 Task: Find and add a pair of men's running shoes to the cart on Amazon.
Action: Mouse moved to (390, 259)
Screenshot: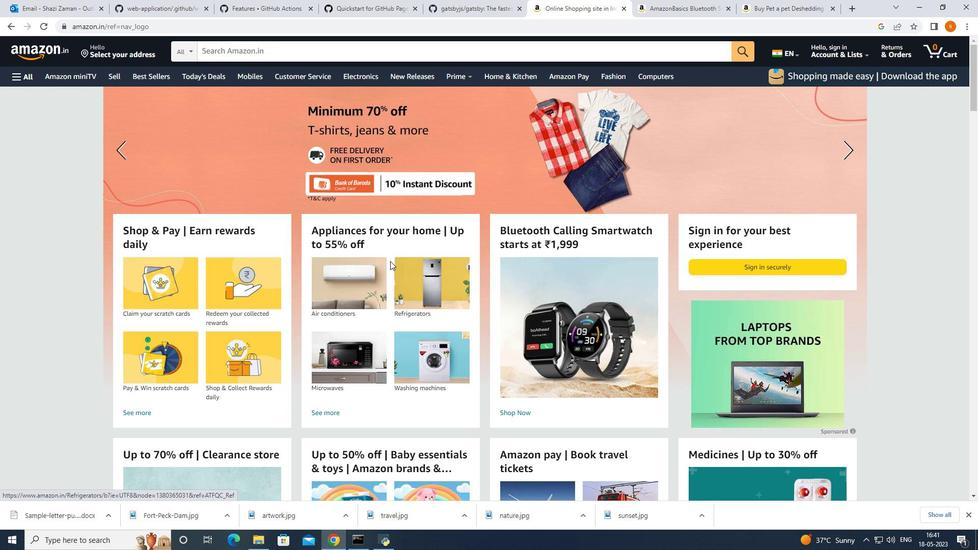 
Action: Mouse scrolled (390, 259) with delta (0, 0)
Screenshot: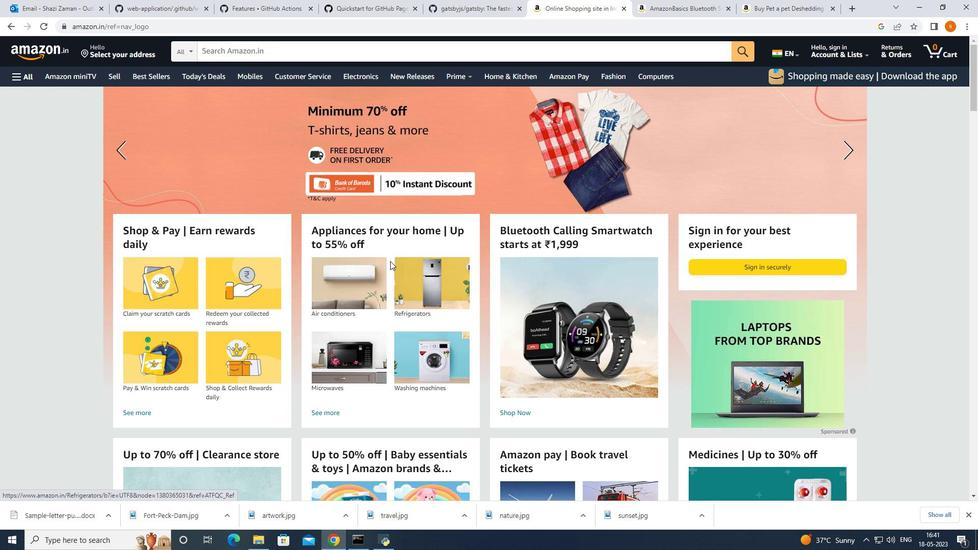 
Action: Mouse scrolled (390, 259) with delta (0, 0)
Screenshot: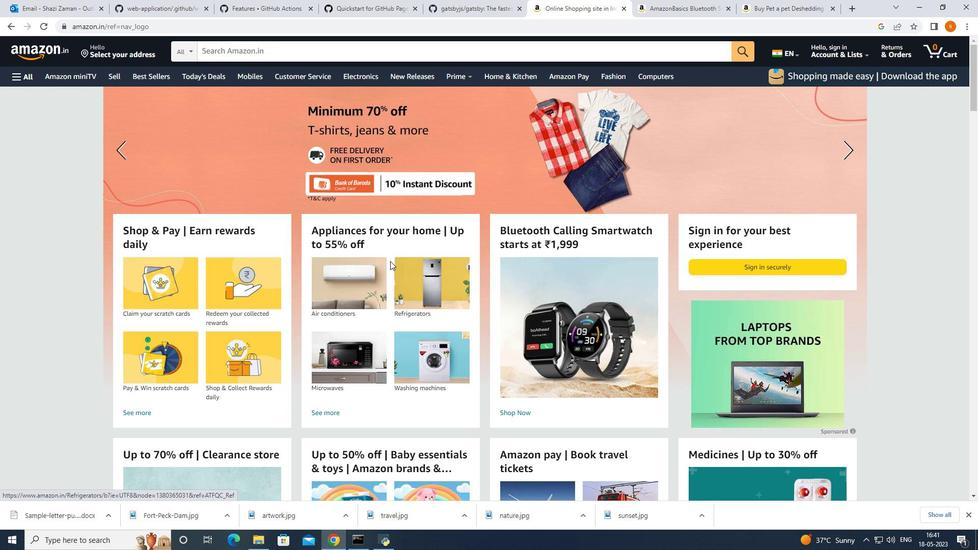 
Action: Mouse scrolled (390, 259) with delta (0, 0)
Screenshot: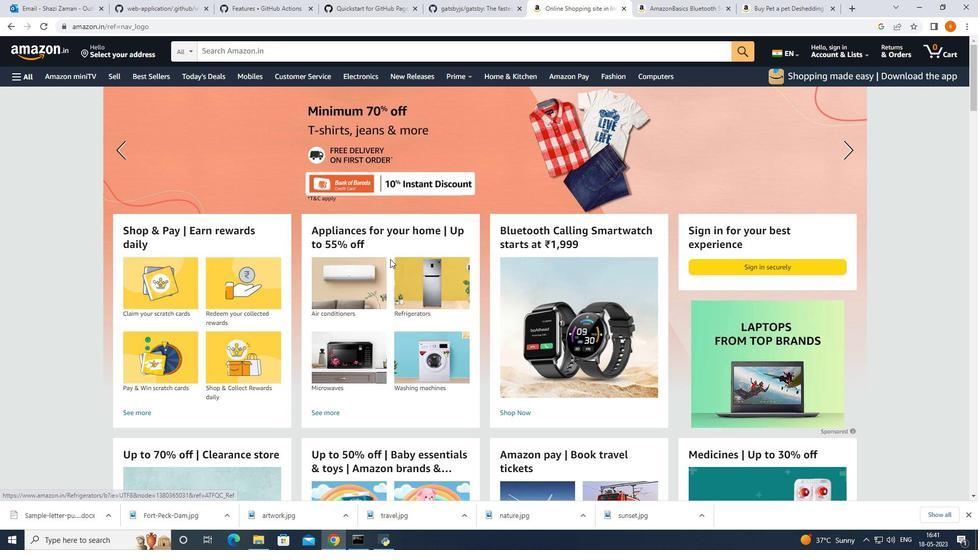 
Action: Mouse scrolled (390, 259) with delta (0, 0)
Screenshot: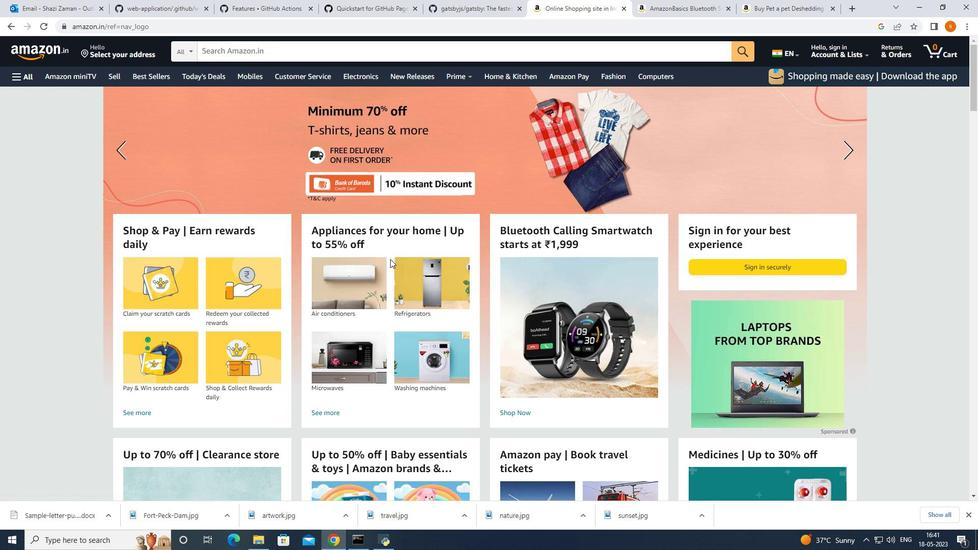 
Action: Mouse moved to (390, 259)
Screenshot: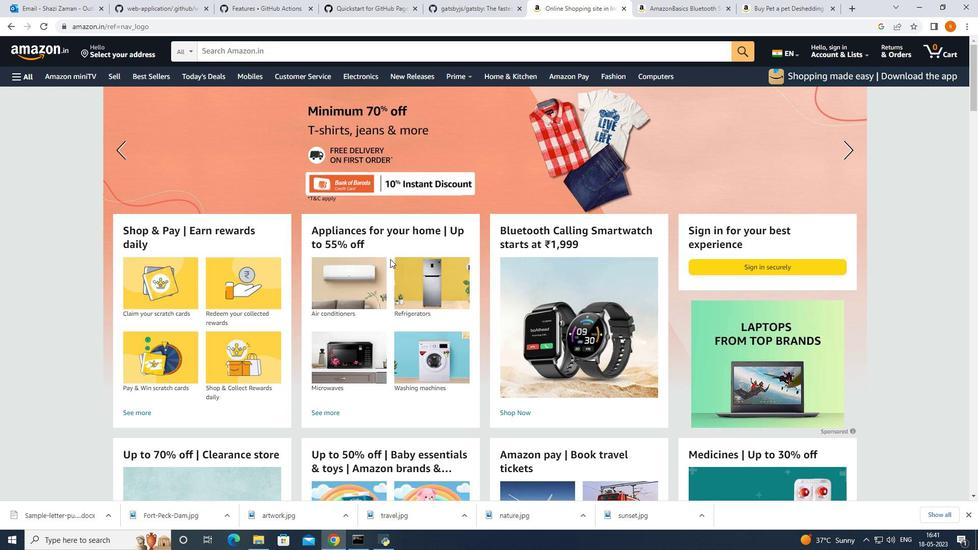 
Action: Mouse scrolled (390, 259) with delta (0, 0)
Screenshot: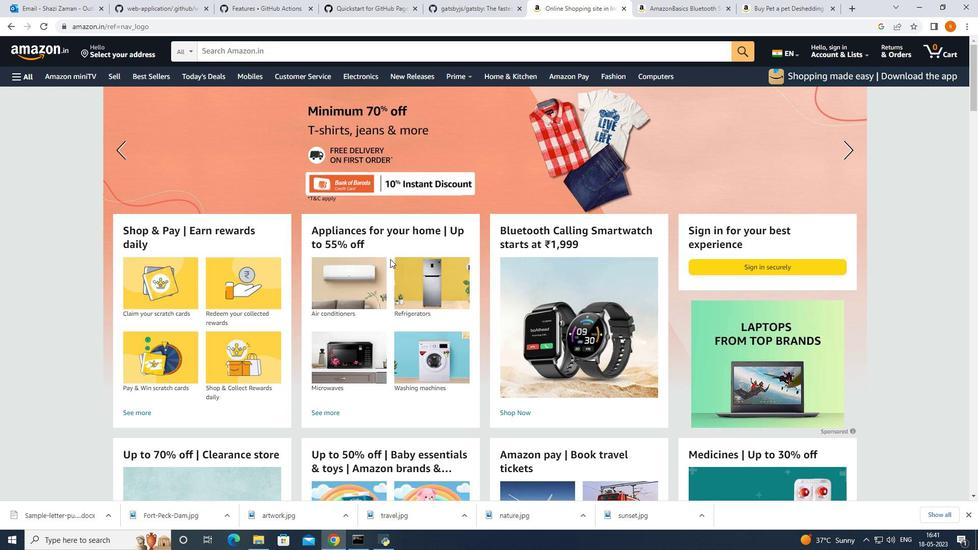 
Action: Mouse moved to (390, 260)
Screenshot: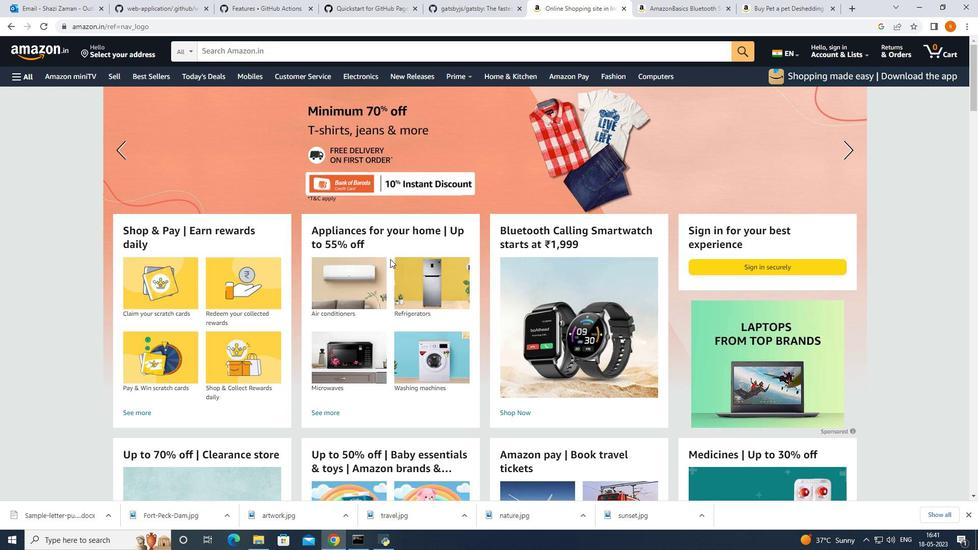 
Action: Mouse scrolled (390, 259) with delta (0, 0)
Screenshot: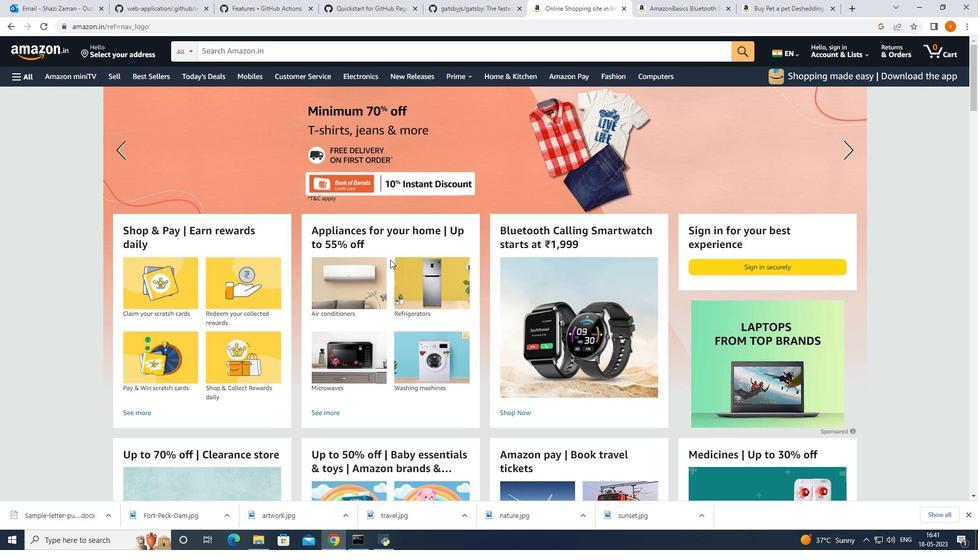 
Action: Mouse moved to (390, 260)
Screenshot: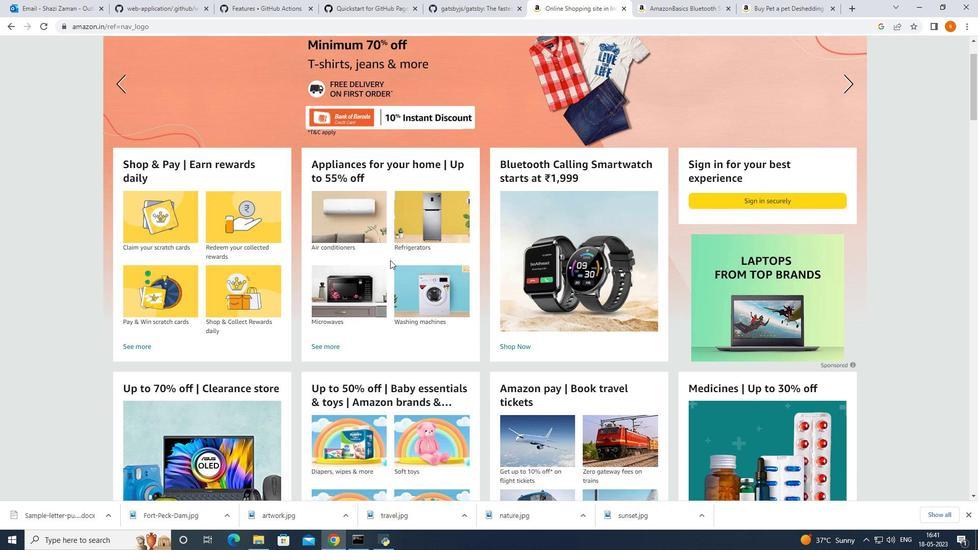
Action: Mouse scrolled (390, 260) with delta (0, 0)
Screenshot: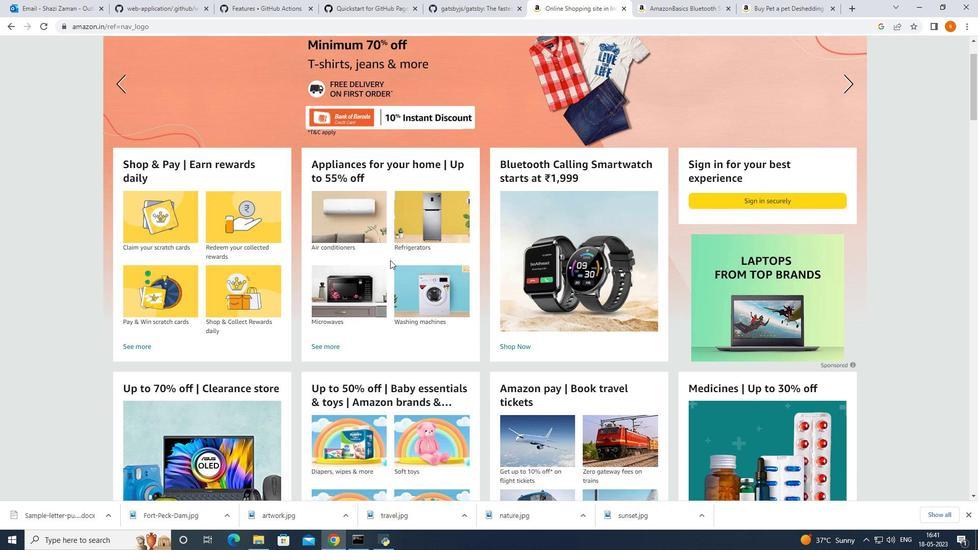 
Action: Mouse moved to (390, 262)
Screenshot: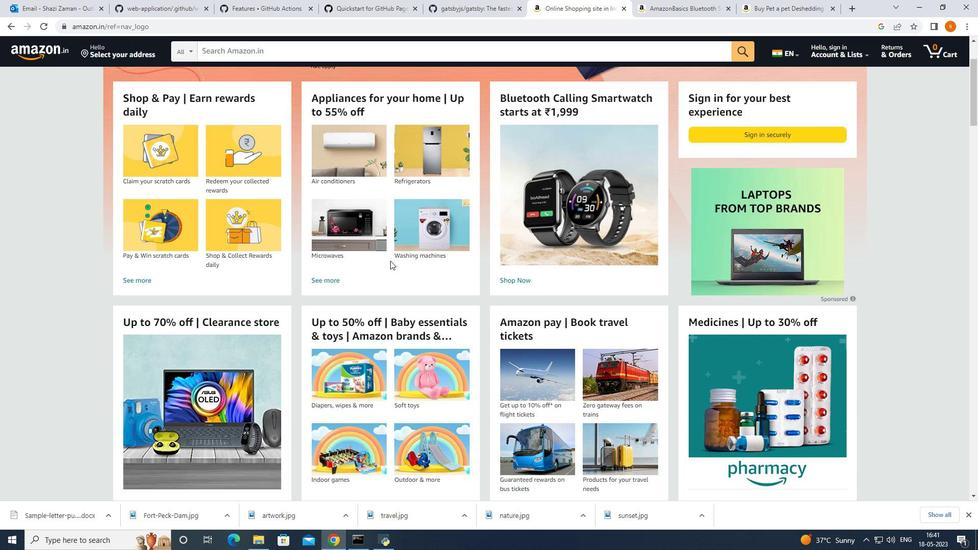 
Action: Mouse scrolled (390, 261) with delta (0, 0)
Screenshot: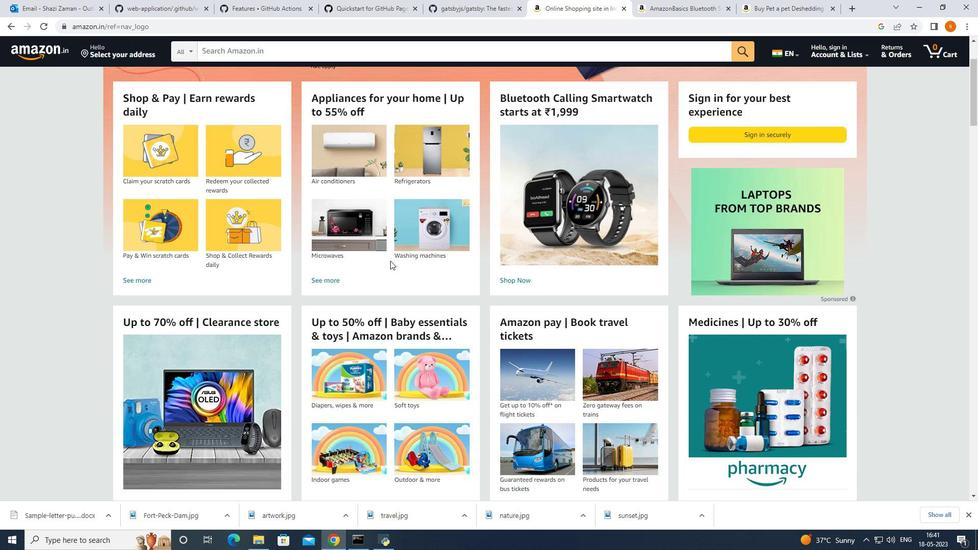 
Action: Mouse moved to (390, 262)
Screenshot: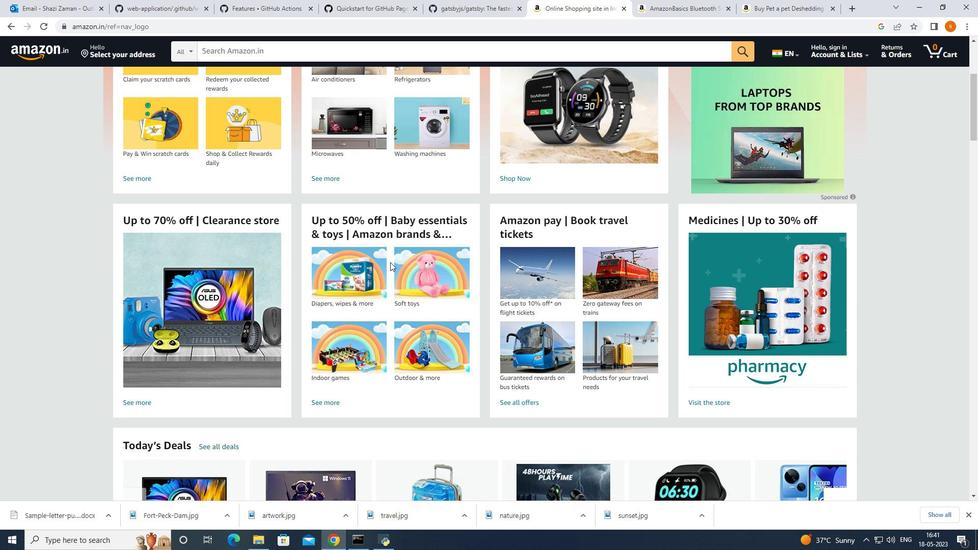 
Action: Mouse scrolled (390, 263) with delta (0, 0)
Screenshot: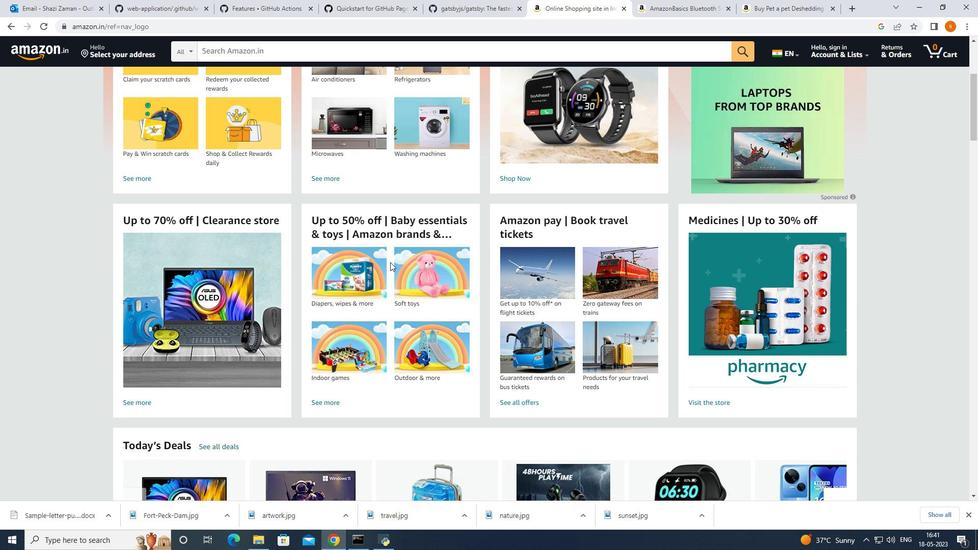 
Action: Mouse scrolled (390, 263) with delta (0, 0)
Screenshot: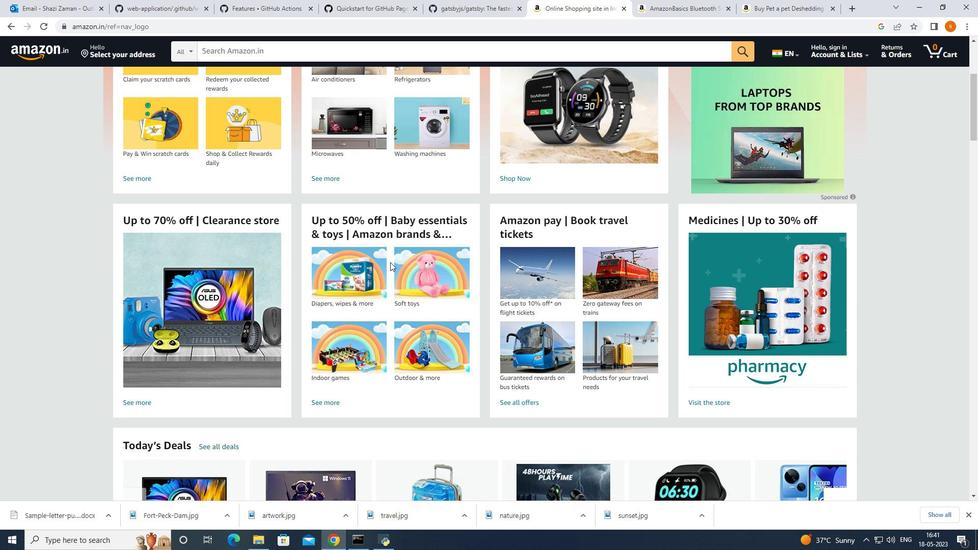 
Action: Mouse scrolled (390, 263) with delta (0, 0)
Screenshot: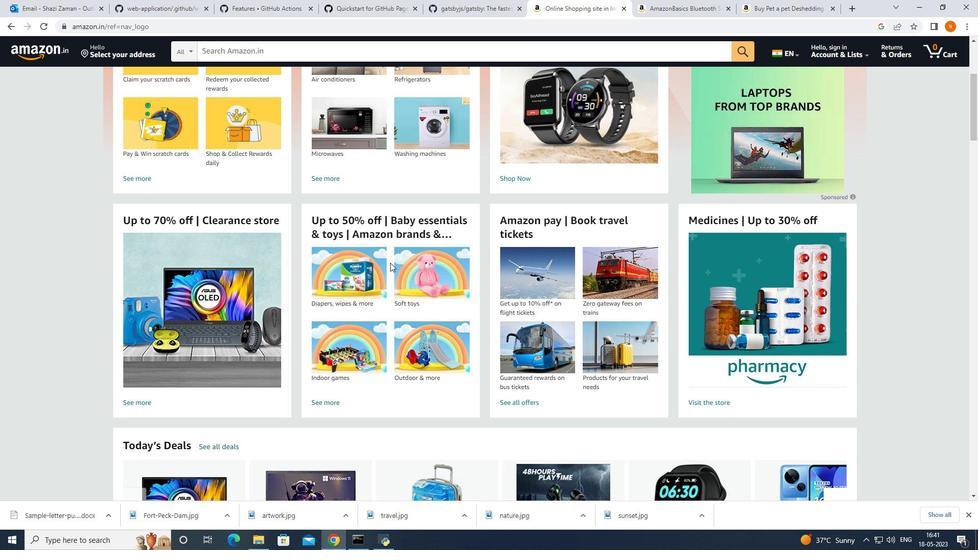 
Action: Mouse moved to (519, 248)
Screenshot: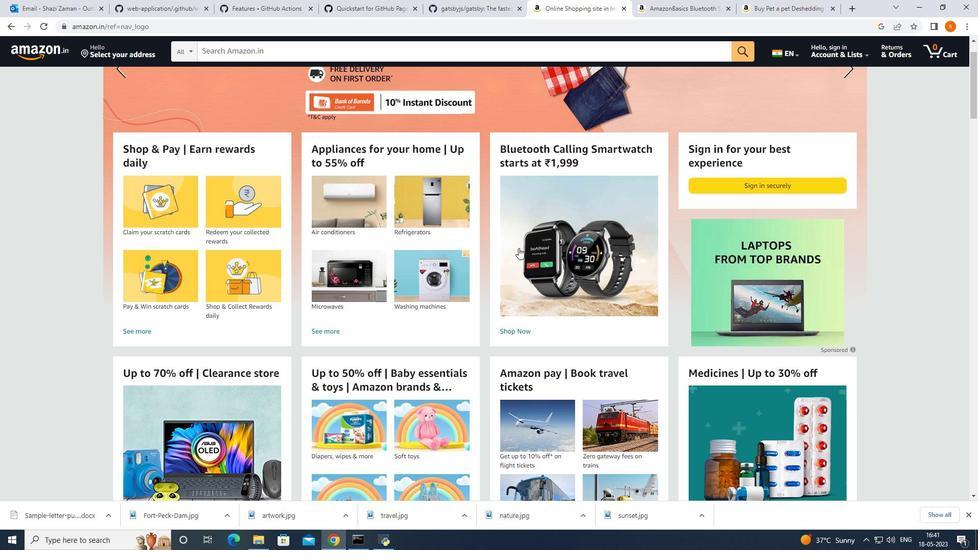
Action: Mouse scrolled (519, 248) with delta (0, 0)
Screenshot: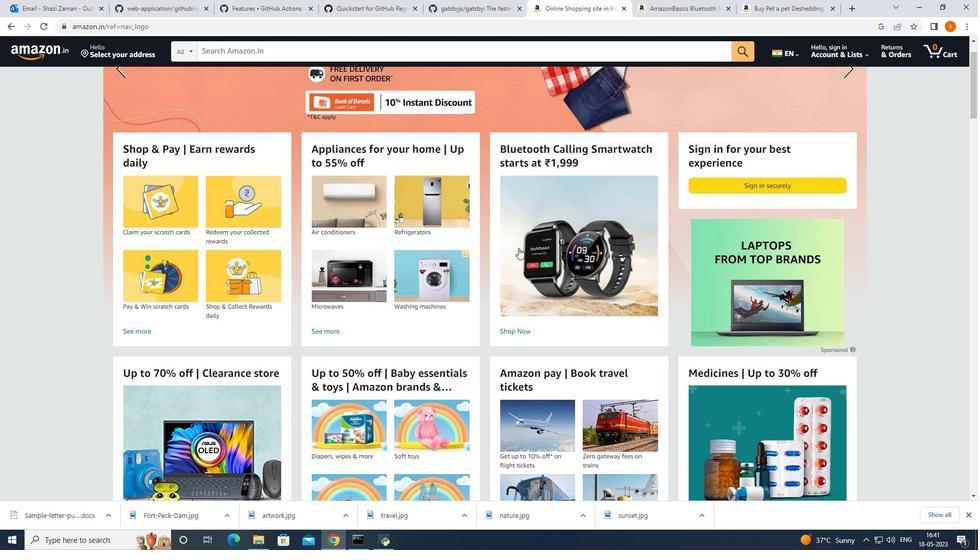 
Action: Mouse moved to (519, 249)
Screenshot: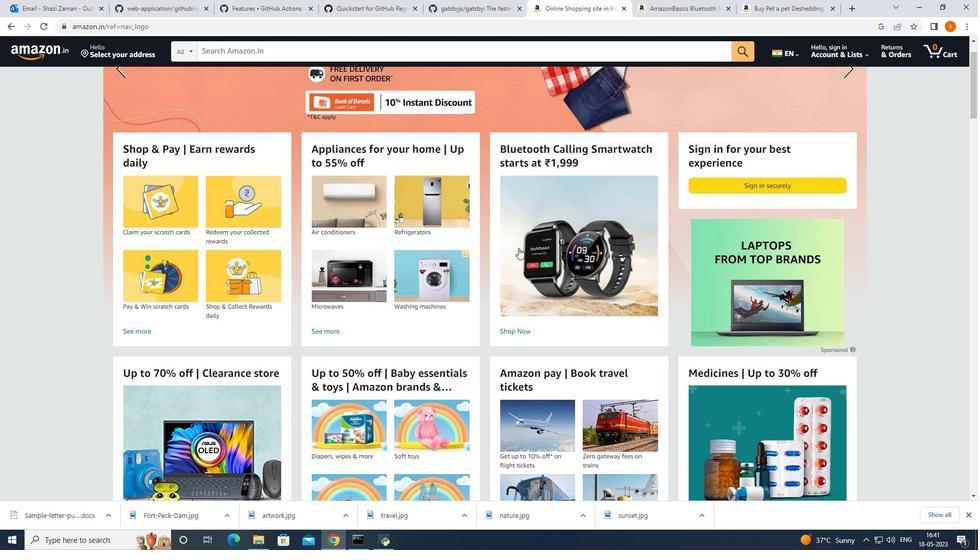 
Action: Mouse scrolled (519, 248) with delta (0, 0)
Screenshot: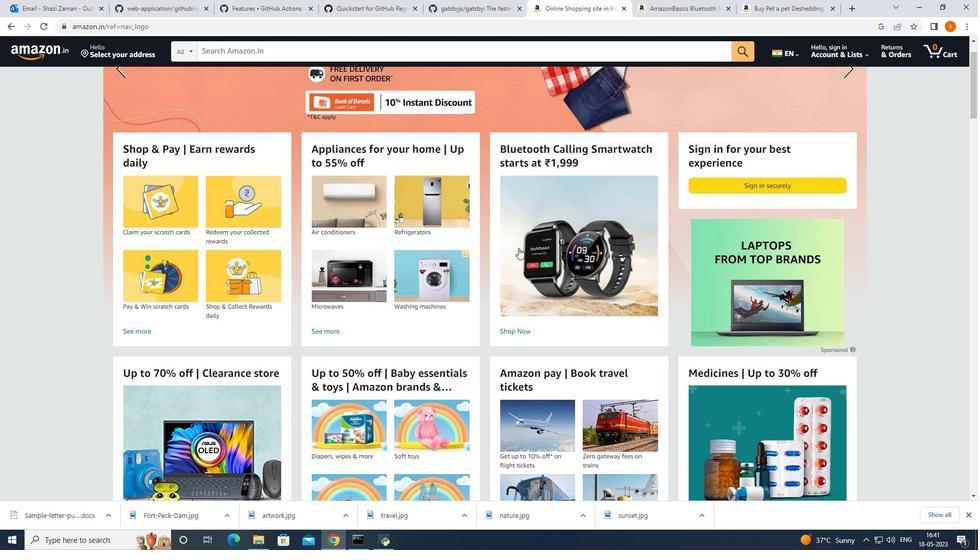 
Action: Mouse scrolled (519, 248) with delta (0, 0)
Screenshot: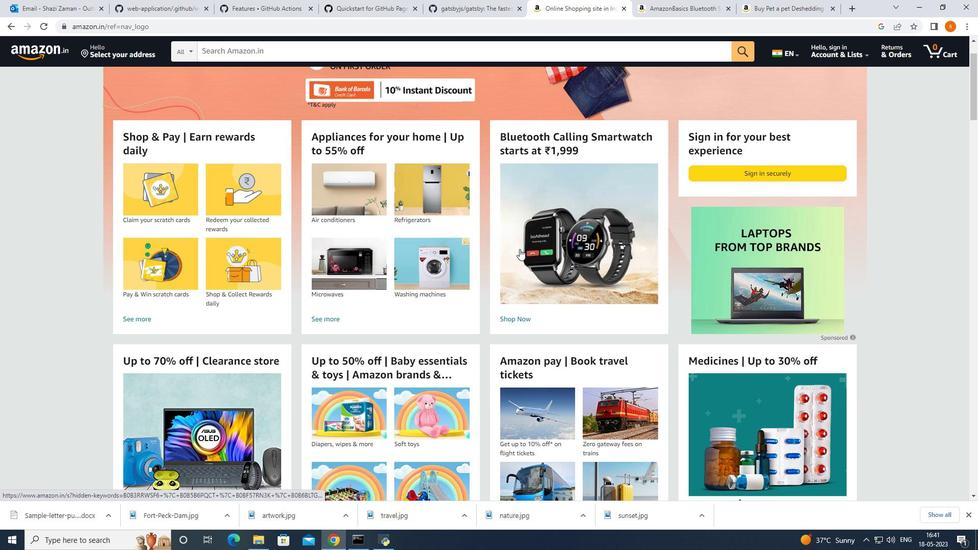 
Action: Mouse moved to (519, 252)
Screenshot: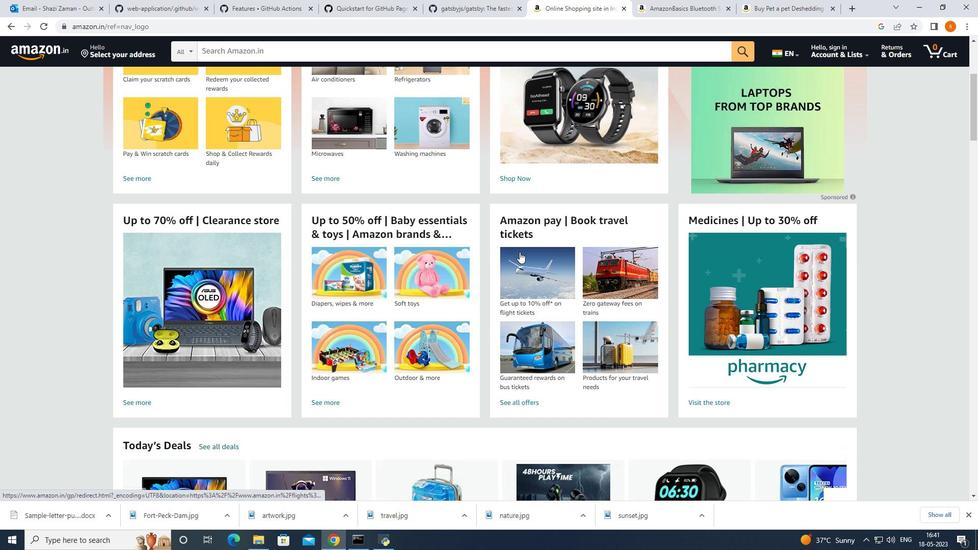 
Action: Mouse scrolled (519, 251) with delta (0, 0)
Screenshot: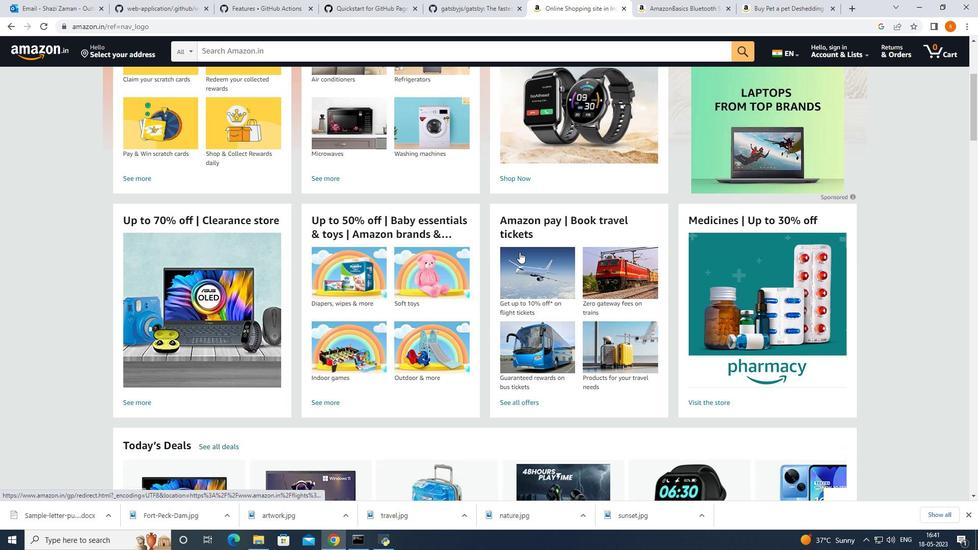 
Action: Mouse scrolled (519, 251) with delta (0, 0)
Screenshot: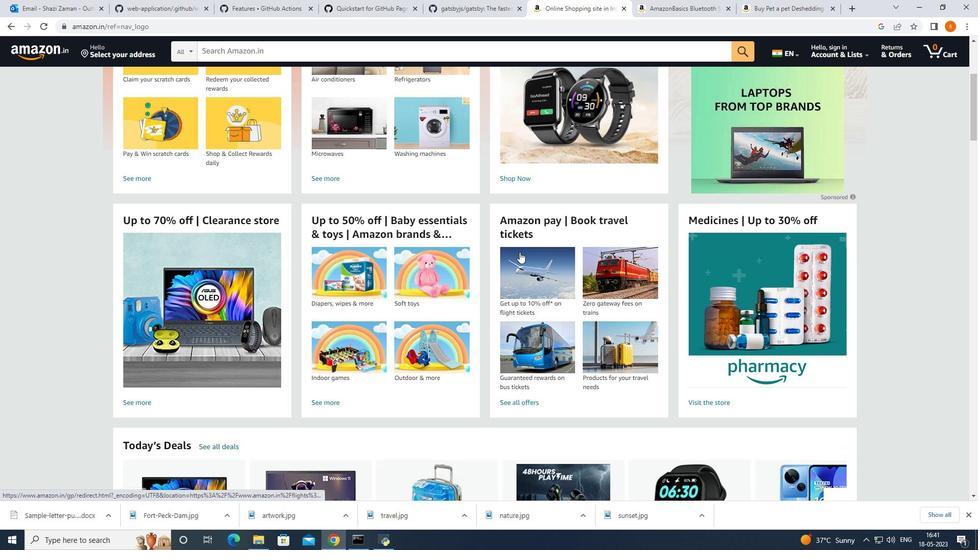 
Action: Mouse scrolled (519, 251) with delta (0, 0)
Screenshot: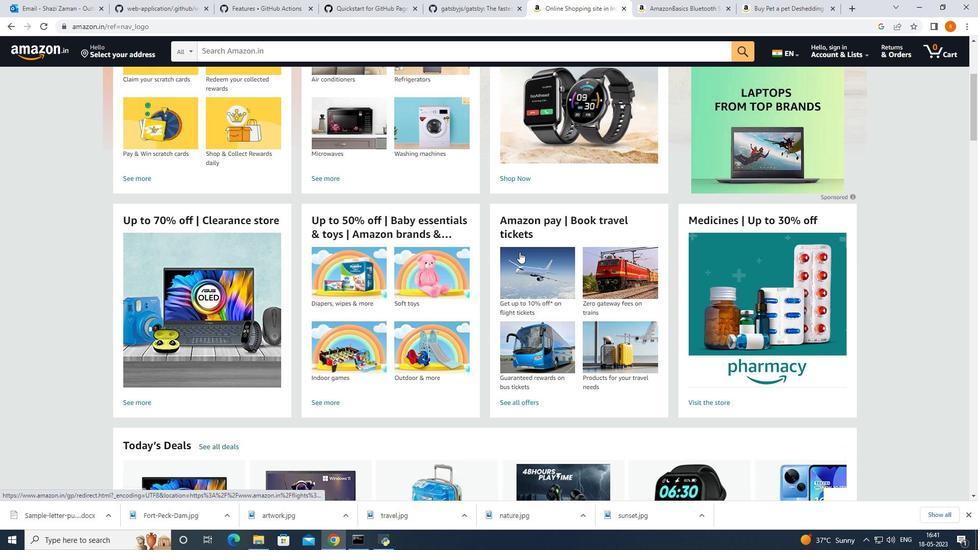 
Action: Mouse moved to (519, 252)
Screenshot: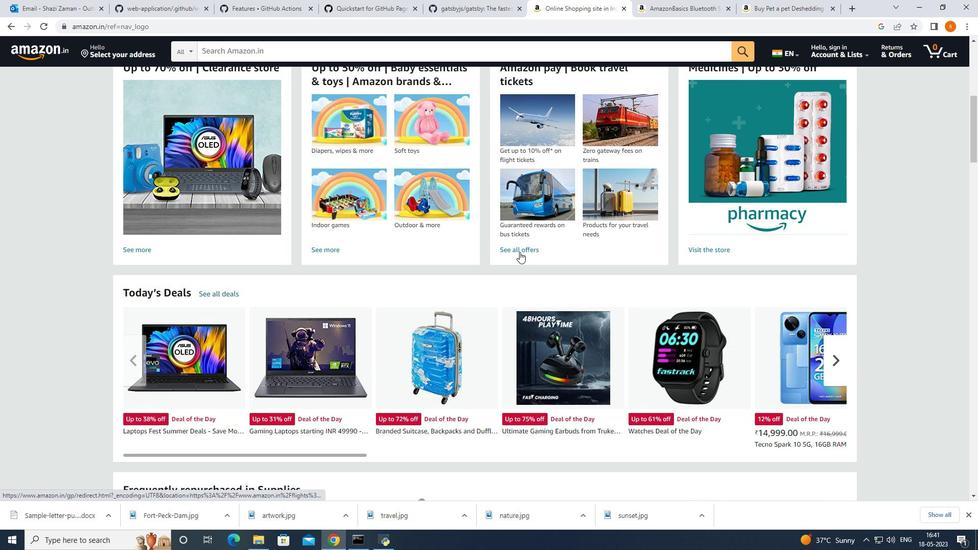 
Action: Mouse scrolled (519, 251) with delta (0, 0)
Screenshot: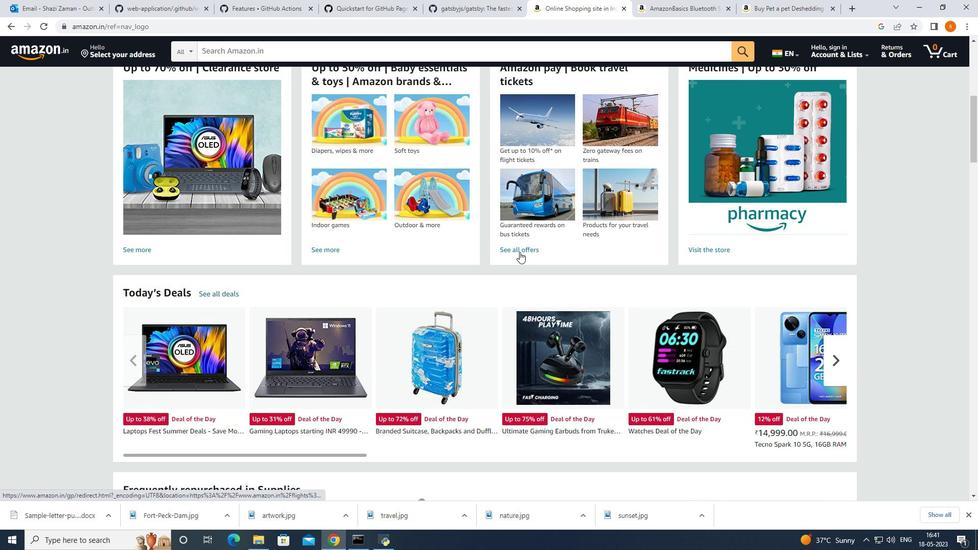 
Action: Mouse scrolled (519, 252) with delta (0, 0)
Screenshot: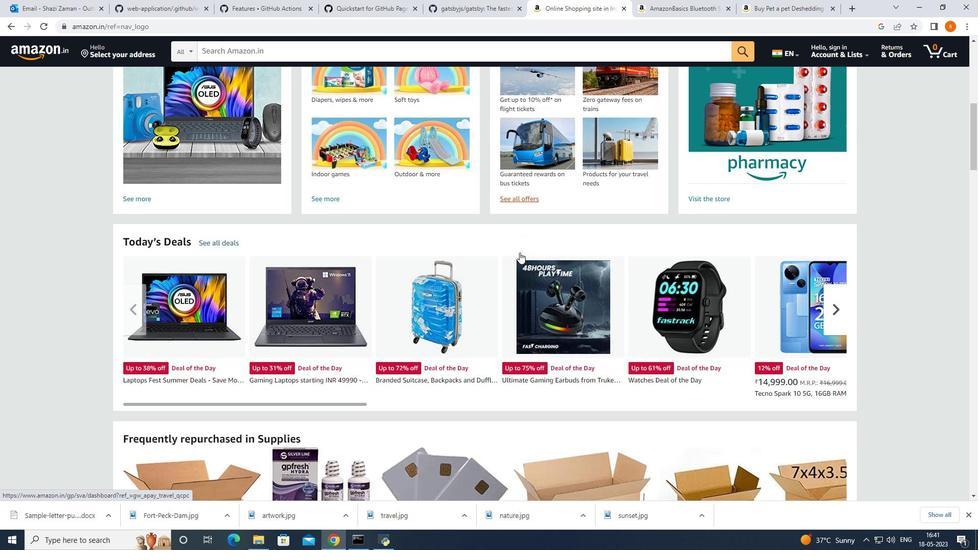 
Action: Mouse moved to (519, 252)
Screenshot: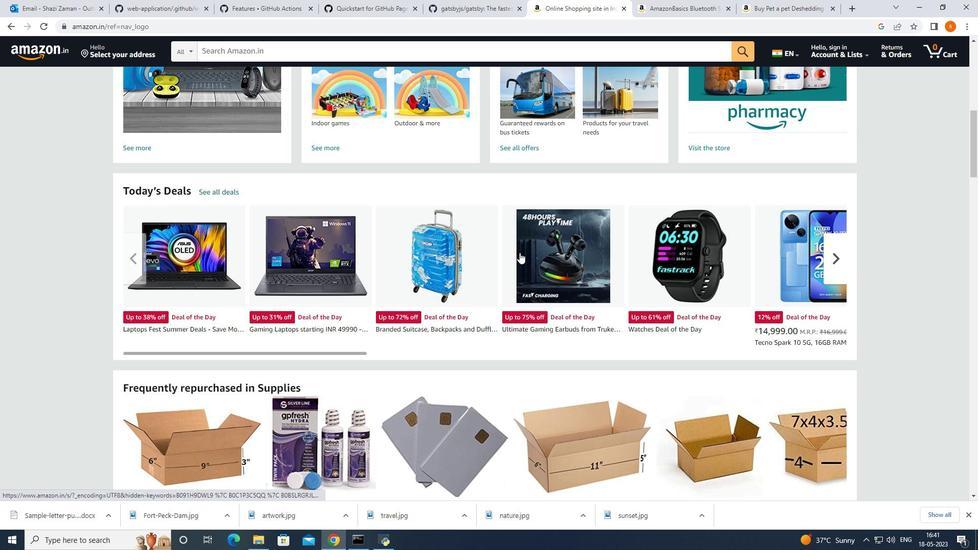 
Action: Mouse scrolled (519, 251) with delta (0, 0)
Screenshot: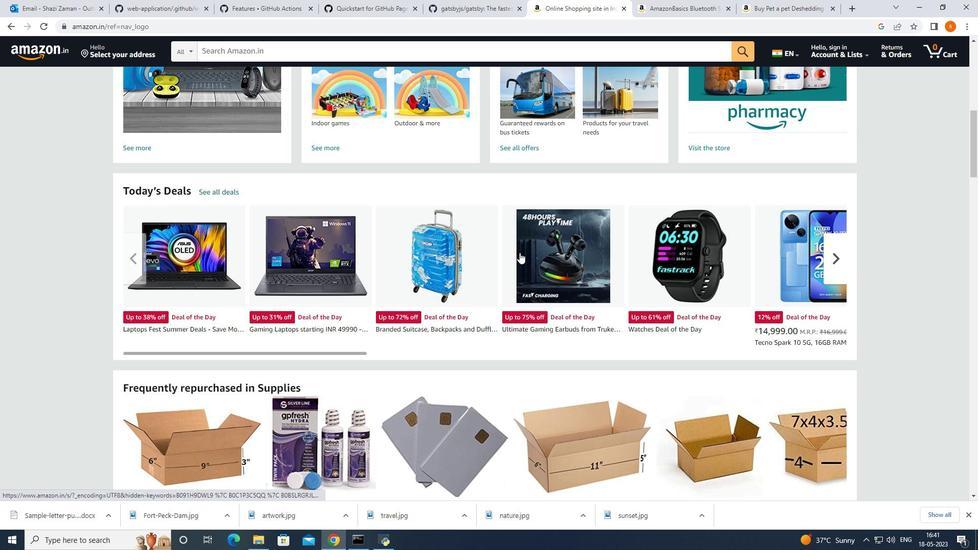 
Action: Mouse scrolled (519, 251) with delta (0, 0)
Screenshot: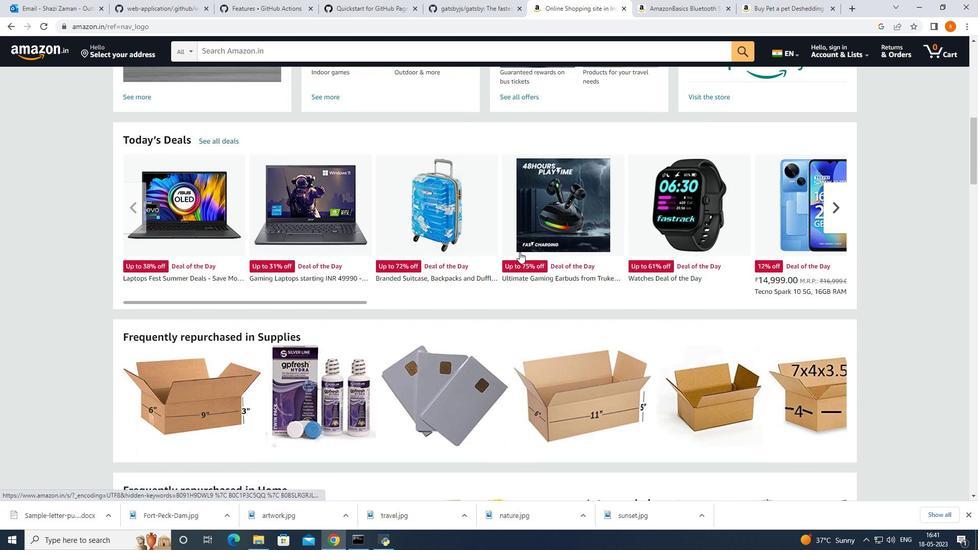 
Action: Mouse scrolled (519, 251) with delta (0, 0)
Screenshot: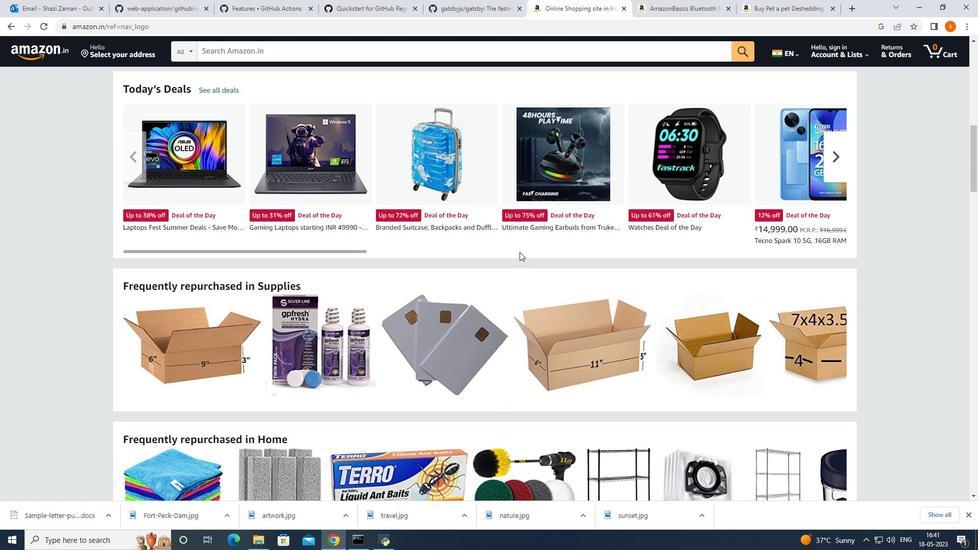 
Action: Mouse moved to (519, 252)
Screenshot: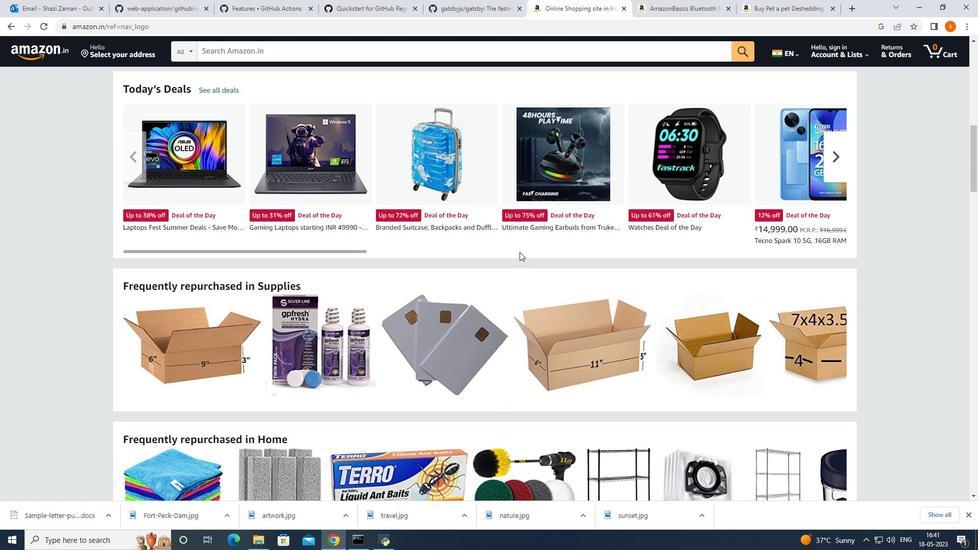 
Action: Mouse scrolled (519, 251) with delta (0, 0)
Screenshot: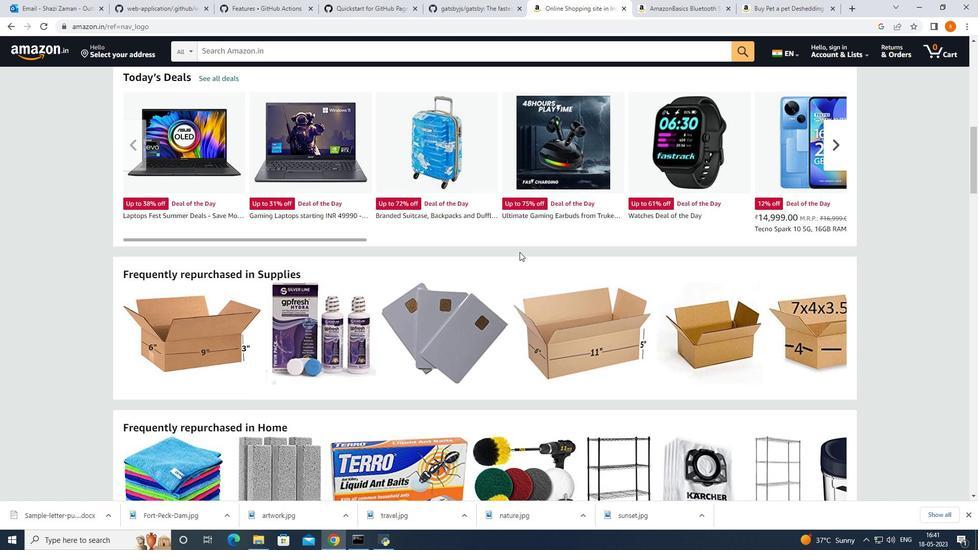 
Action: Mouse moved to (519, 251)
Screenshot: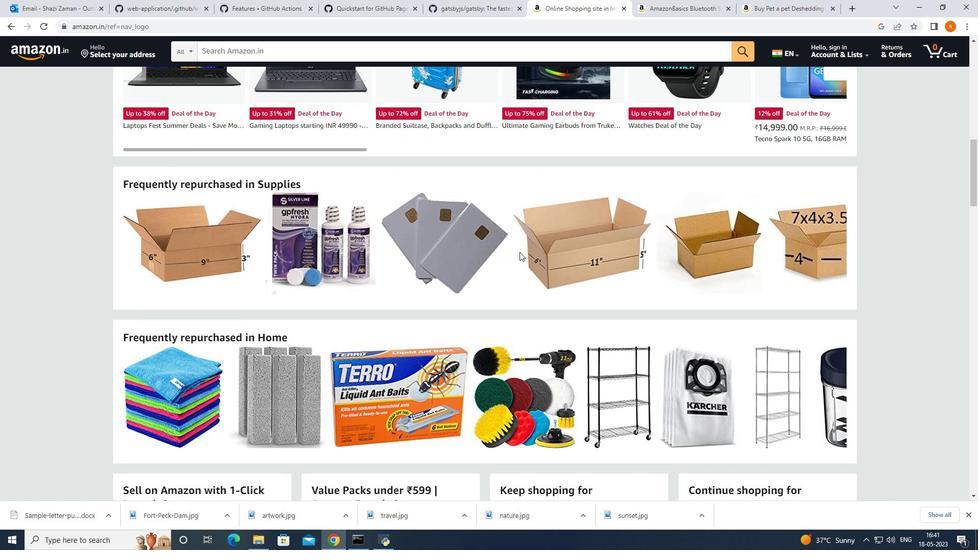 
Action: Mouse scrolled (519, 250) with delta (0, 0)
Screenshot: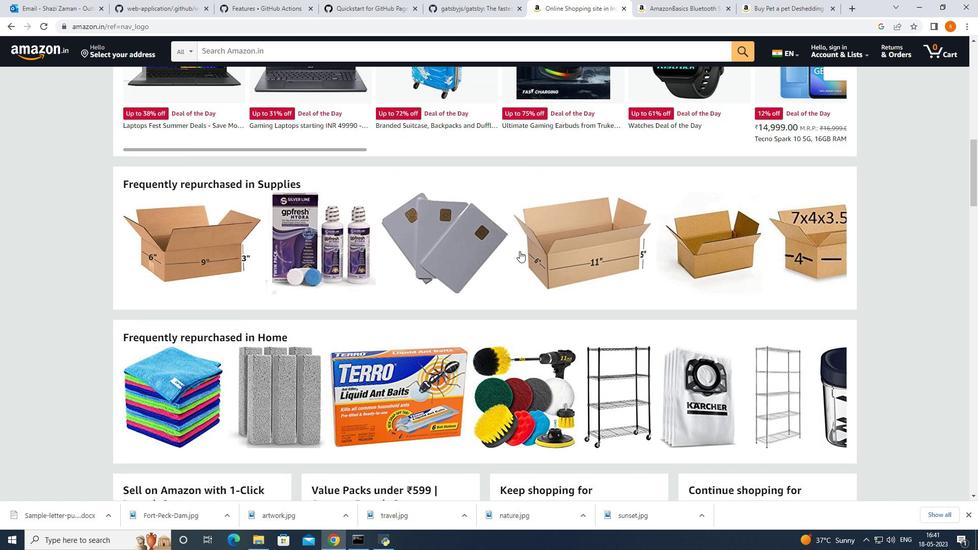 
Action: Mouse scrolled (519, 250) with delta (0, 0)
Screenshot: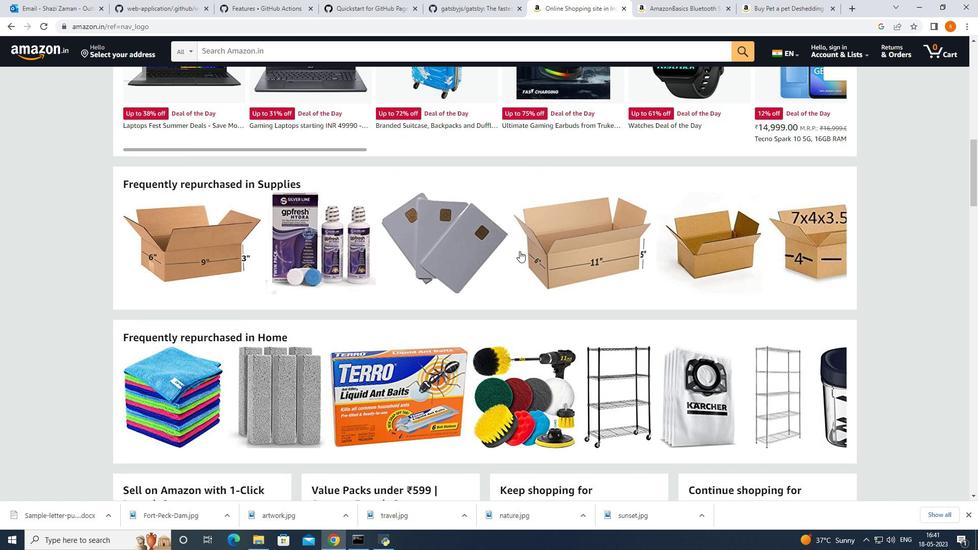 
Action: Mouse scrolled (519, 250) with delta (0, 0)
Screenshot: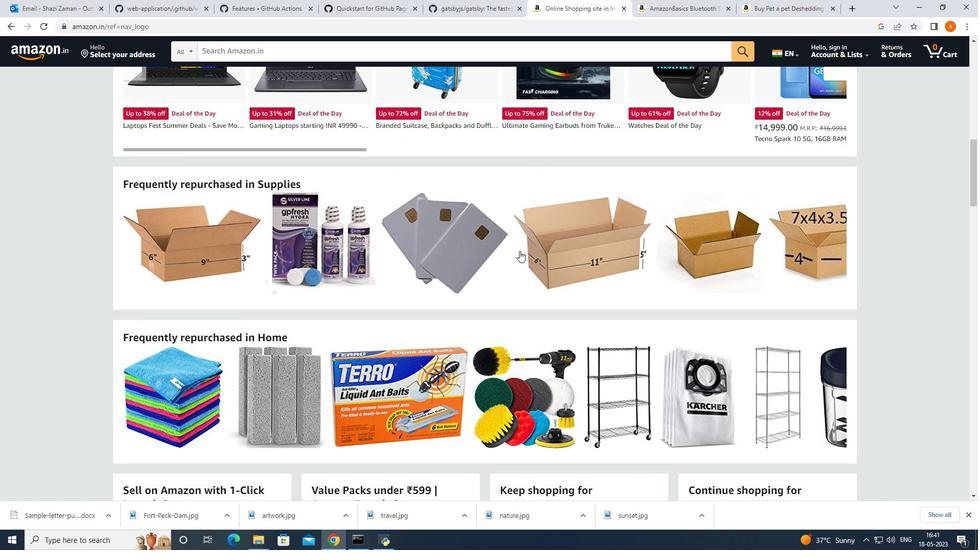 
Action: Mouse moved to (520, 250)
Screenshot: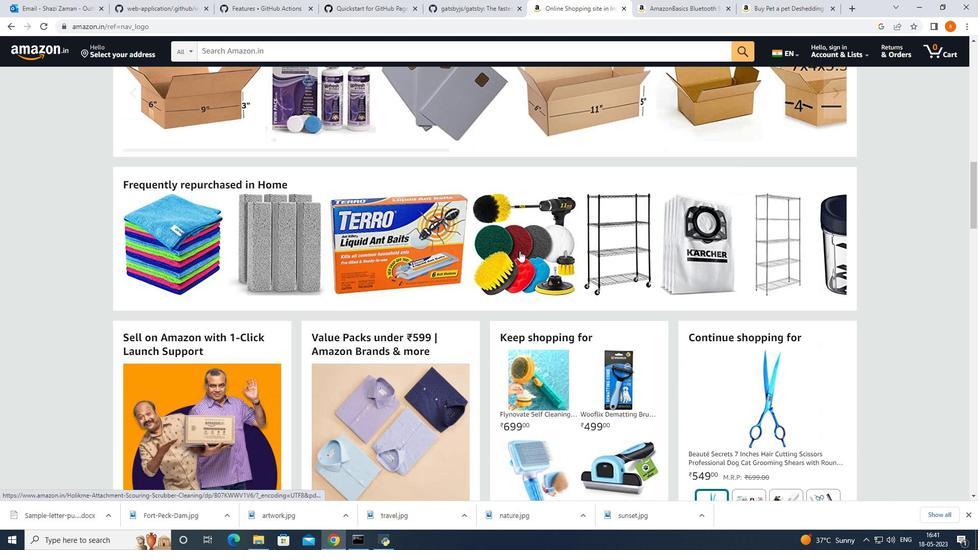 
Action: Mouse scrolled (520, 249) with delta (0, 0)
Screenshot: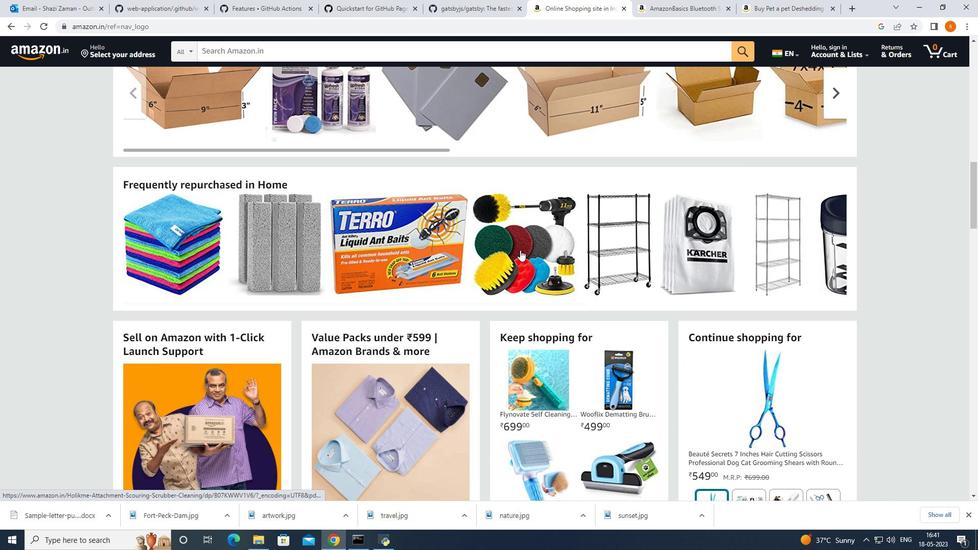 
Action: Mouse scrolled (520, 249) with delta (0, 0)
Screenshot: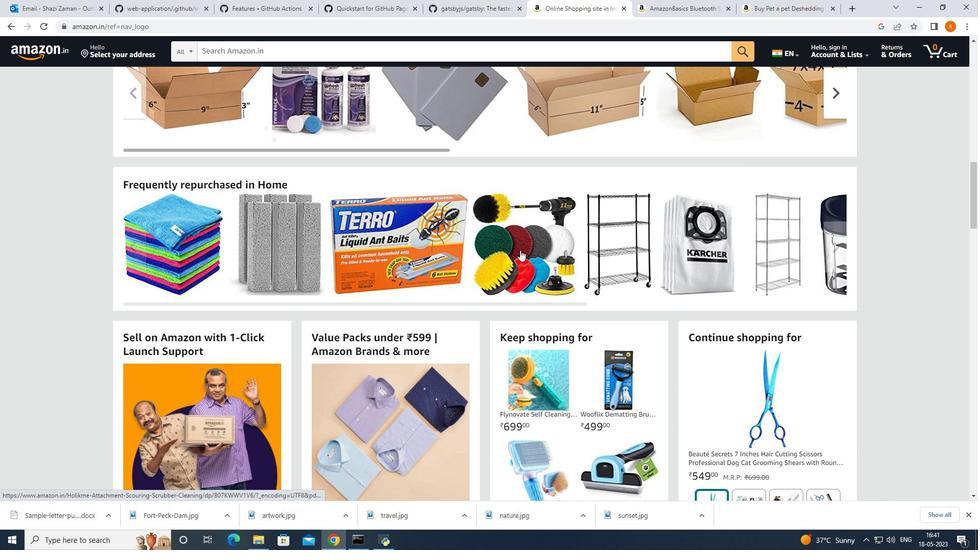 
Action: Mouse scrolled (520, 249) with delta (0, 0)
Screenshot: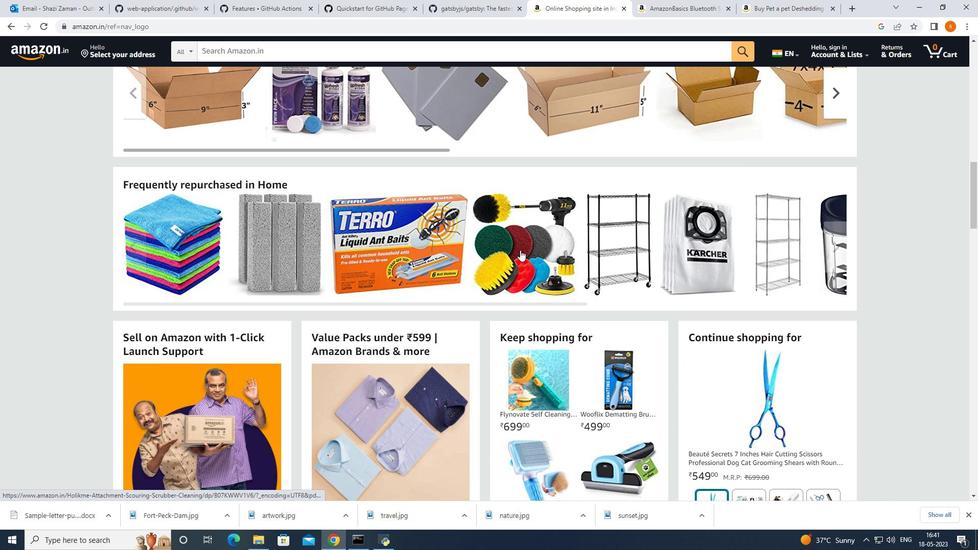 
Action: Mouse moved to (520, 249)
Screenshot: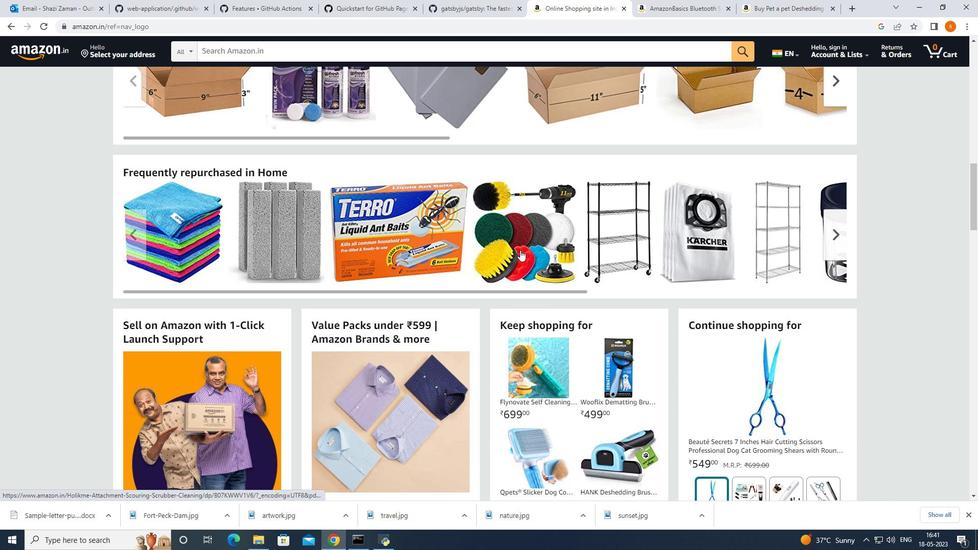 
Action: Mouse scrolled (520, 249) with delta (0, 0)
Screenshot: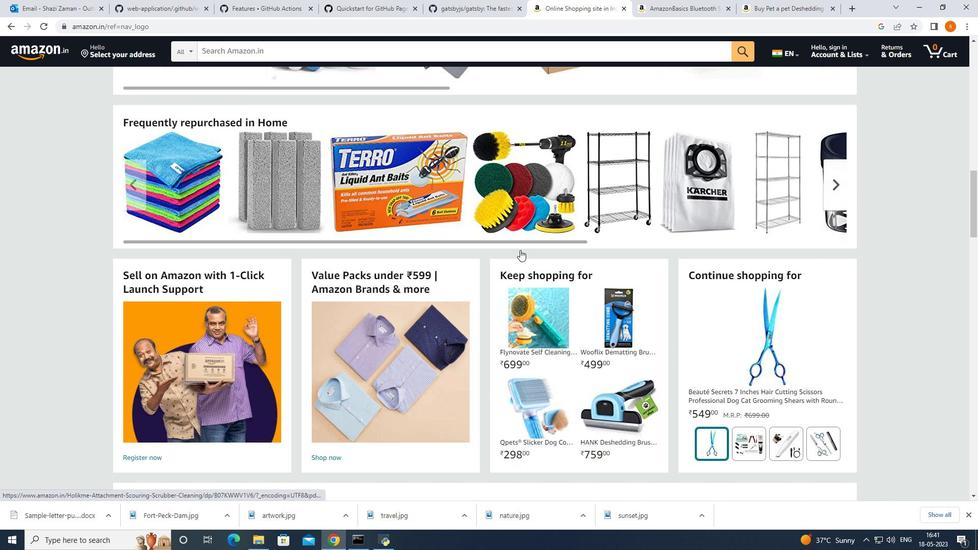 
Action: Mouse scrolled (520, 249) with delta (0, 0)
Screenshot: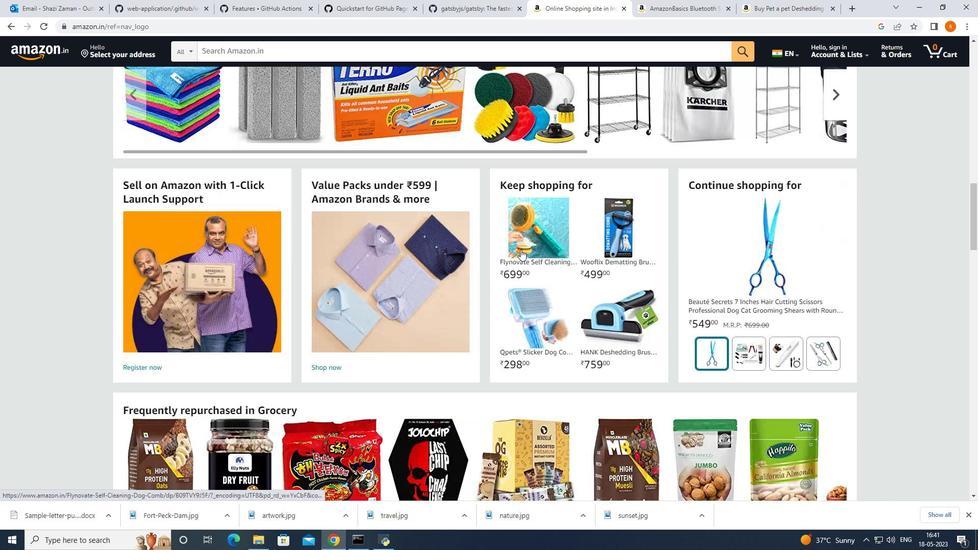 
Action: Mouse scrolled (520, 249) with delta (0, 0)
Screenshot: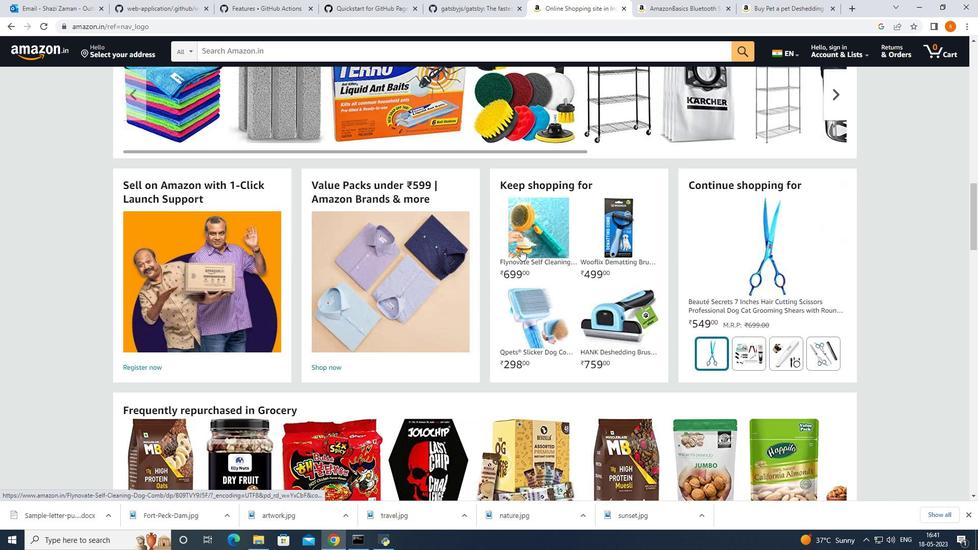 
Action: Mouse scrolled (520, 249) with delta (0, 0)
Screenshot: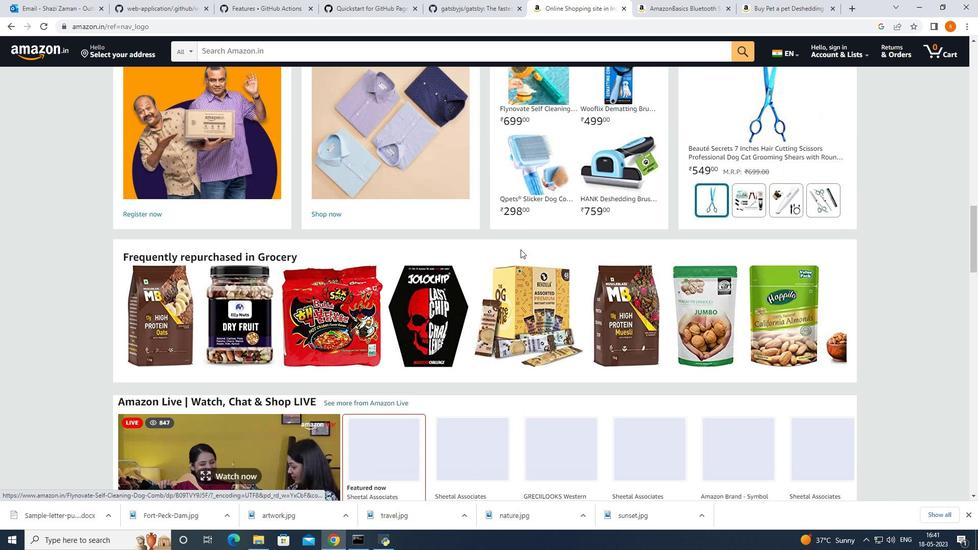 
Action: Mouse moved to (520, 249)
Screenshot: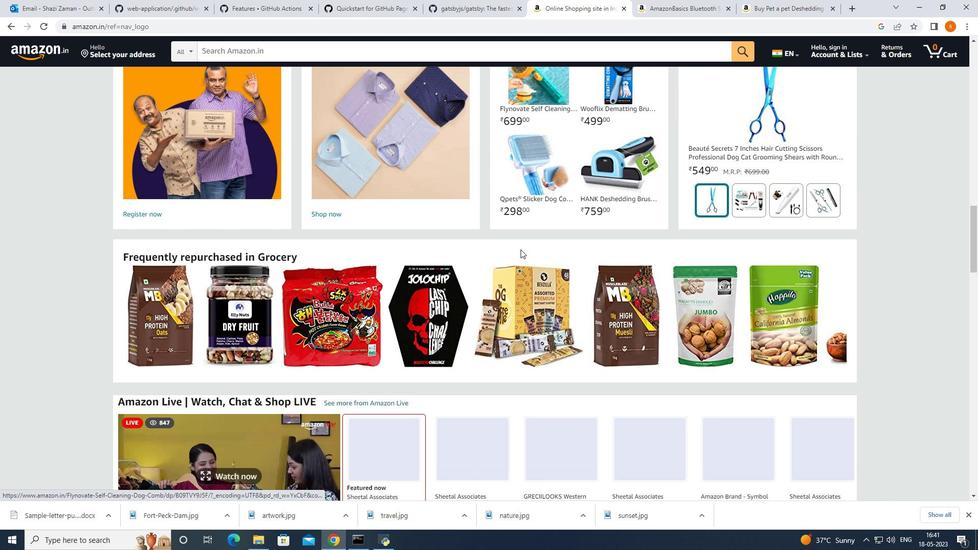 
Action: Mouse scrolled (520, 249) with delta (0, 0)
Screenshot: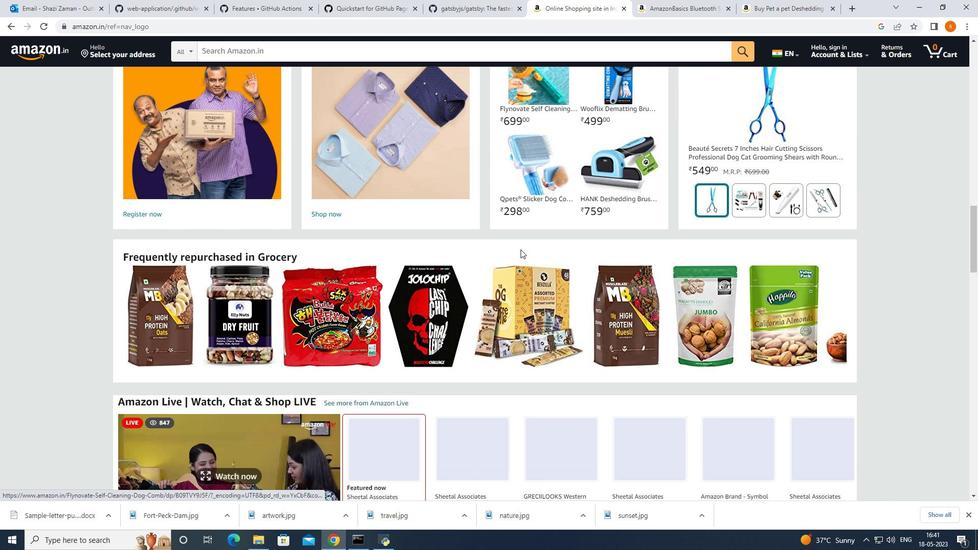 
Action: Mouse scrolled (520, 249) with delta (0, 0)
Screenshot: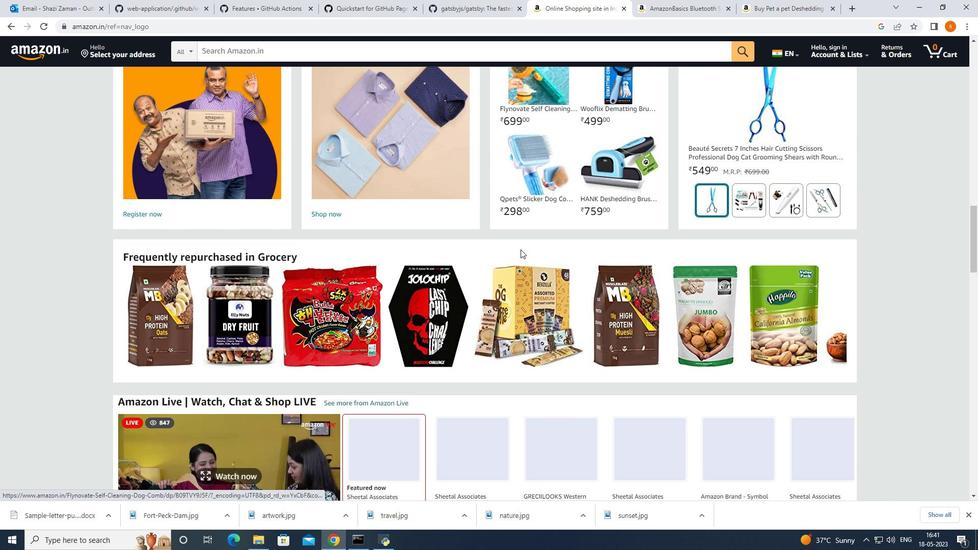 
Action: Mouse moved to (520, 249)
Screenshot: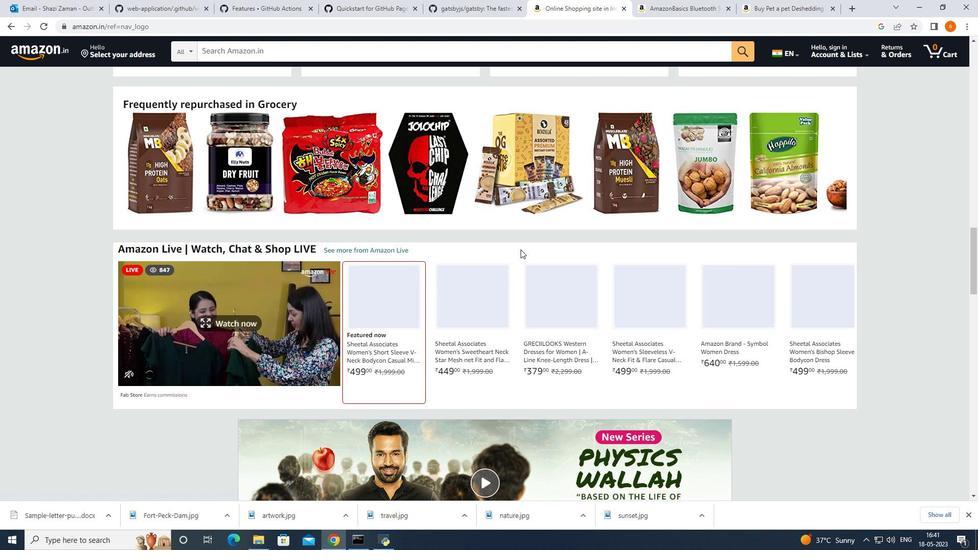 
Action: Mouse scrolled (520, 249) with delta (0, 0)
Screenshot: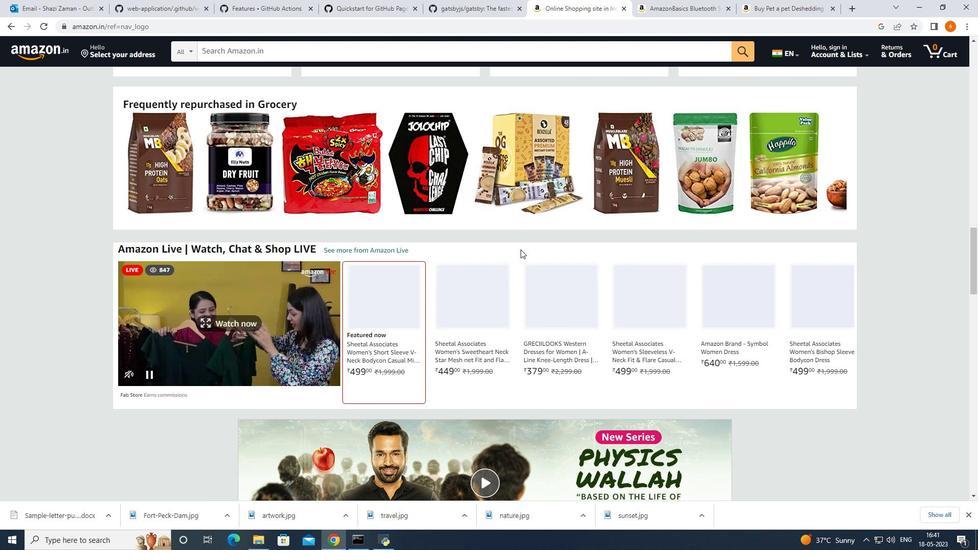 
Action: Mouse scrolled (520, 249) with delta (0, 0)
Screenshot: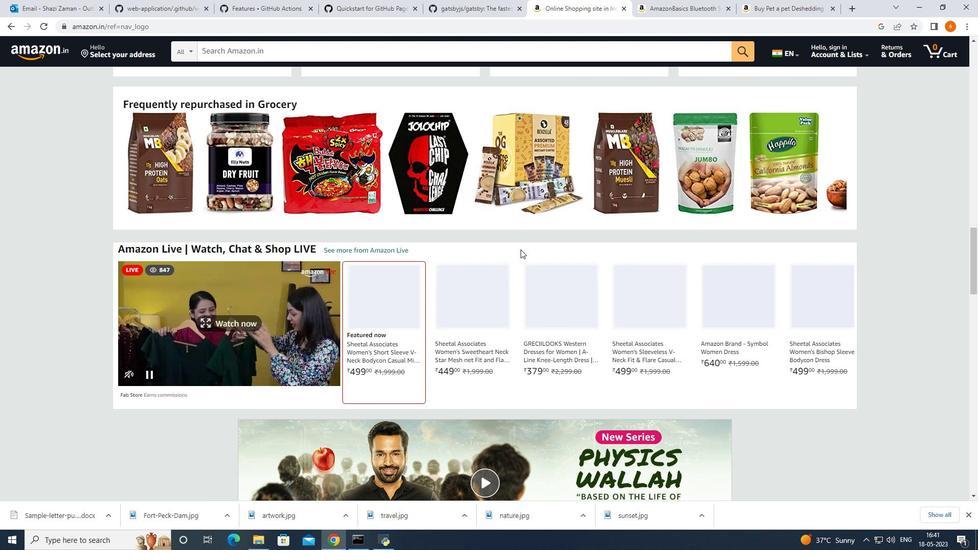 
Action: Mouse scrolled (520, 249) with delta (0, 0)
Screenshot: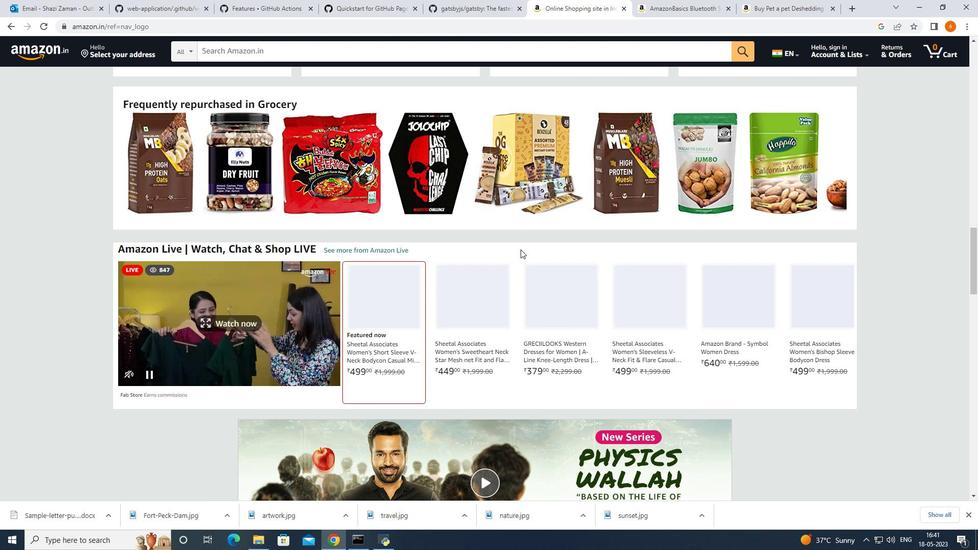 
Action: Mouse scrolled (520, 249) with delta (0, 0)
Screenshot: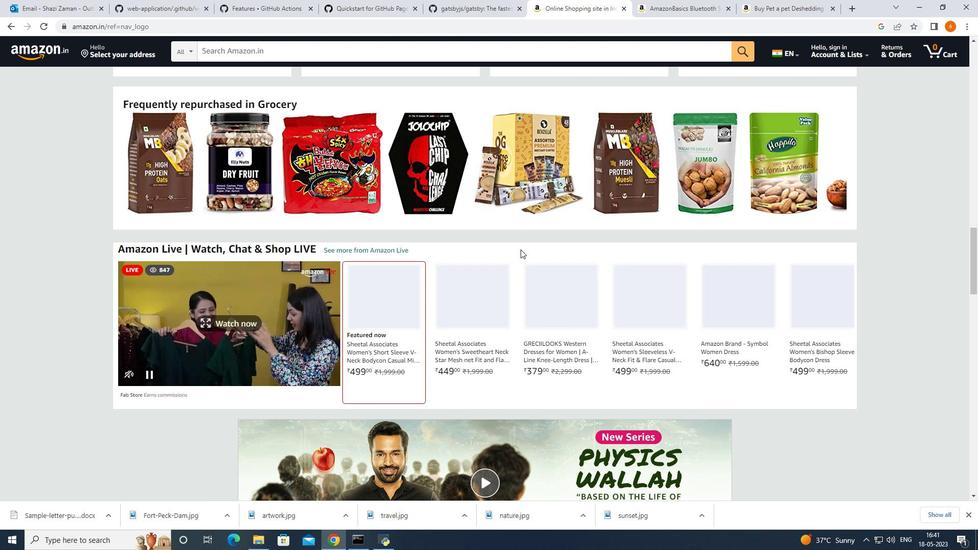 
Action: Mouse scrolled (520, 250) with delta (0, 0)
Screenshot: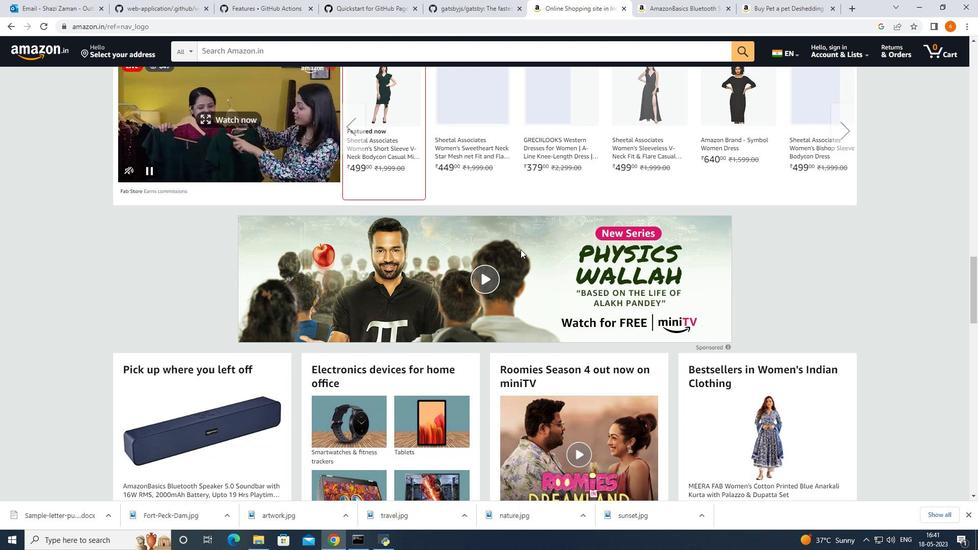 
Action: Mouse scrolled (520, 250) with delta (0, 0)
Screenshot: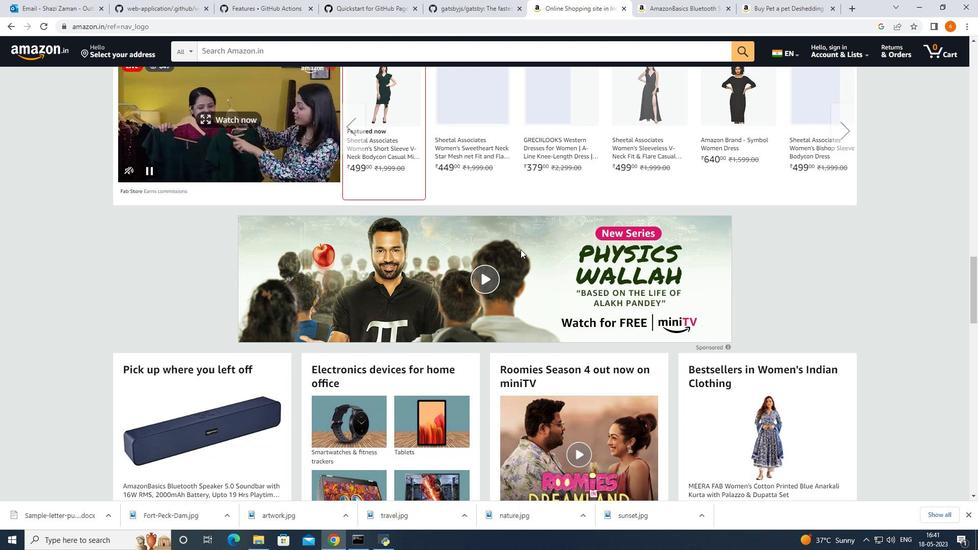 
Action: Mouse scrolled (520, 250) with delta (0, 0)
Screenshot: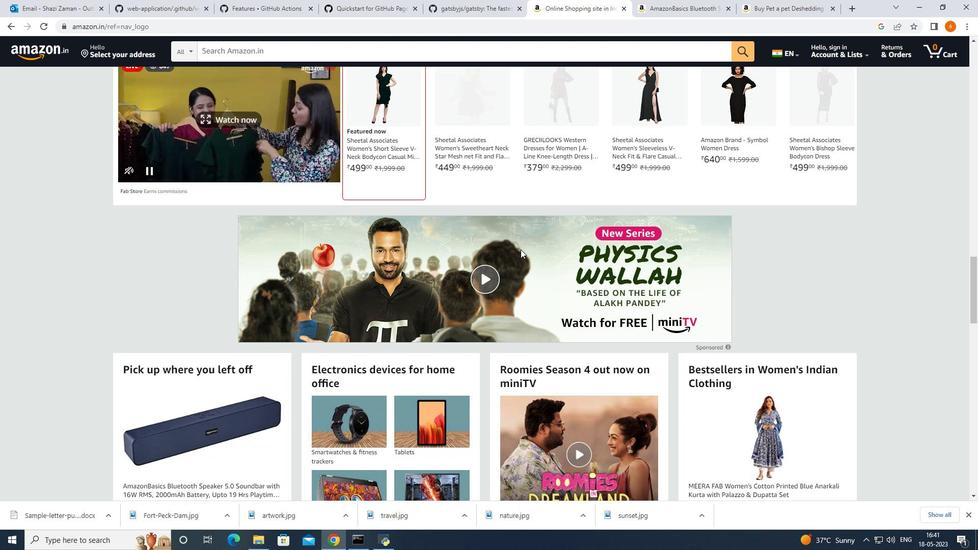 
Action: Mouse scrolled (520, 250) with delta (0, 0)
Screenshot: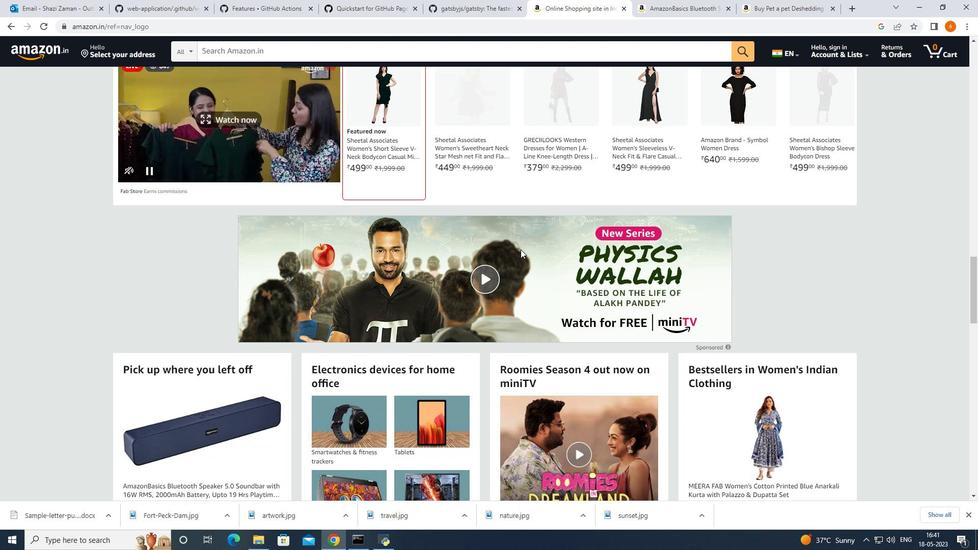 
Action: Mouse moved to (521, 247)
Screenshot: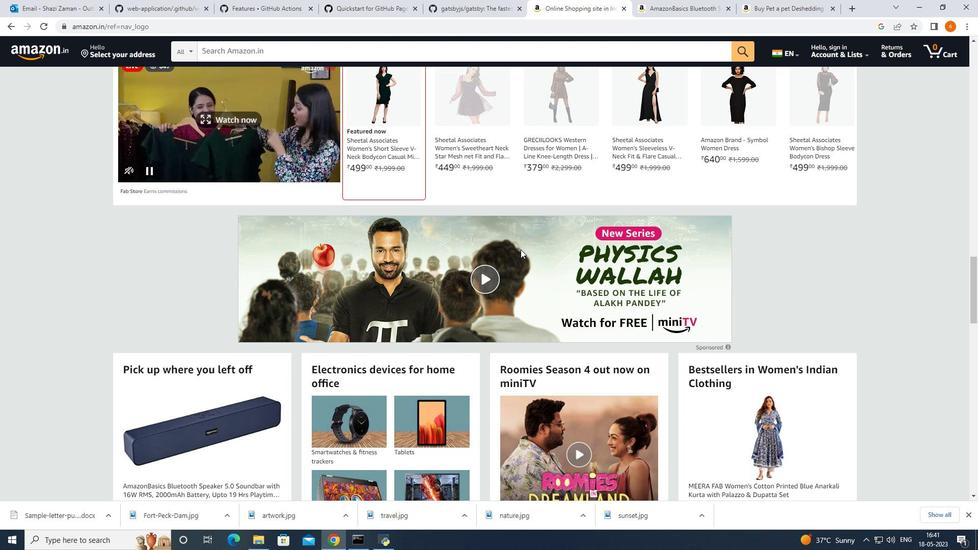 
Action: Mouse scrolled (521, 248) with delta (0, 0)
Screenshot: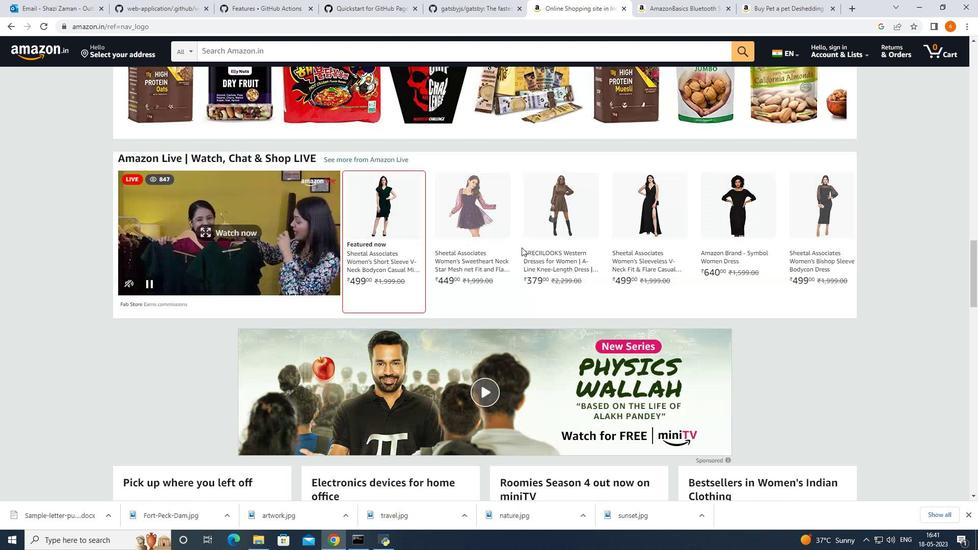 
Action: Mouse scrolled (521, 248) with delta (0, 0)
Screenshot: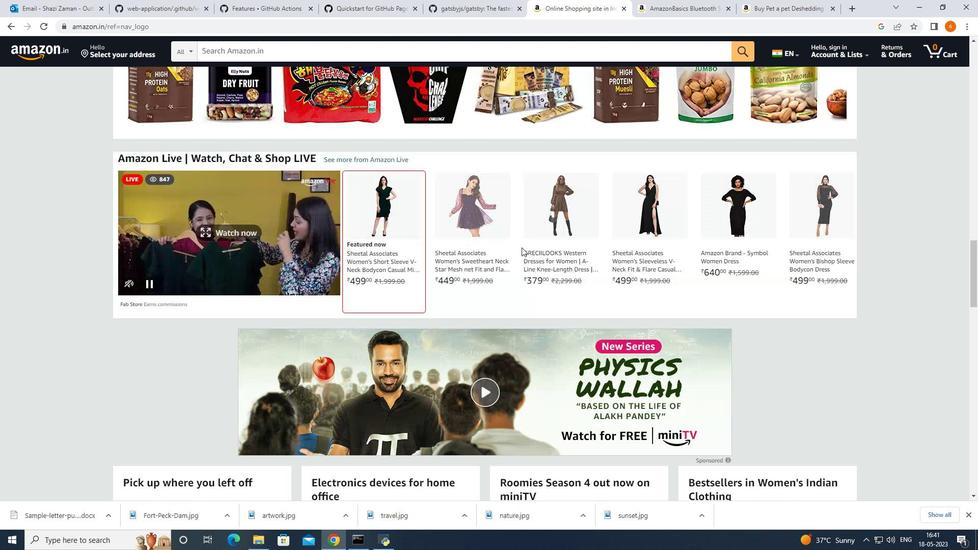 
Action: Mouse scrolled (521, 248) with delta (0, 0)
Screenshot: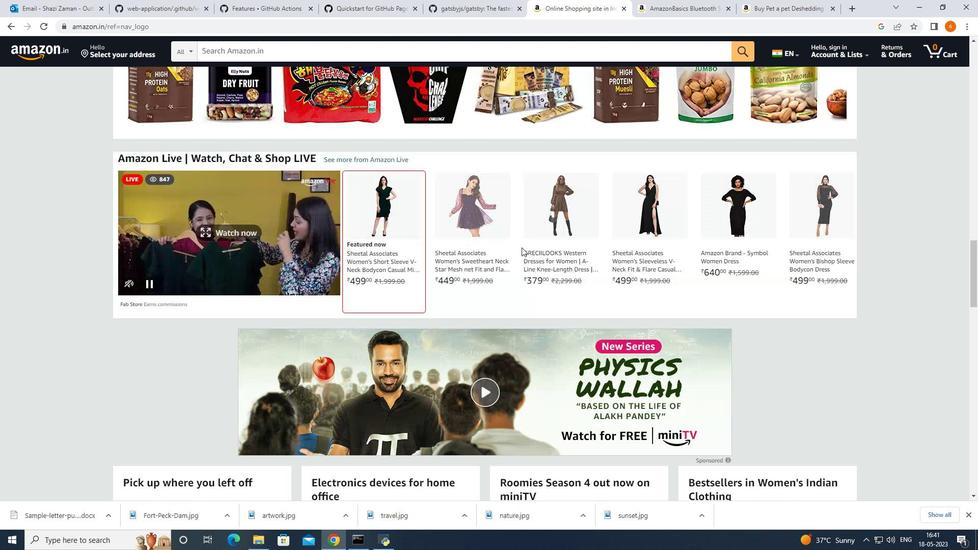
Action: Mouse scrolled (521, 248) with delta (0, 0)
Screenshot: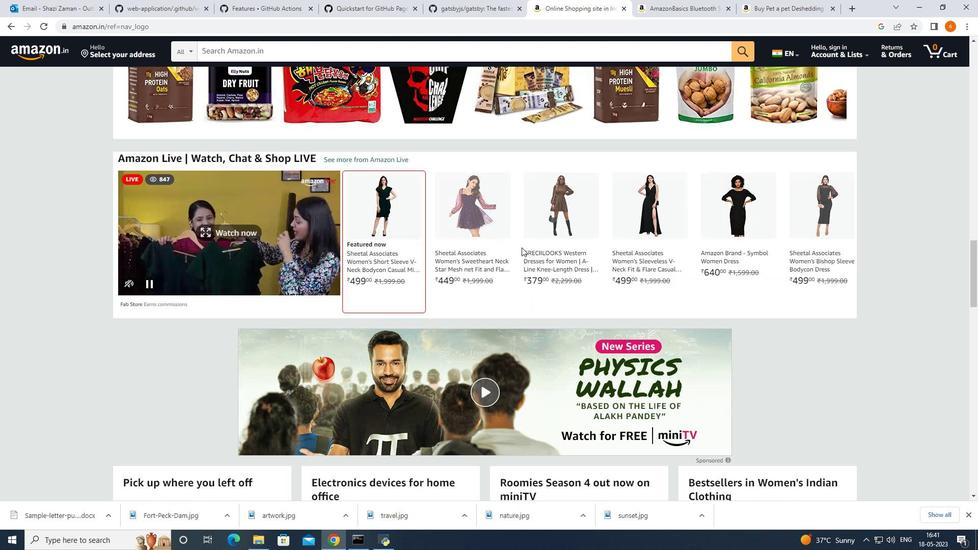 
Action: Mouse moved to (521, 247)
Screenshot: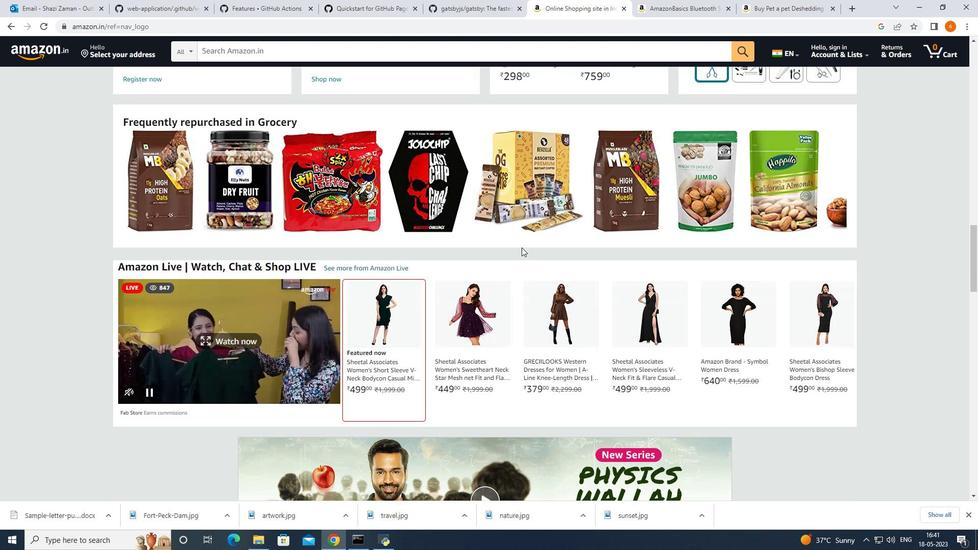 
Action: Mouse scrolled (521, 248) with delta (0, 0)
Screenshot: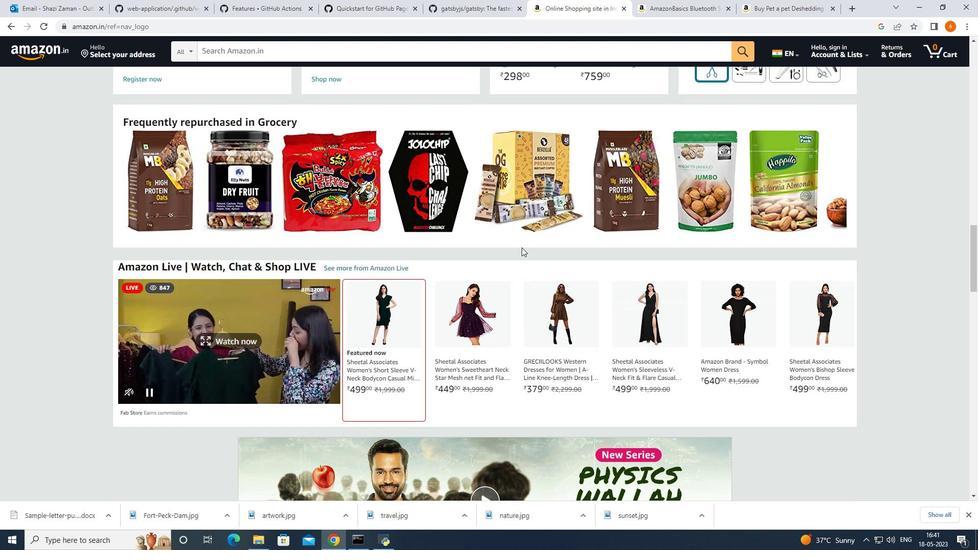 
Action: Mouse scrolled (521, 248) with delta (0, 0)
Screenshot: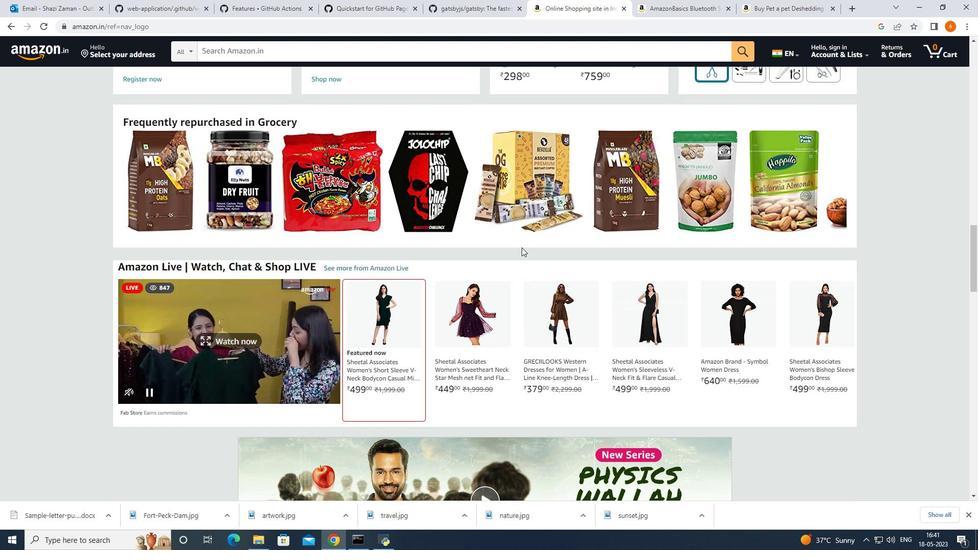 
Action: Mouse scrolled (521, 248) with delta (0, 0)
Screenshot: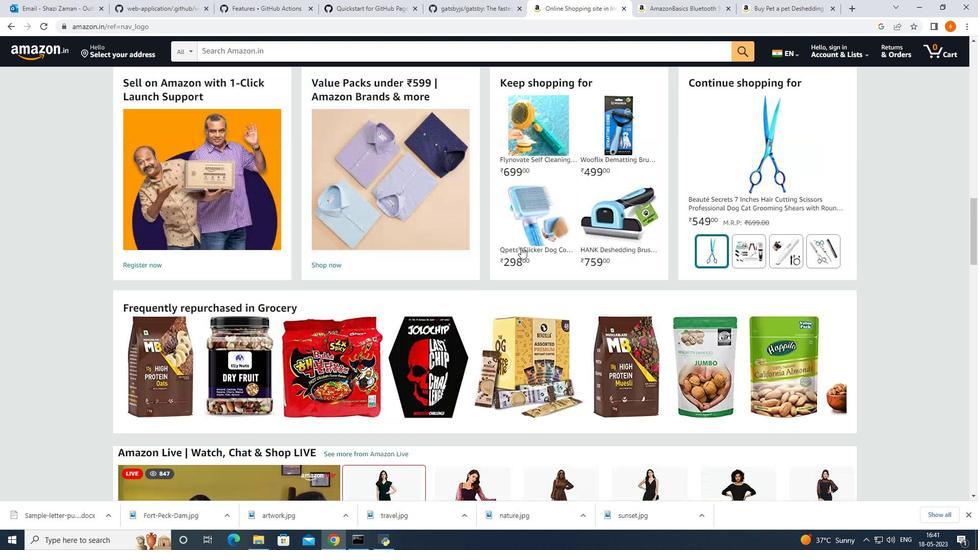 
Action: Mouse scrolled (521, 248) with delta (0, 0)
Screenshot: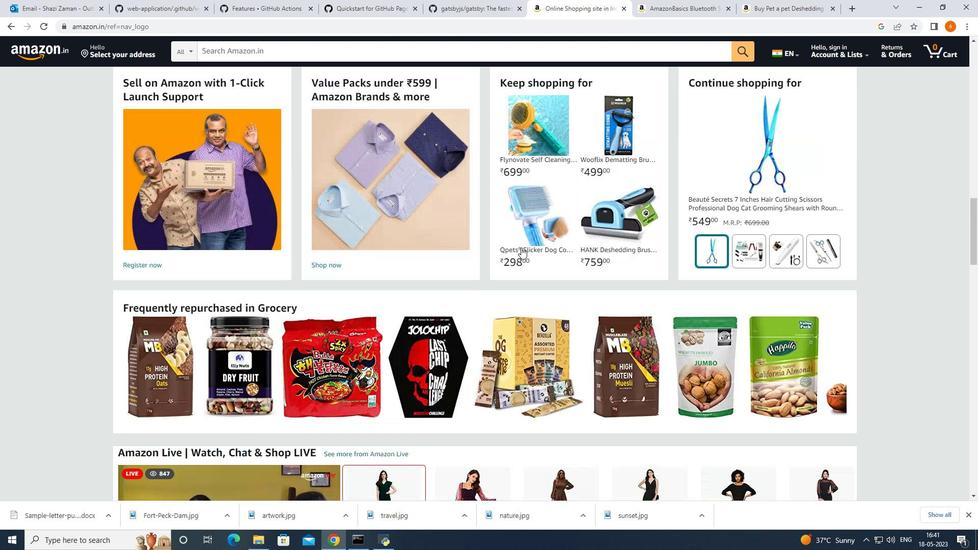 
Action: Mouse moved to (521, 247)
Screenshot: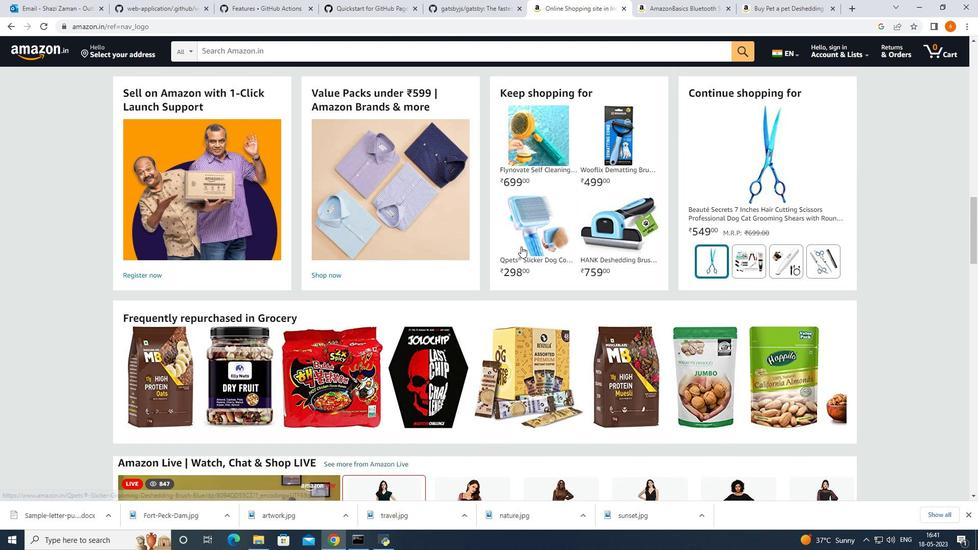 
Action: Mouse scrolled (521, 248) with delta (0, 0)
Screenshot: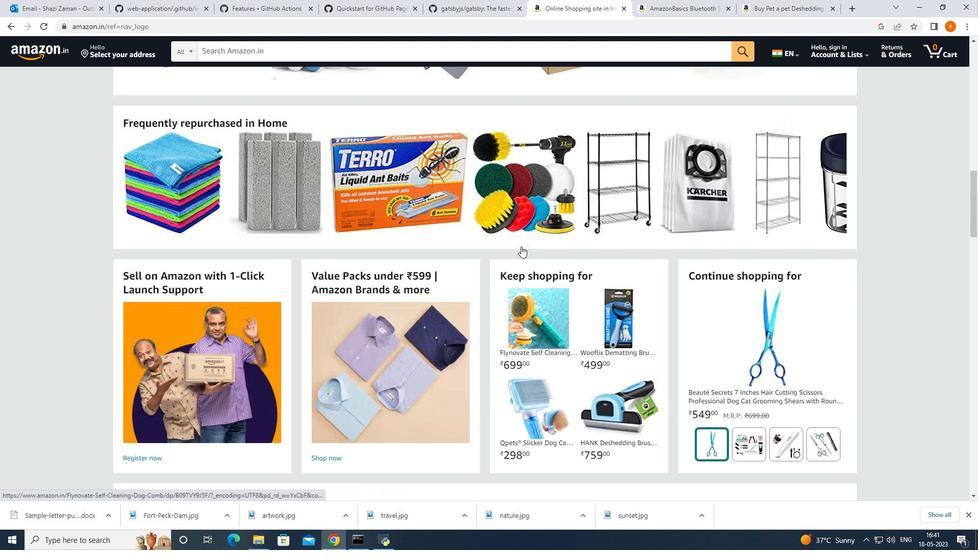 
Action: Mouse scrolled (521, 248) with delta (0, 0)
Screenshot: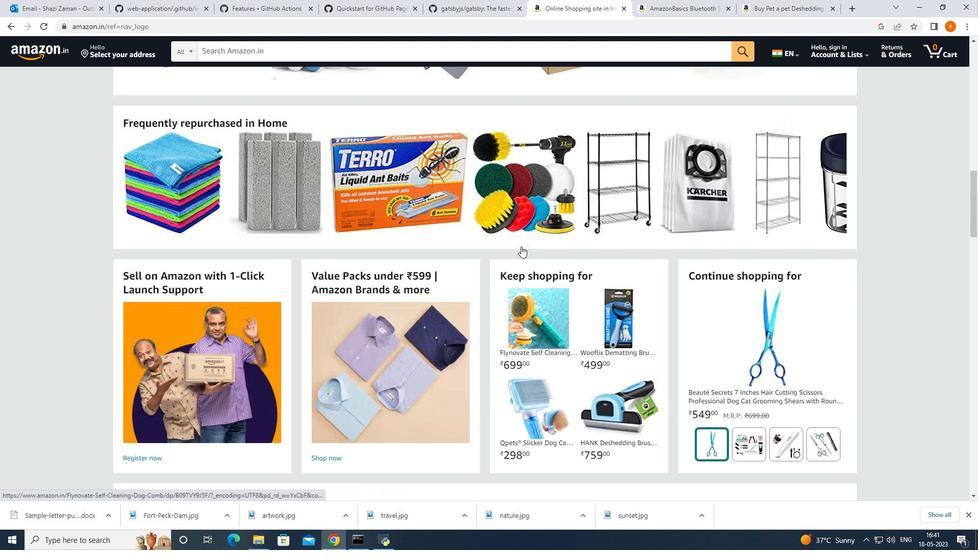 
Action: Mouse scrolled (521, 248) with delta (0, 0)
Screenshot: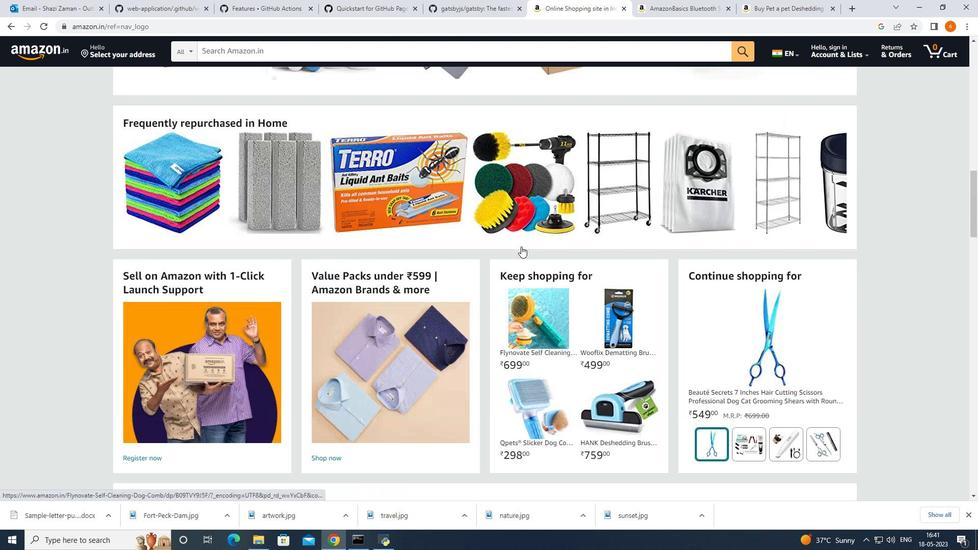 
Action: Mouse scrolled (521, 248) with delta (0, 0)
Screenshot: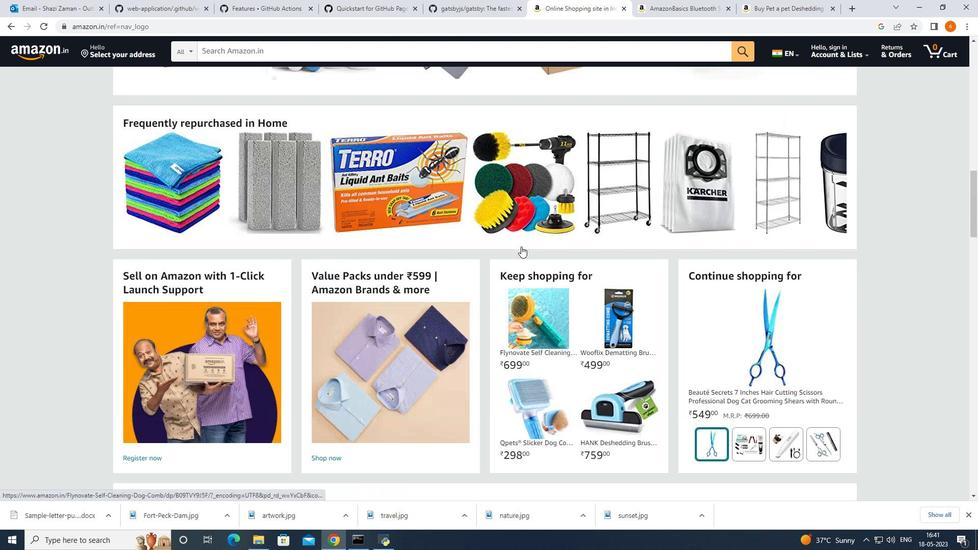 
Action: Mouse moved to (521, 247)
Screenshot: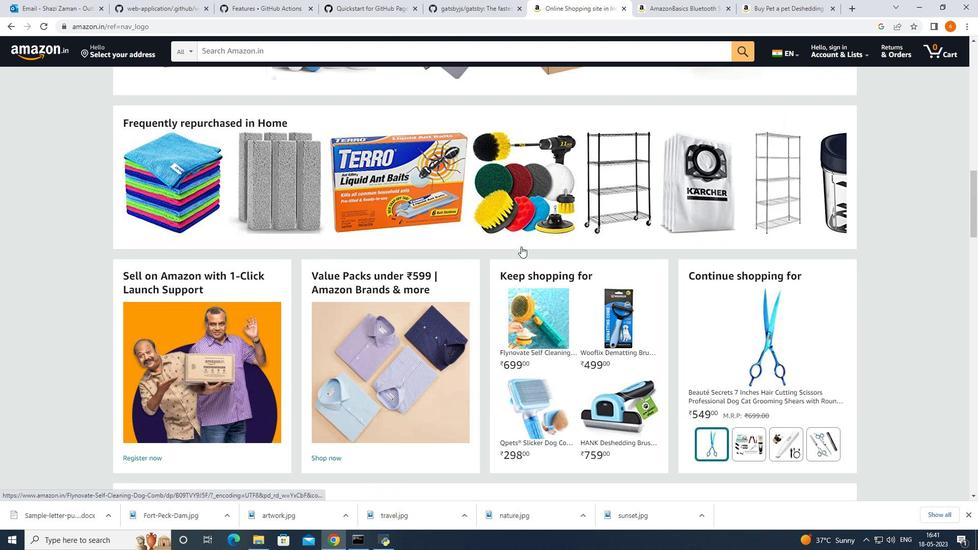 
Action: Mouse scrolled (521, 248) with delta (0, 0)
Screenshot: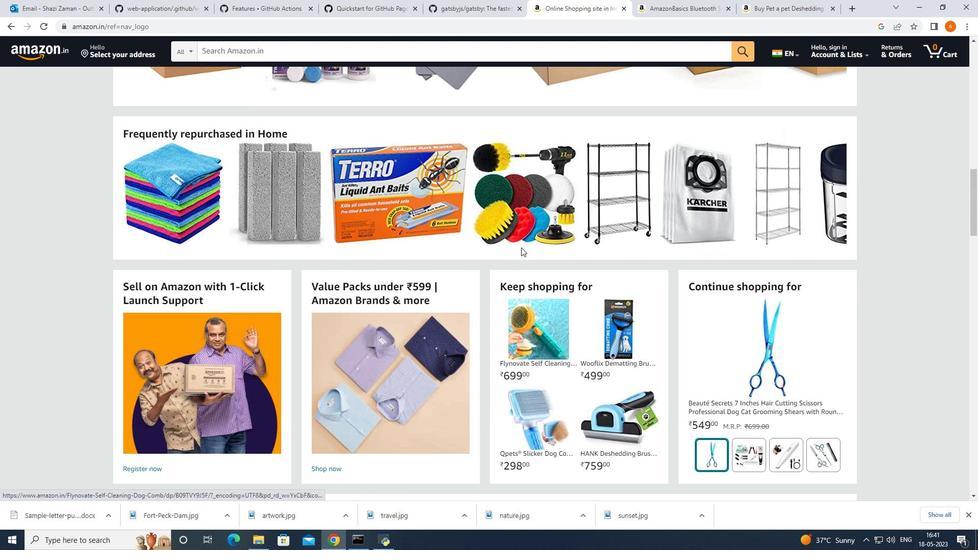 
Action: Mouse moved to (521, 248)
Screenshot: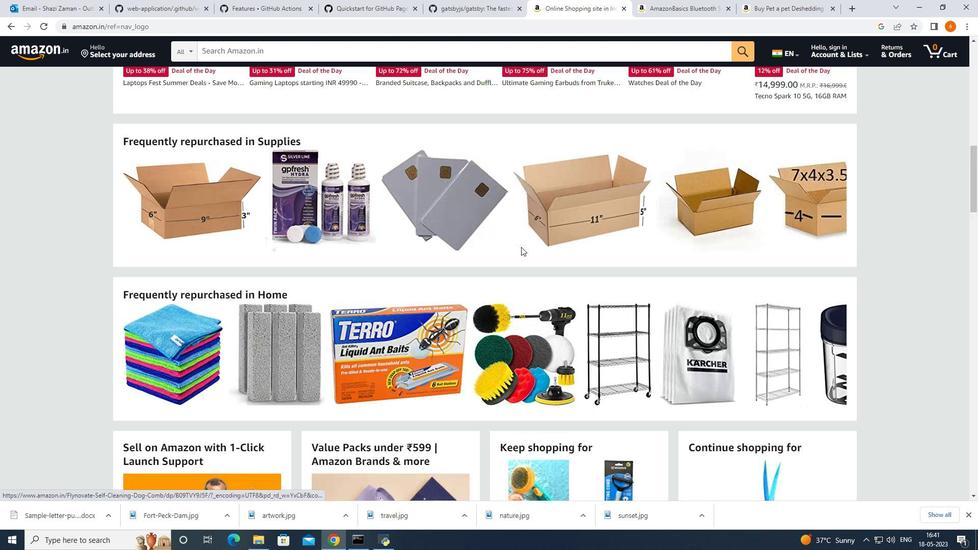 
Action: Mouse scrolled (521, 248) with delta (0, 0)
Screenshot: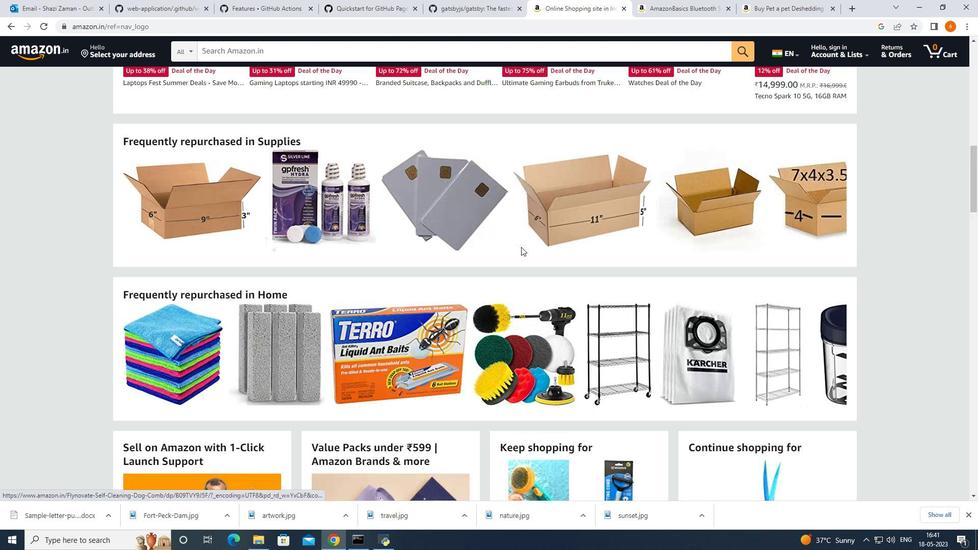 
Action: Mouse scrolled (521, 248) with delta (0, 0)
Screenshot: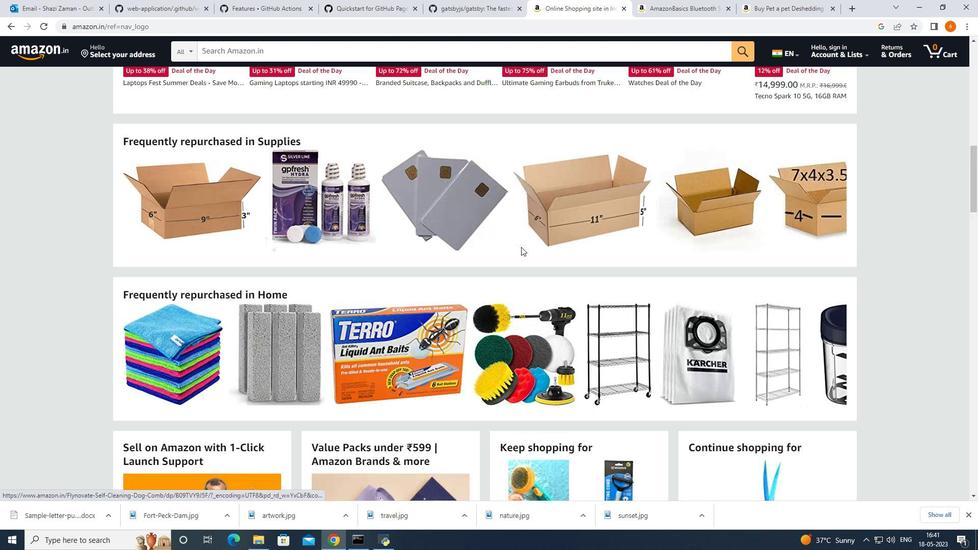 
Action: Mouse scrolled (521, 248) with delta (0, 0)
Screenshot: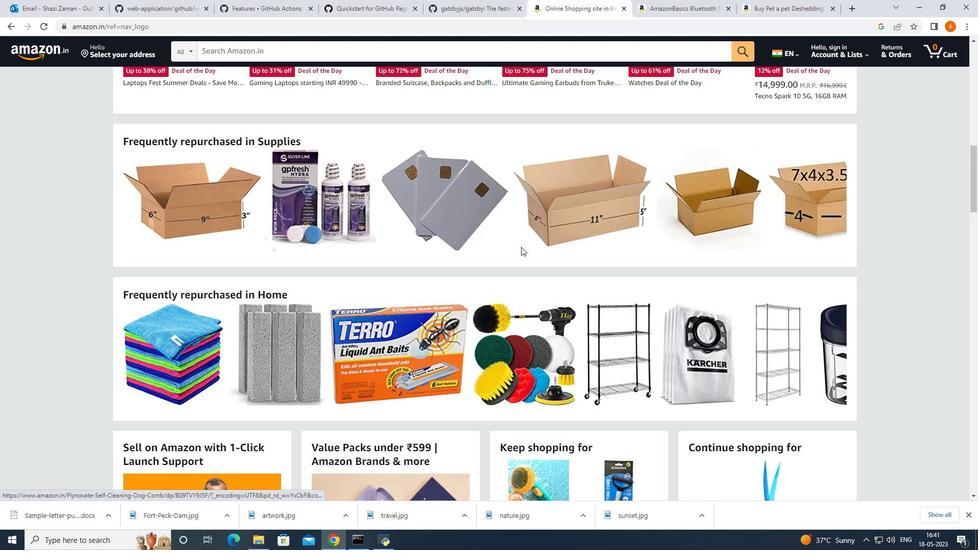 
Action: Mouse scrolled (521, 248) with delta (0, 0)
Screenshot: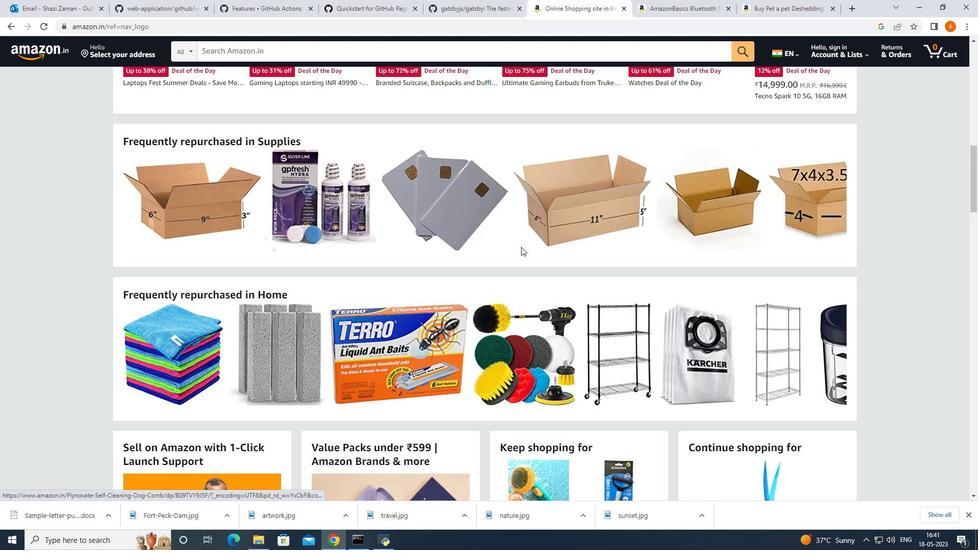 
Action: Mouse moved to (518, 250)
Screenshot: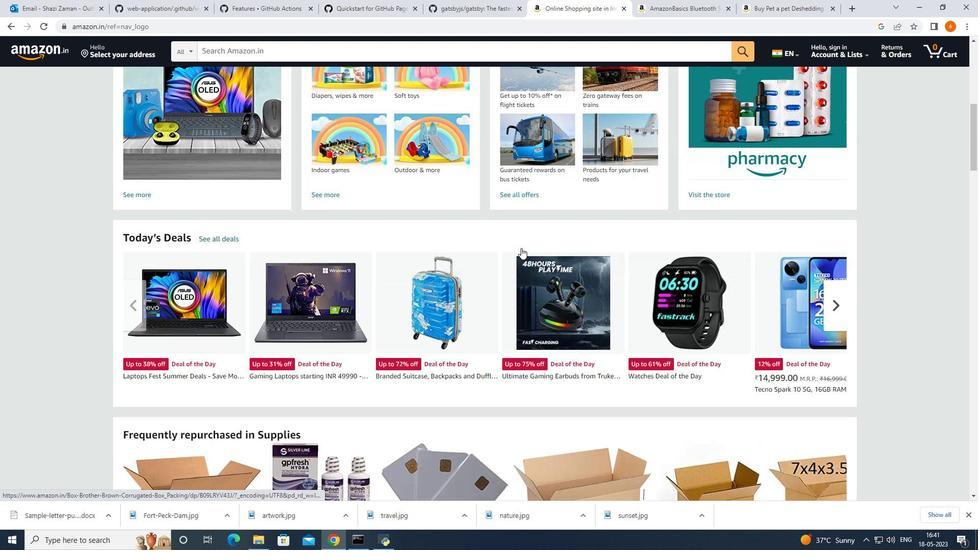 
Action: Mouse scrolled (518, 251) with delta (0, 0)
Screenshot: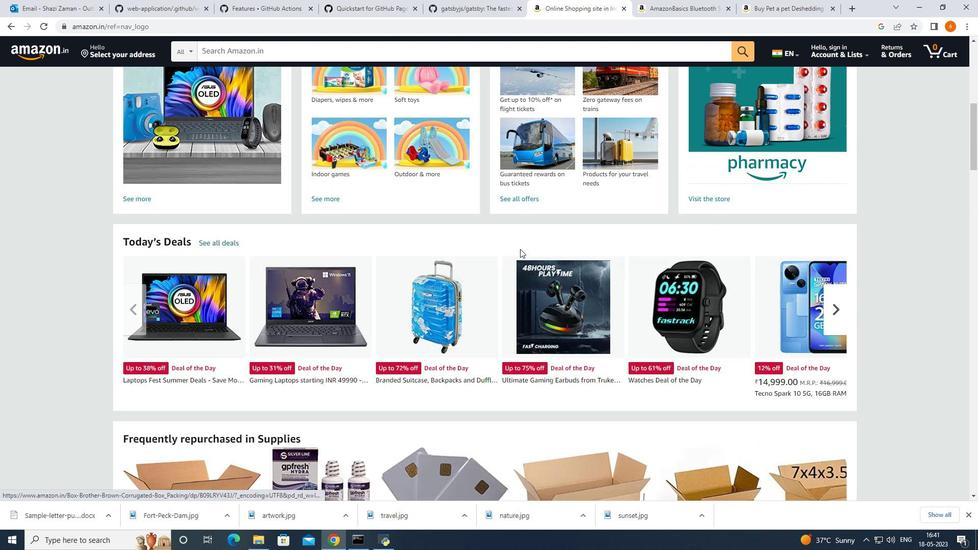 
Action: Mouse scrolled (518, 251) with delta (0, 0)
Screenshot: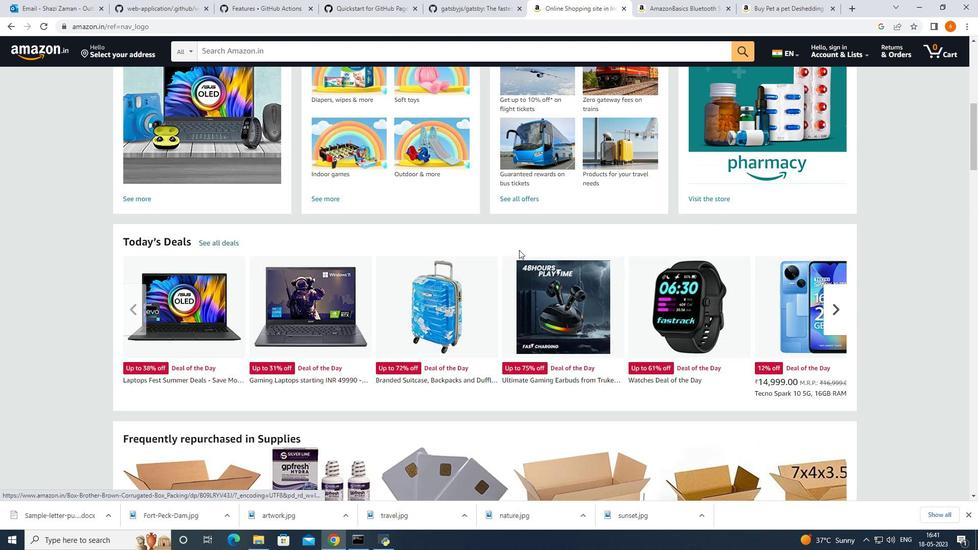 
Action: Mouse scrolled (518, 251) with delta (0, 0)
Screenshot: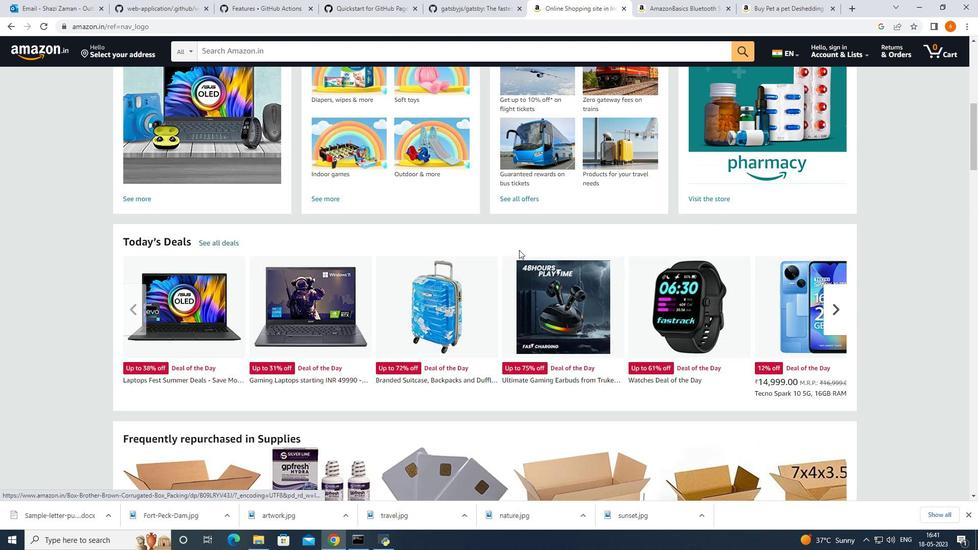
Action: Mouse scrolled (518, 251) with delta (0, 0)
Screenshot: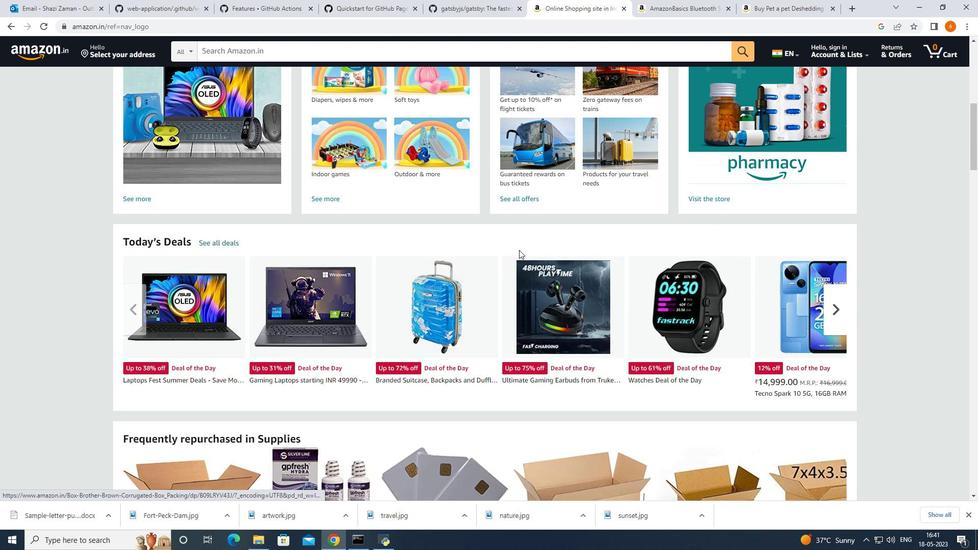 
Action: Mouse scrolled (518, 251) with delta (0, 0)
Screenshot: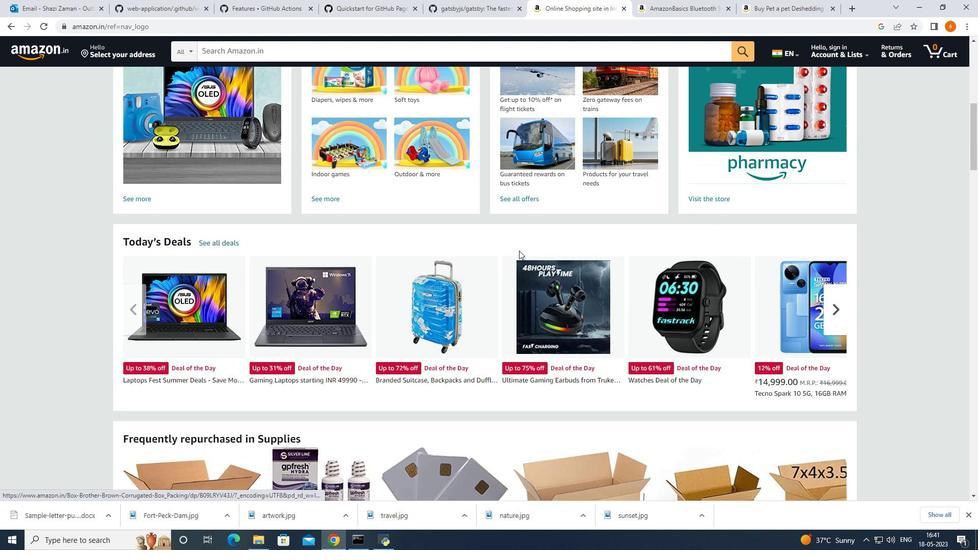 
Action: Mouse moved to (519, 254)
Screenshot: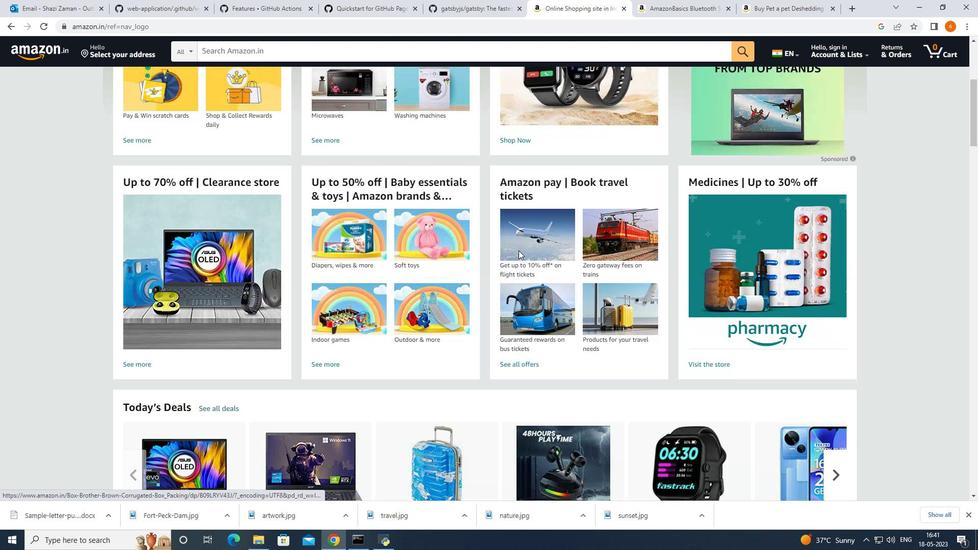 
Action: Mouse scrolled (519, 255) with delta (0, 0)
Screenshot: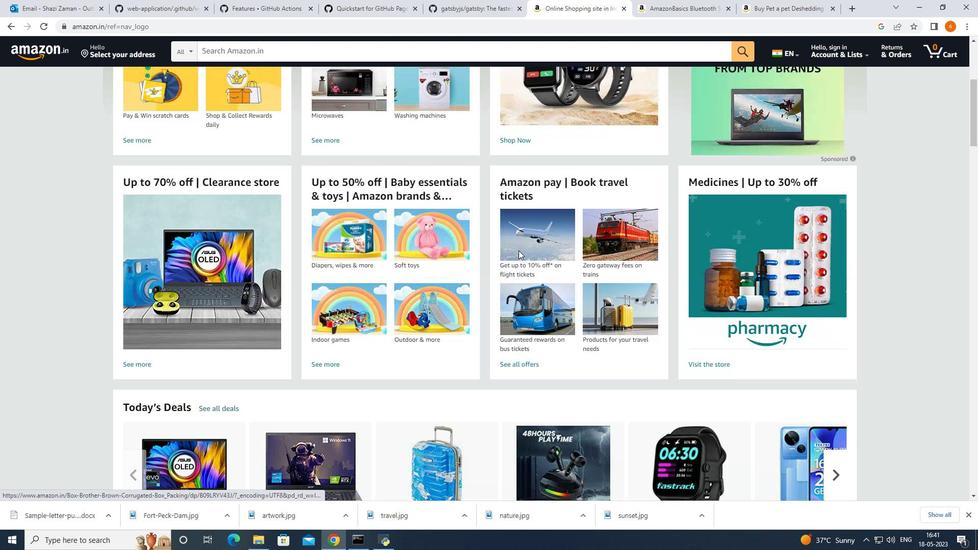 
Action: Mouse moved to (520, 254)
Screenshot: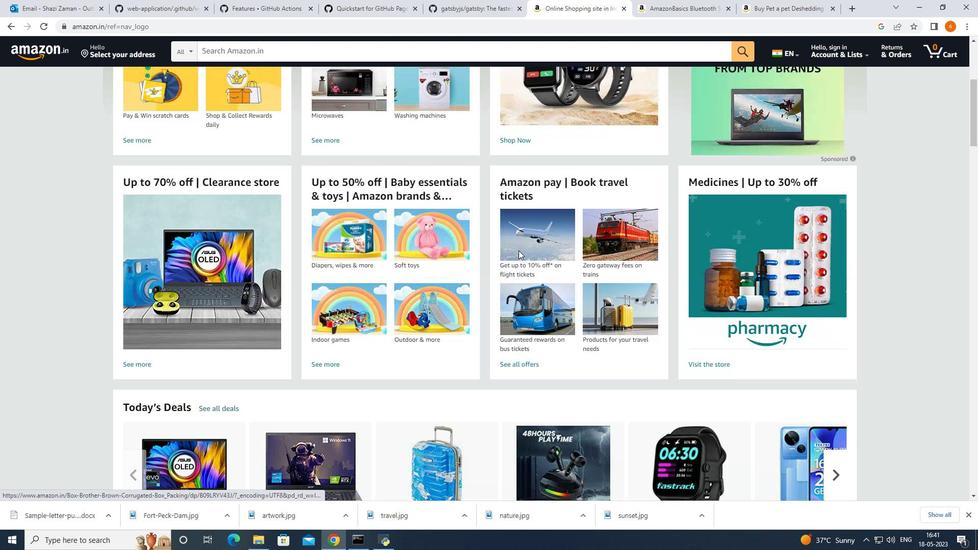 
Action: Mouse scrolled (520, 254) with delta (0, 0)
Screenshot: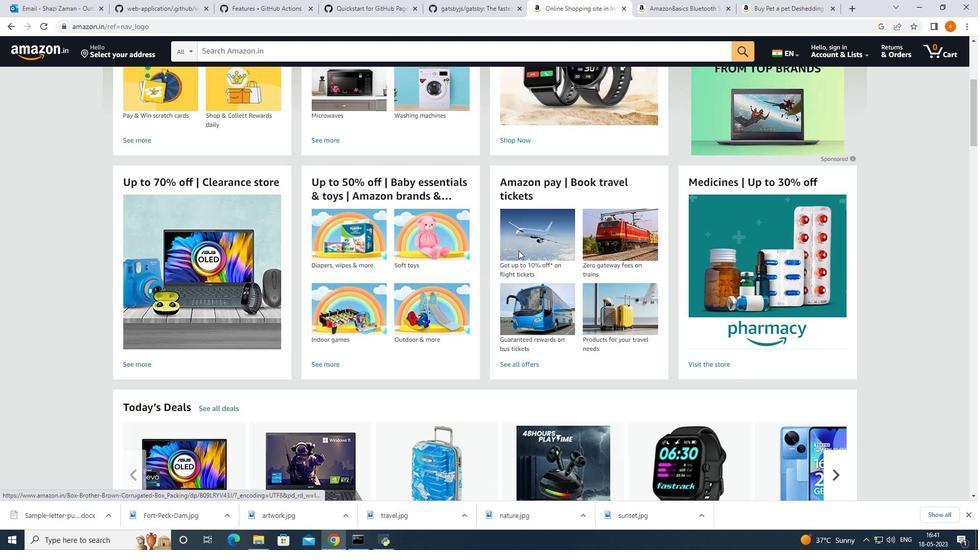 
Action: Mouse moved to (520, 253)
Screenshot: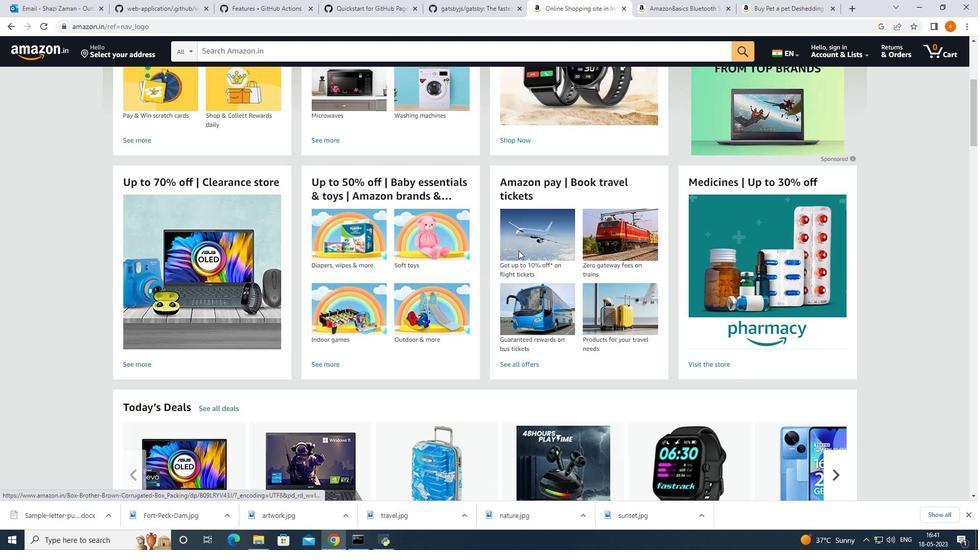 
Action: Mouse scrolled (520, 254) with delta (0, 0)
Screenshot: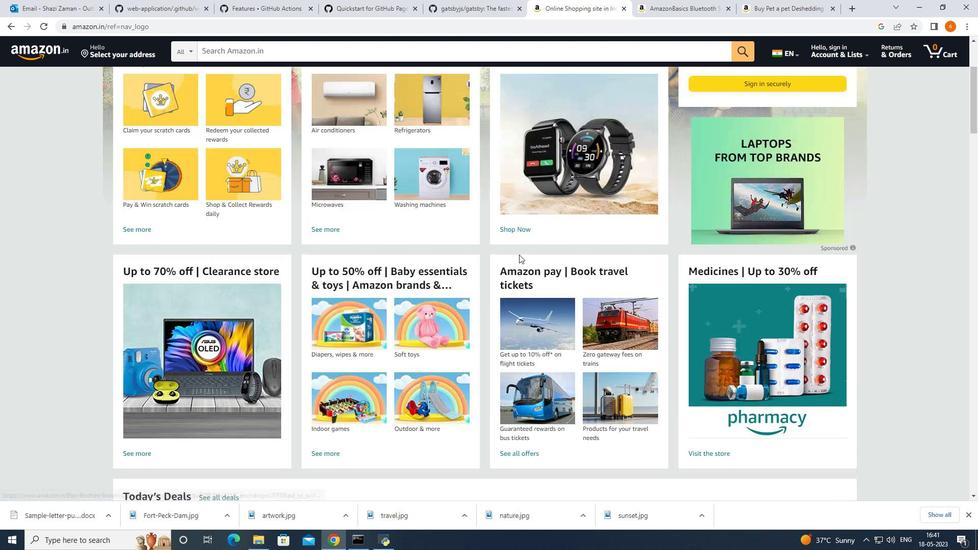 
Action: Mouse moved to (521, 252)
Screenshot: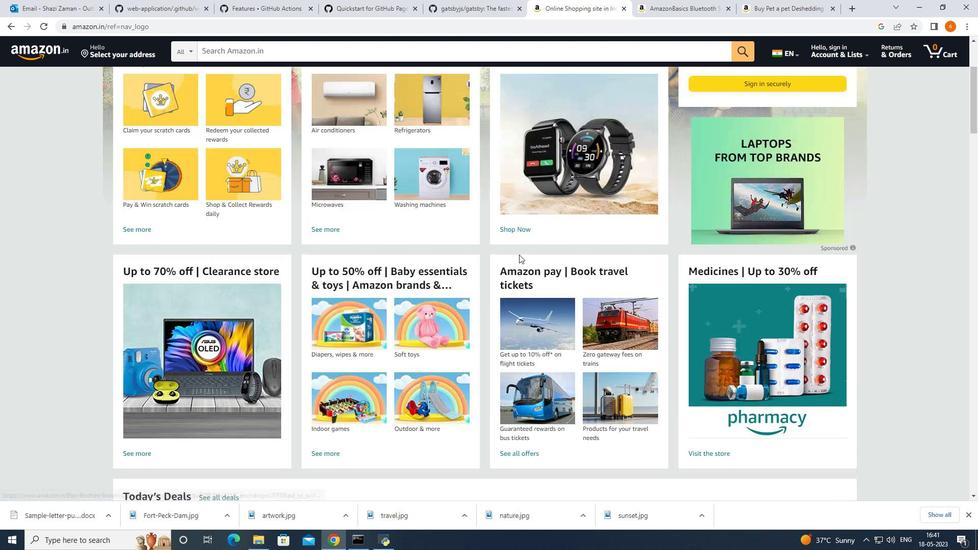 
Action: Mouse scrolled (520, 253) with delta (0, 0)
Screenshot: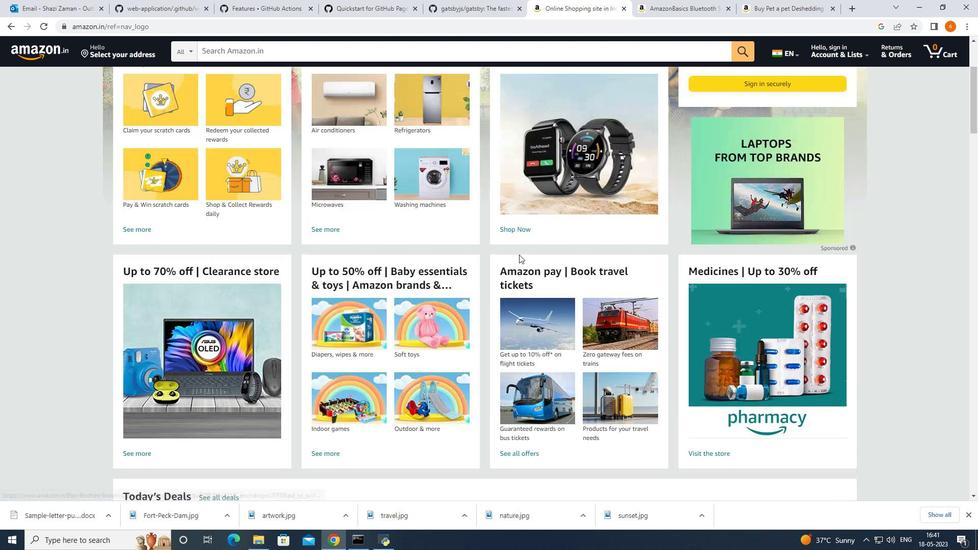 
Action: Mouse moved to (523, 249)
Screenshot: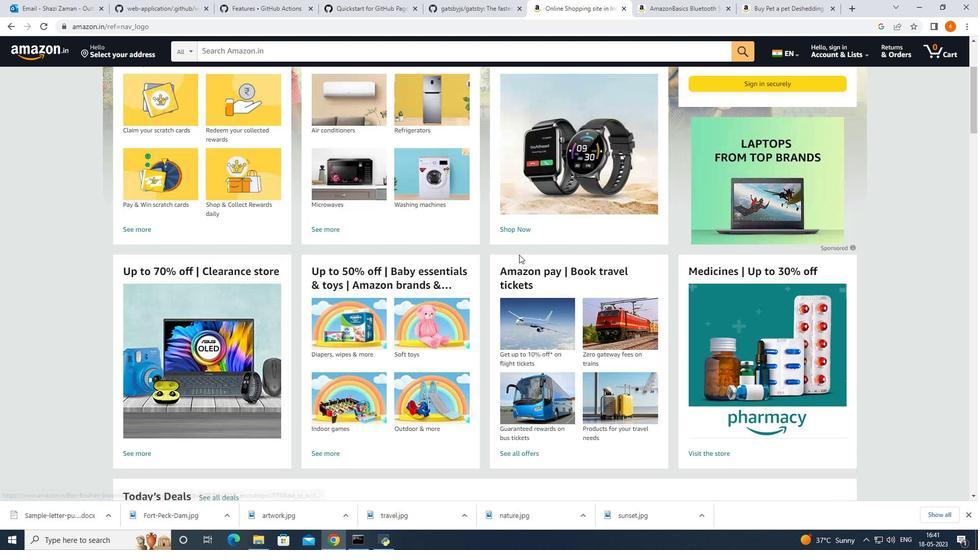 
Action: Mouse scrolled (522, 250) with delta (0, 0)
Screenshot: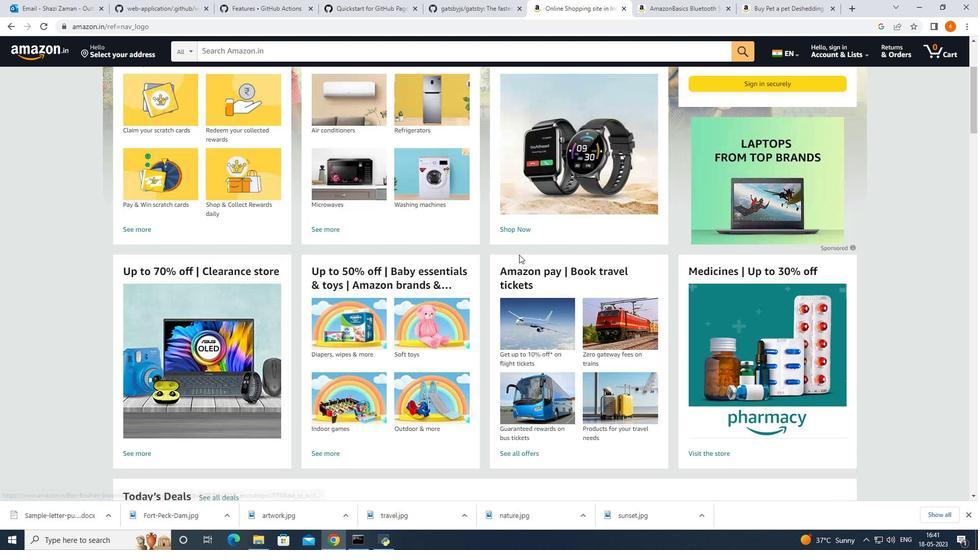 
Action: Mouse moved to (118, 149)
Screenshot: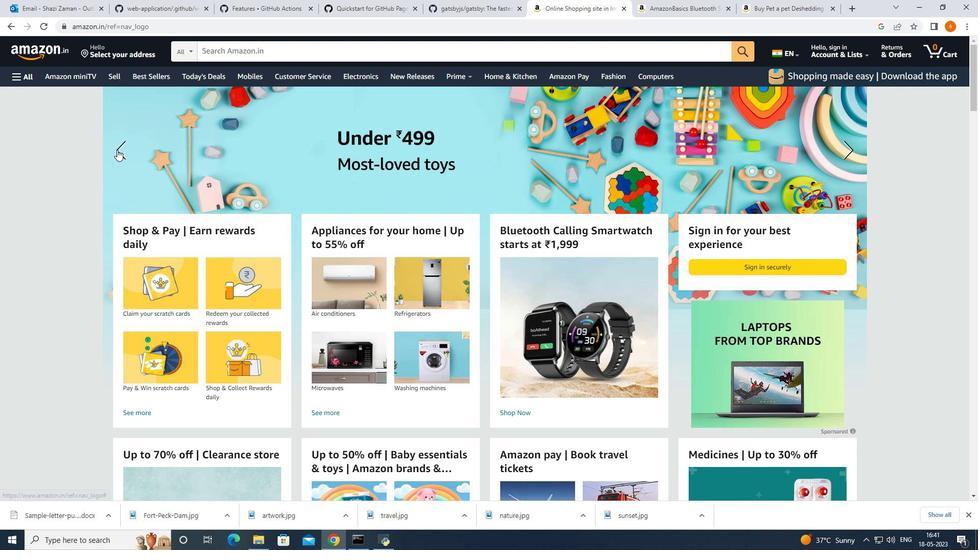 
Action: Mouse pressed left at (118, 149)
Screenshot: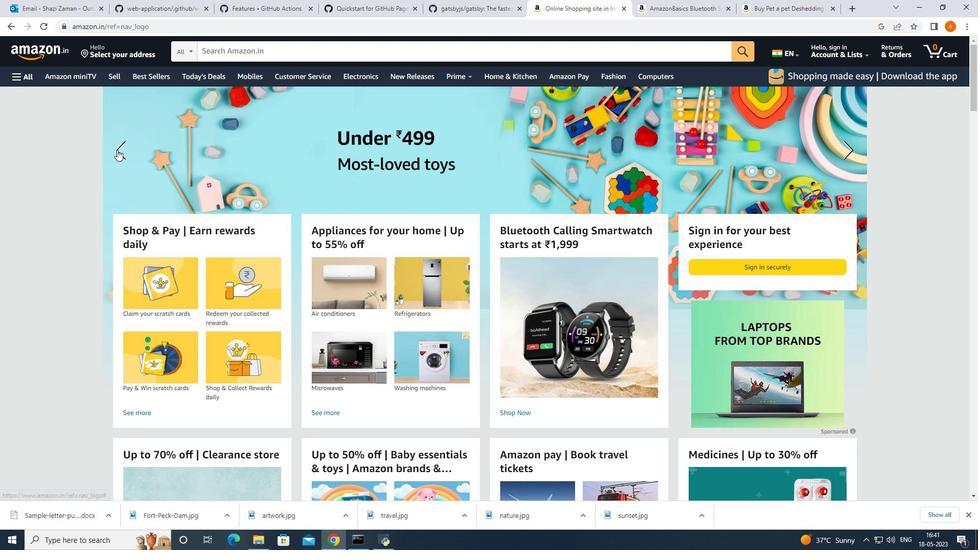 
Action: Mouse moved to (118, 150)
Screenshot: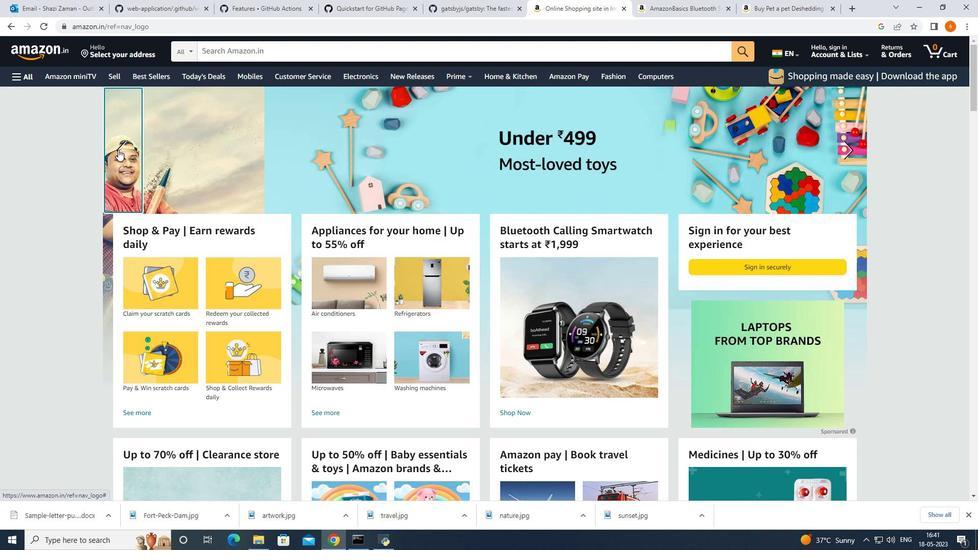 
Action: Mouse pressed left at (118, 150)
Screenshot: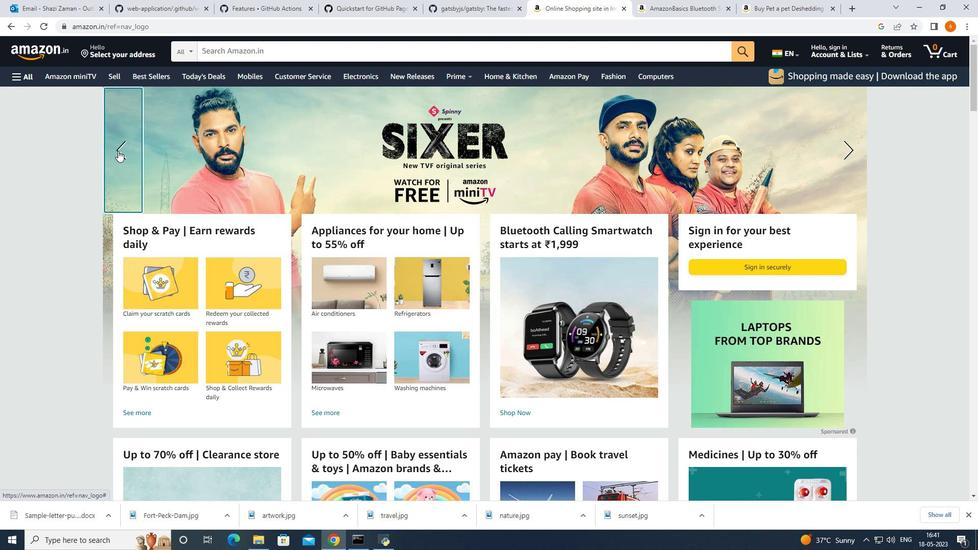 
Action: Mouse pressed left at (118, 150)
Screenshot: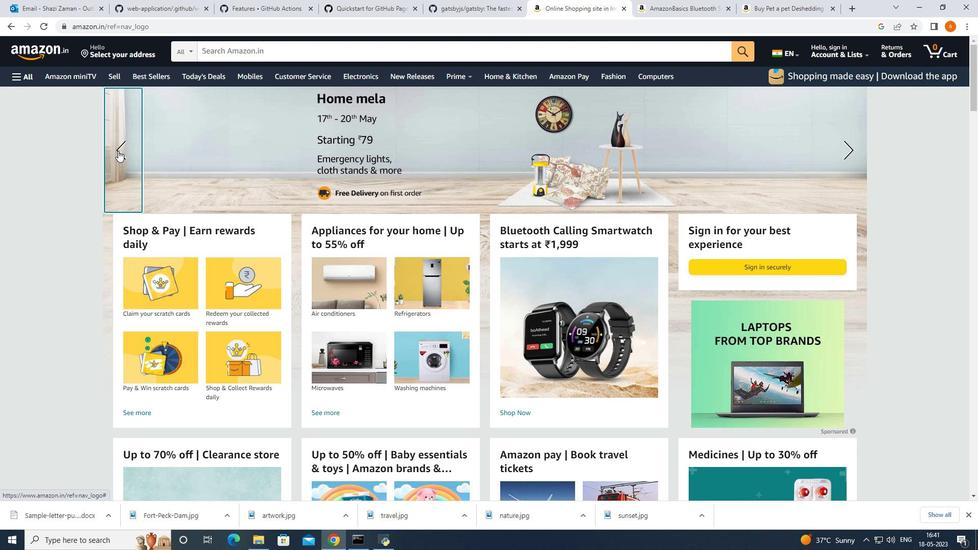 
Action: Mouse moved to (687, 9)
Screenshot: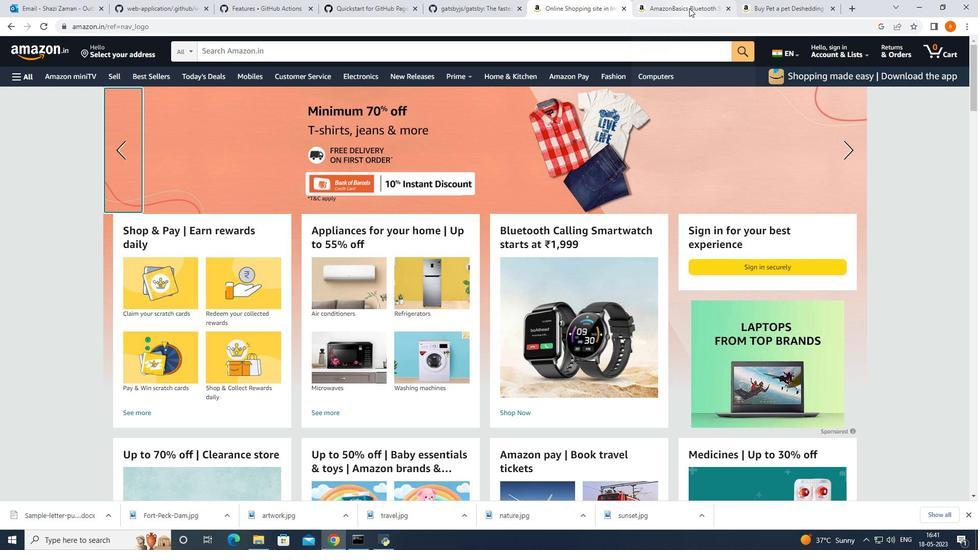 
Action: Mouse pressed left at (687, 9)
Screenshot: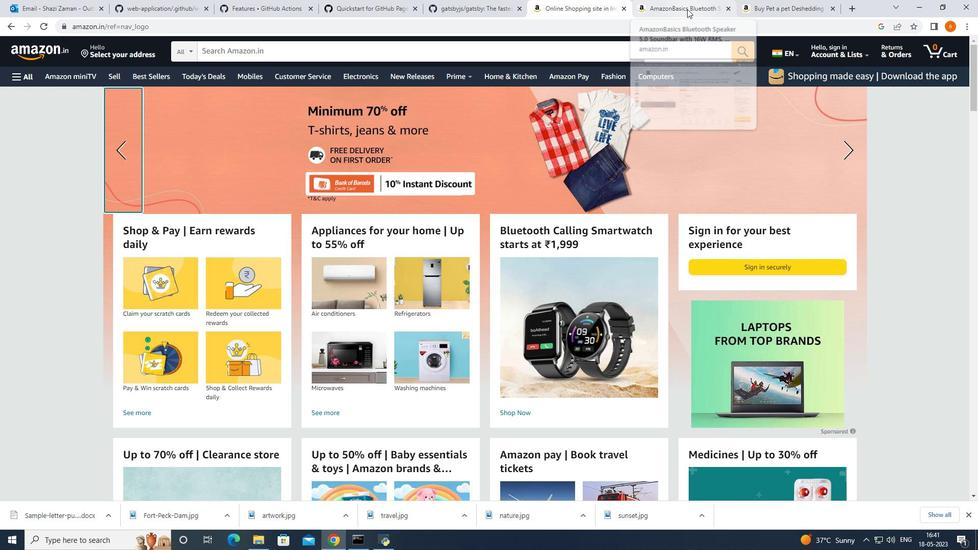 
Action: Mouse moved to (726, 8)
Screenshot: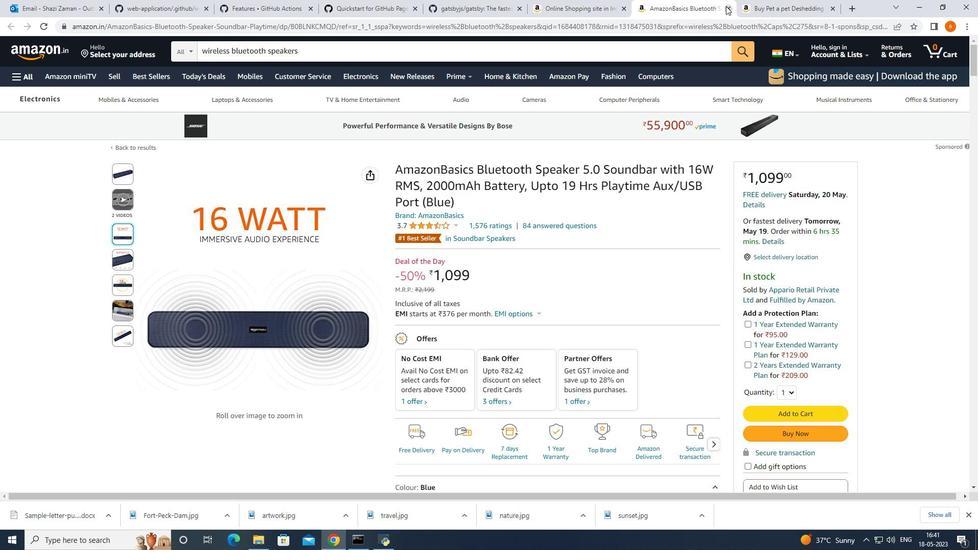 
Action: Mouse pressed left at (726, 8)
Screenshot: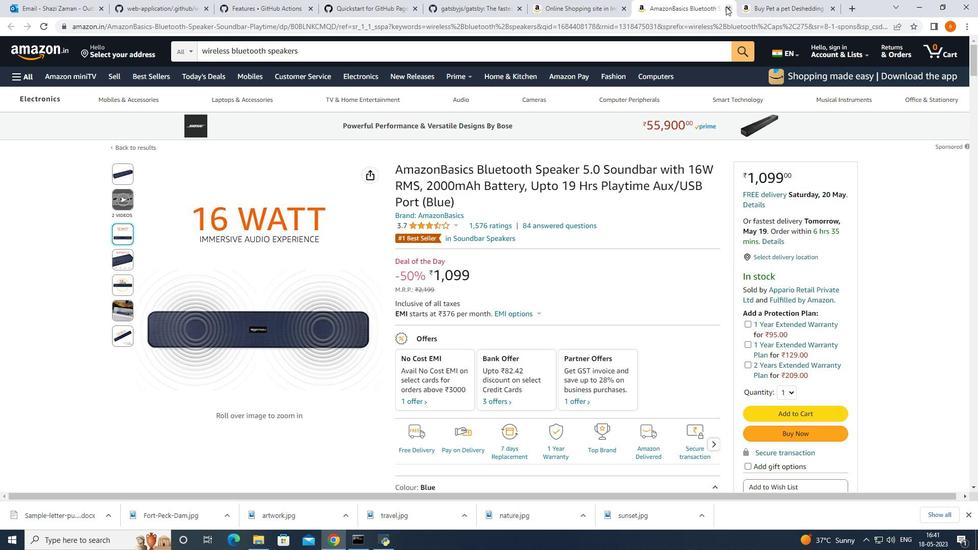 
Action: Mouse moved to (745, 6)
Screenshot: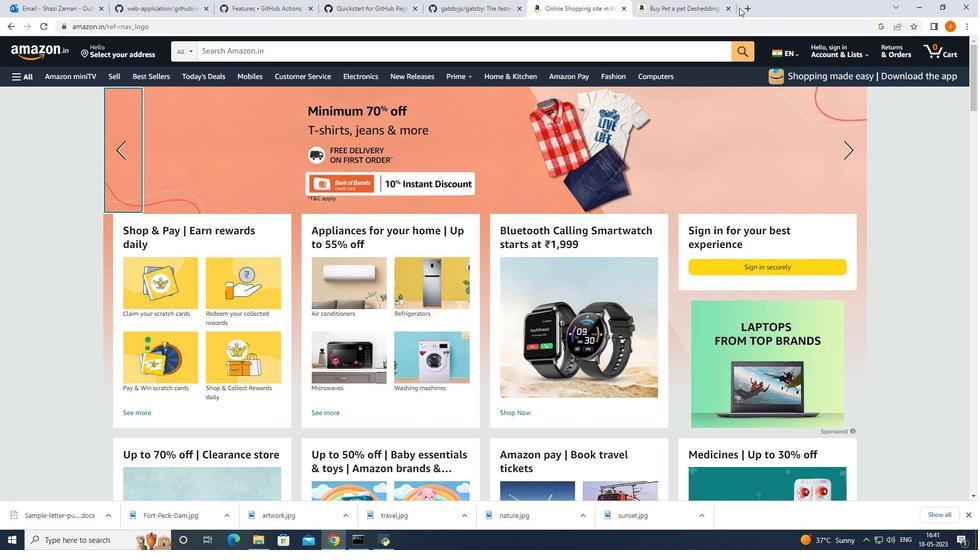 
Action: Mouse pressed left at (745, 6)
Screenshot: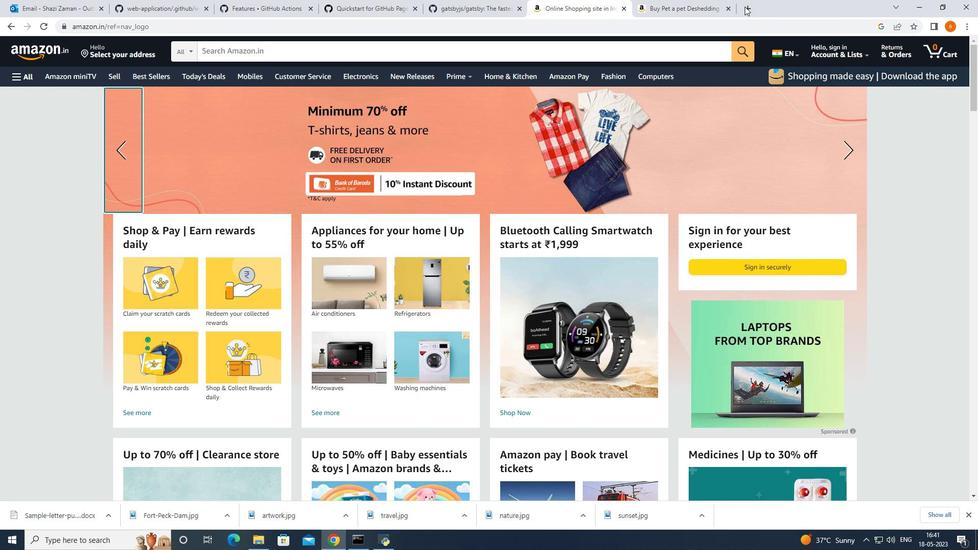 
Action: Mouse moved to (459, 197)
Screenshot: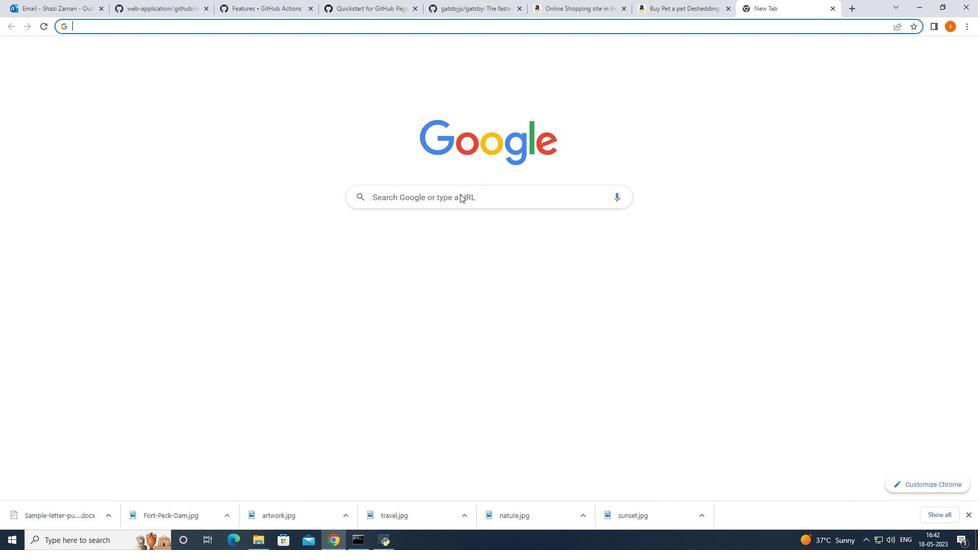 
Action: Mouse pressed left at (459, 197)
Screenshot: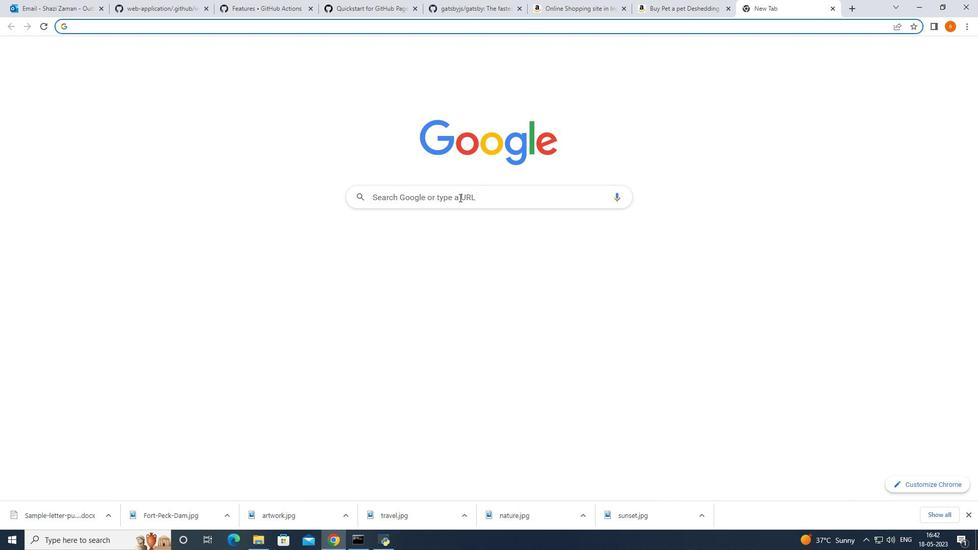 
Action: Mouse moved to (461, 196)
Screenshot: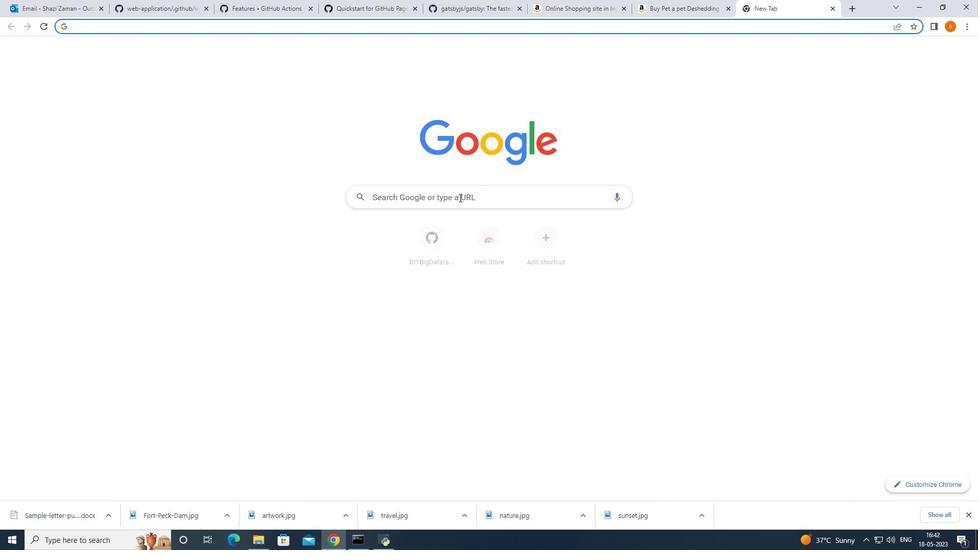 
Action: Key pressed flash<Key.space>sale<Key.space>ama
Screenshot: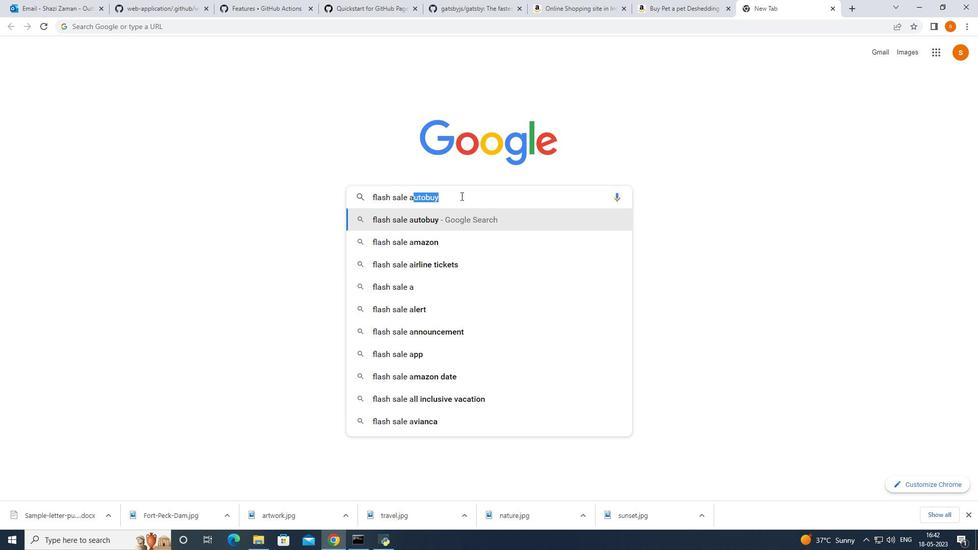 
Action: Mouse moved to (408, 218)
Screenshot: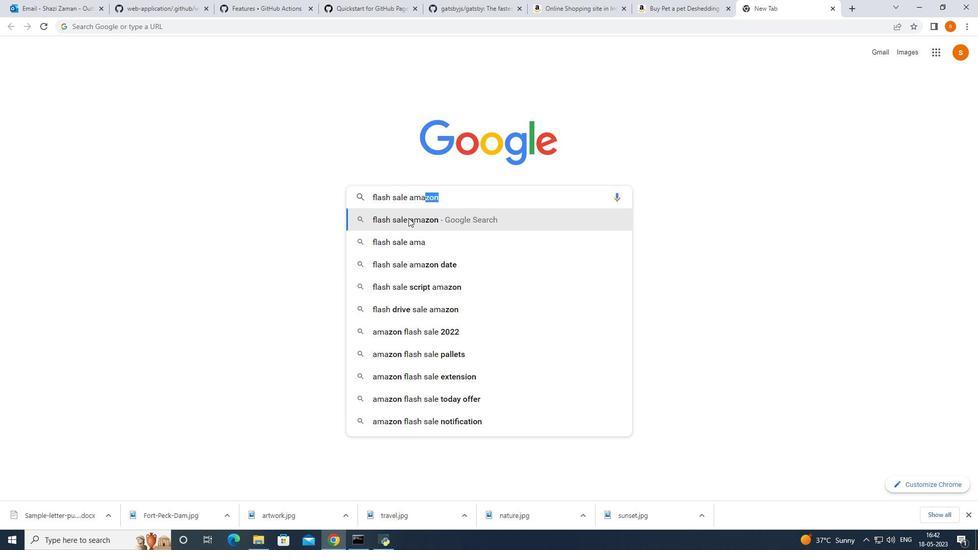
Action: Mouse pressed left at (408, 218)
Screenshot: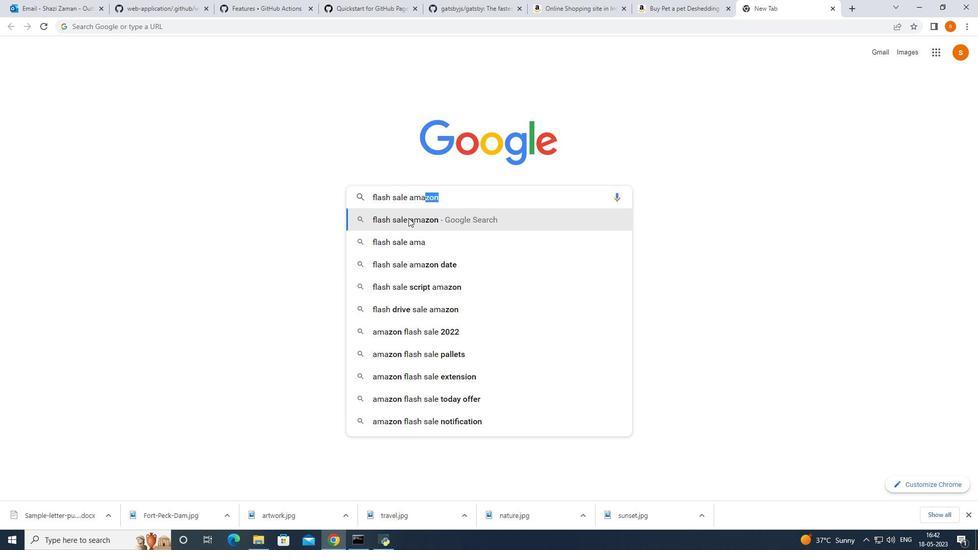 
Action: Mouse moved to (224, 223)
Screenshot: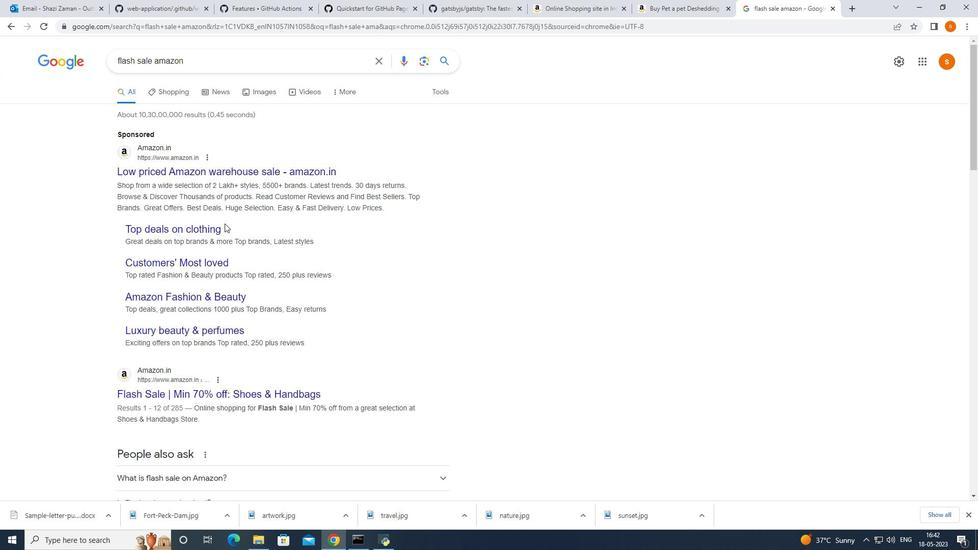 
Action: Mouse scrolled (224, 223) with delta (0, 0)
Screenshot: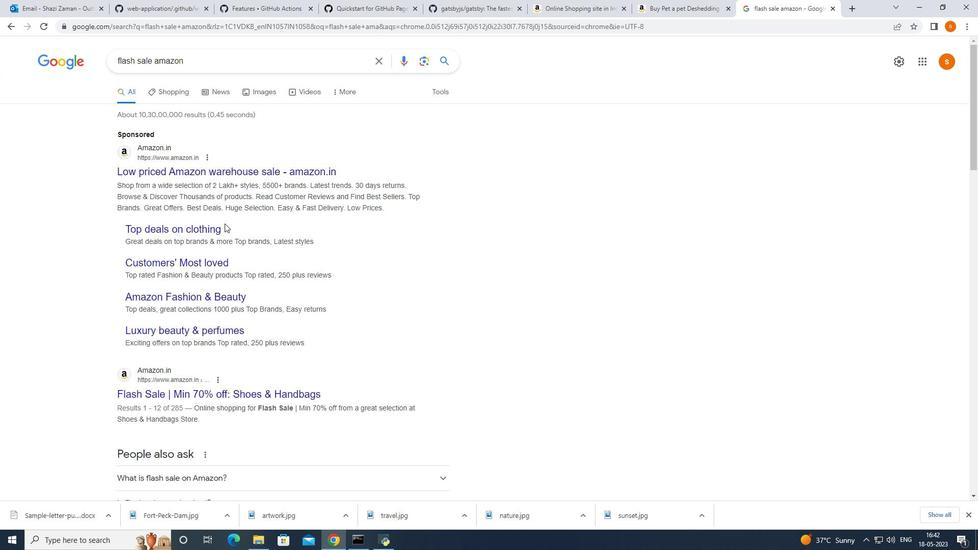
Action: Mouse moved to (225, 223)
Screenshot: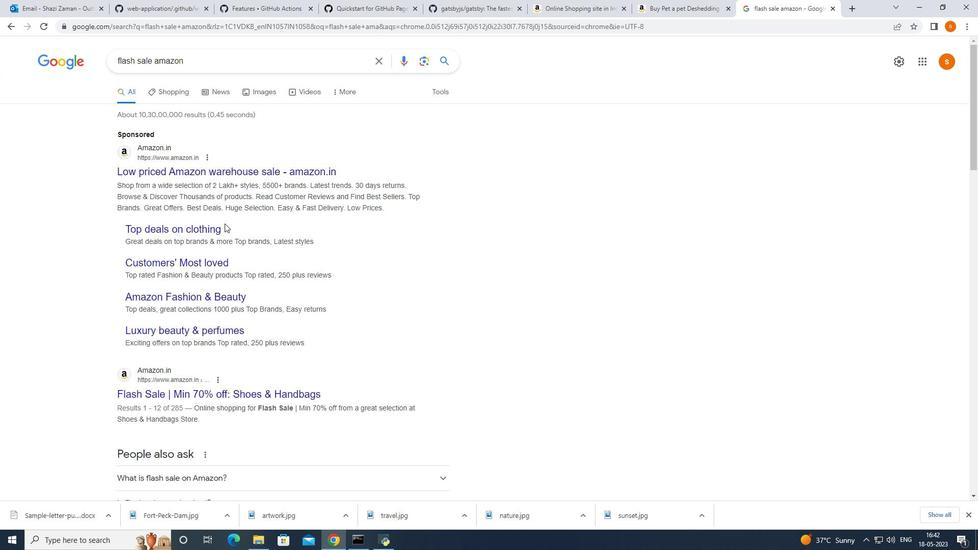 
Action: Mouse scrolled (225, 223) with delta (0, 0)
Screenshot: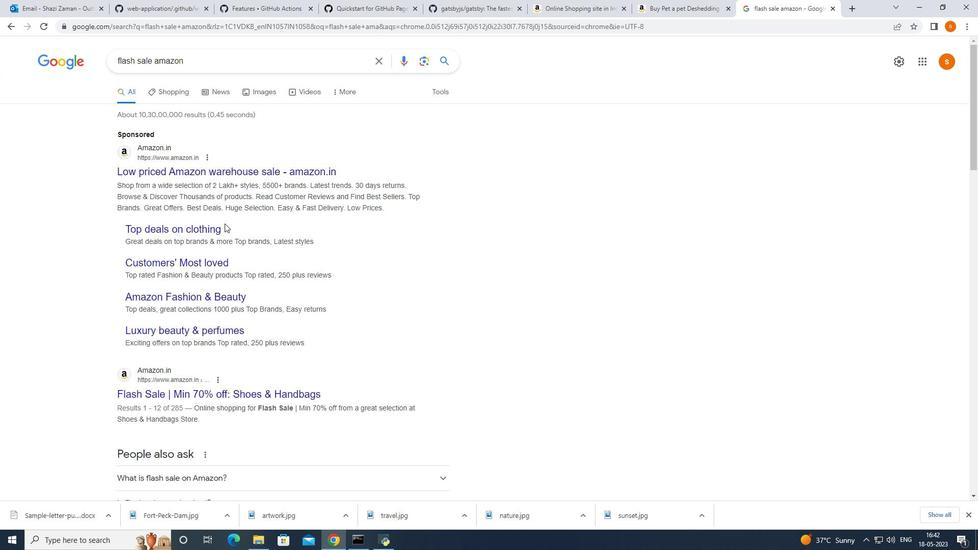 
Action: Mouse moved to (225, 223)
Screenshot: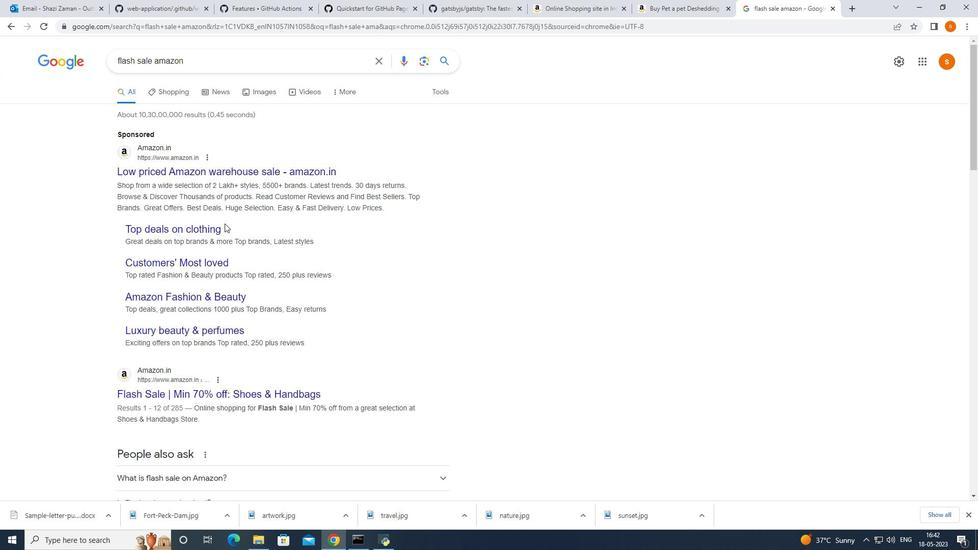 
Action: Mouse scrolled (225, 223) with delta (0, 0)
Screenshot: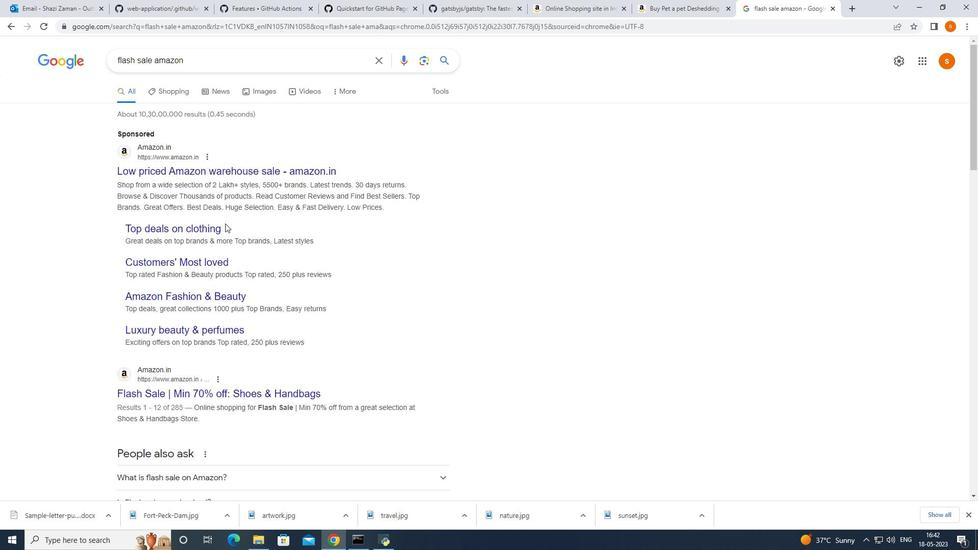 
Action: Mouse moved to (225, 225)
Screenshot: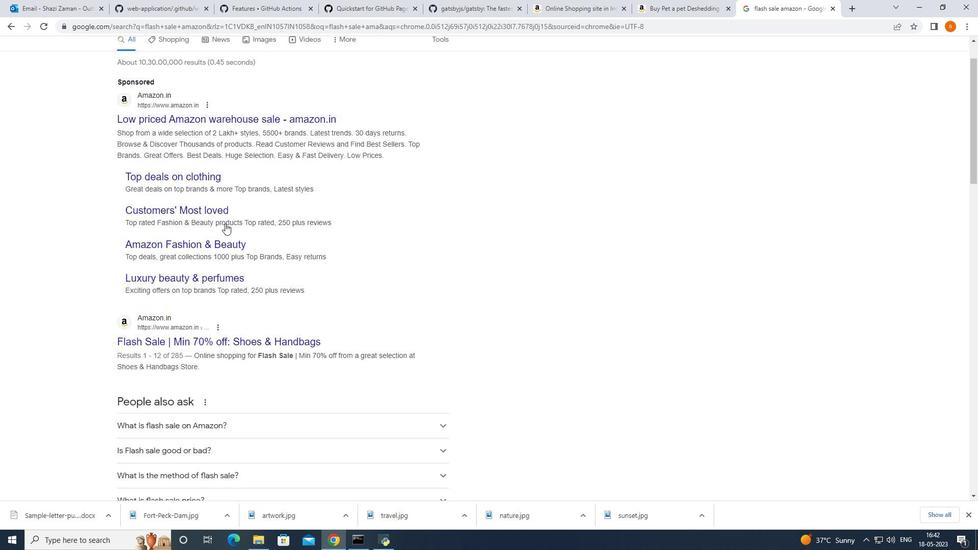 
Action: Mouse scrolled (225, 224) with delta (0, 0)
Screenshot: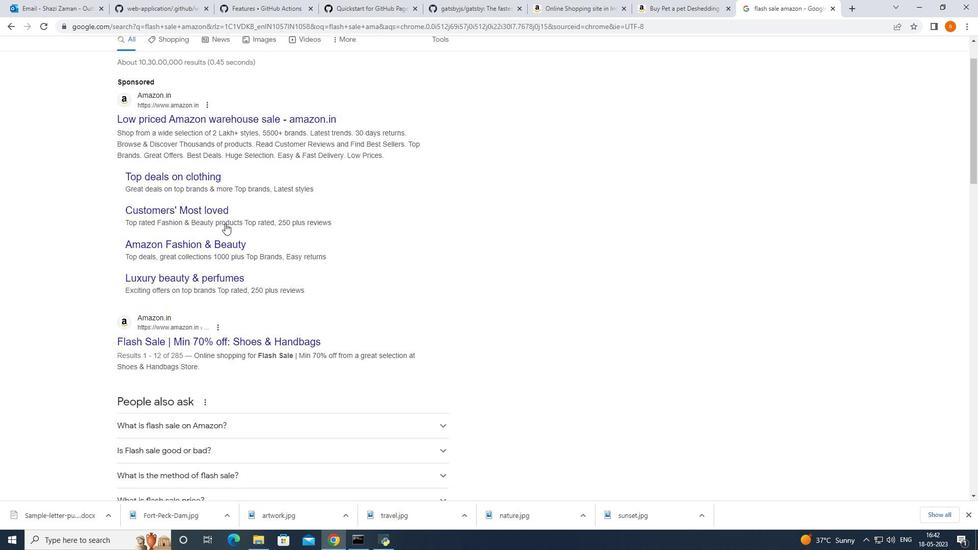 
Action: Mouse moved to (222, 194)
Screenshot: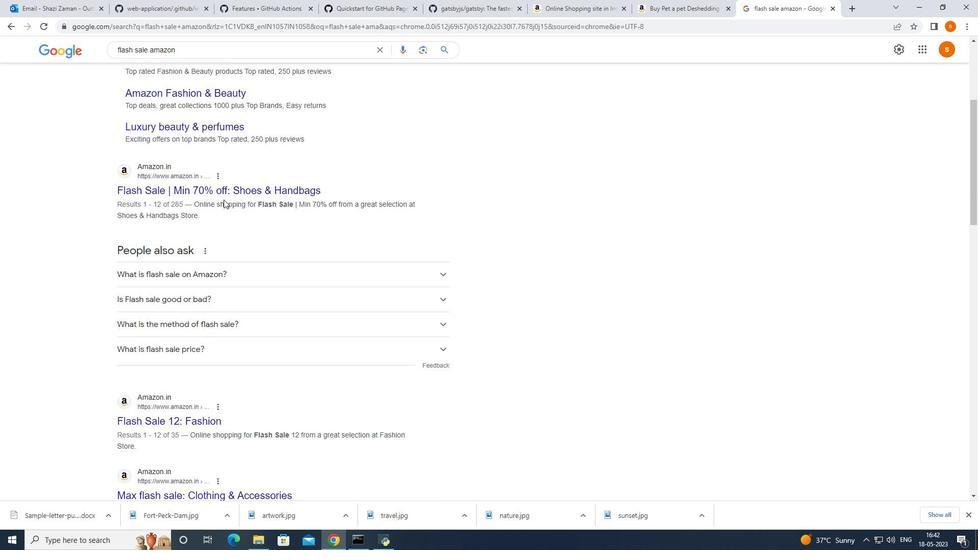 
Action: Mouse pressed left at (222, 194)
Screenshot: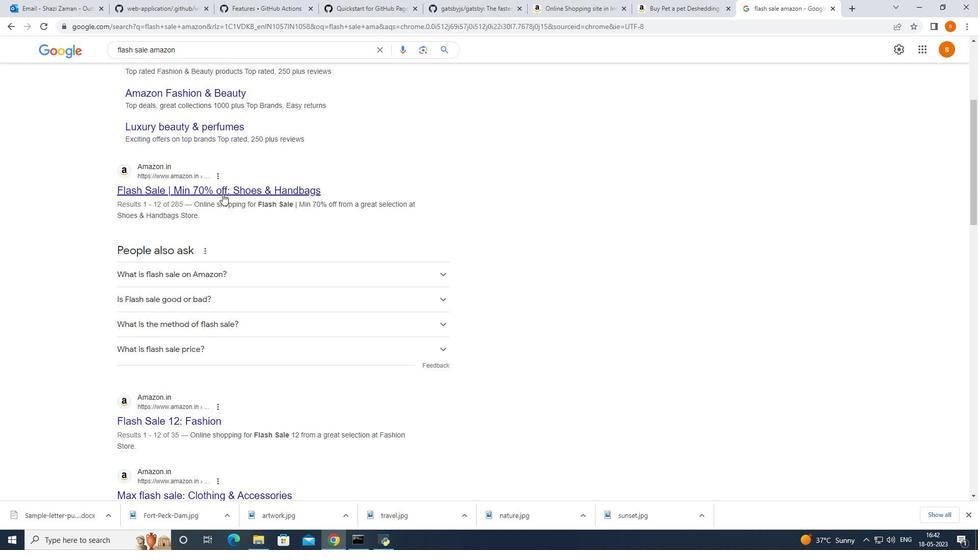 
Action: Mouse moved to (278, 275)
Screenshot: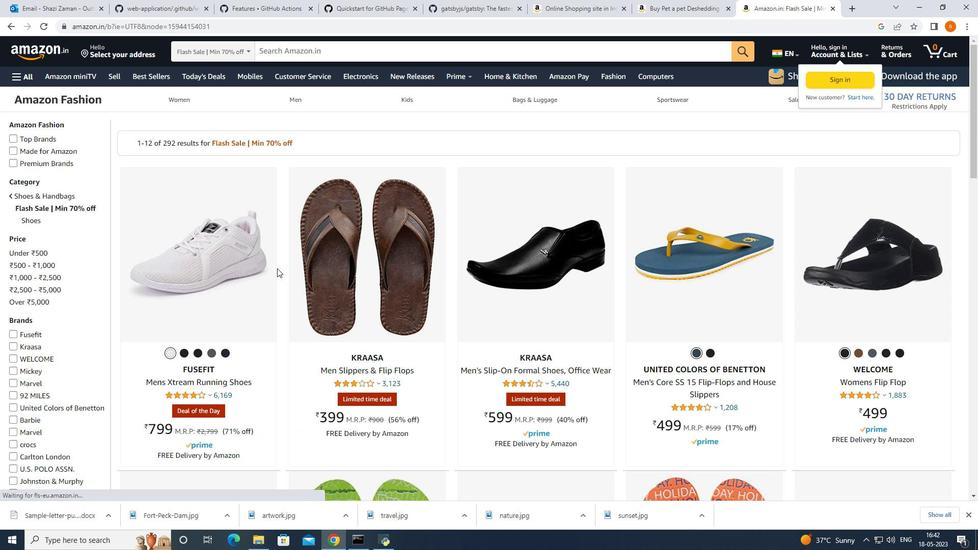 
Action: Mouse scrolled (278, 275) with delta (0, 0)
Screenshot: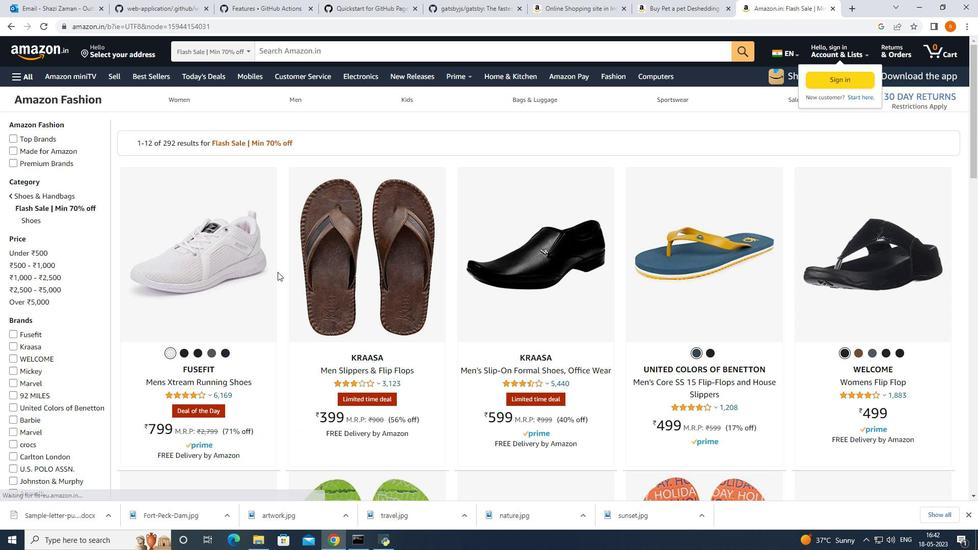 
Action: Mouse moved to (249, 305)
Screenshot: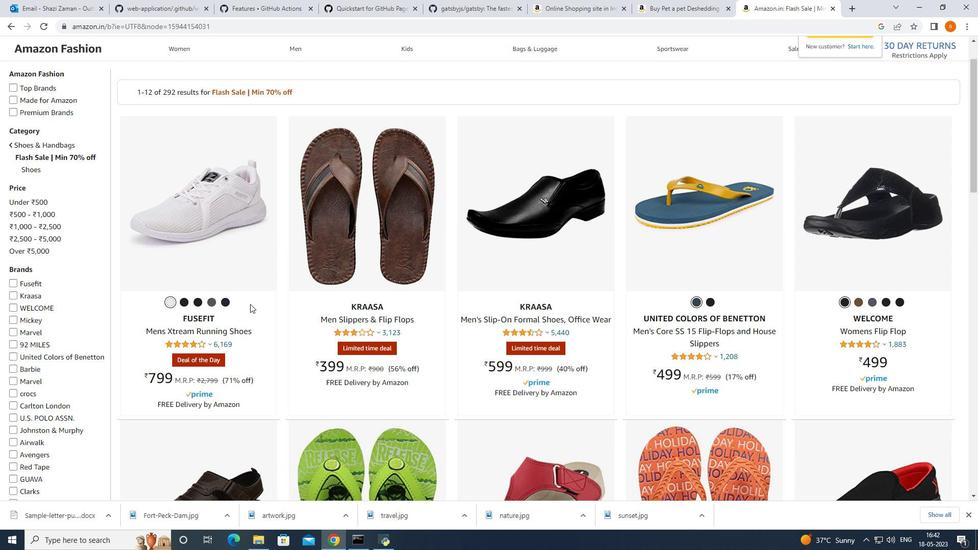 
Action: Mouse scrolled (249, 304) with delta (0, 0)
Screenshot: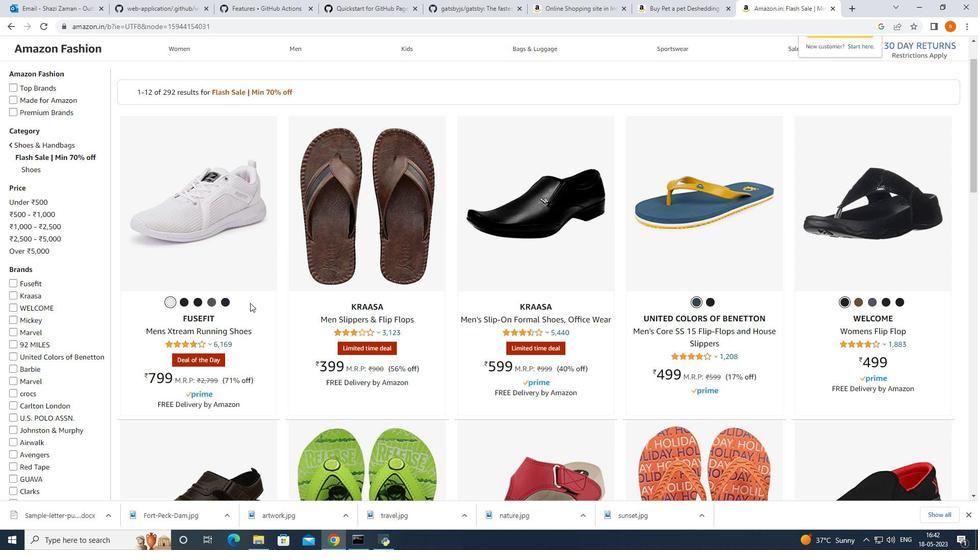 
Action: Mouse moved to (250, 304)
Screenshot: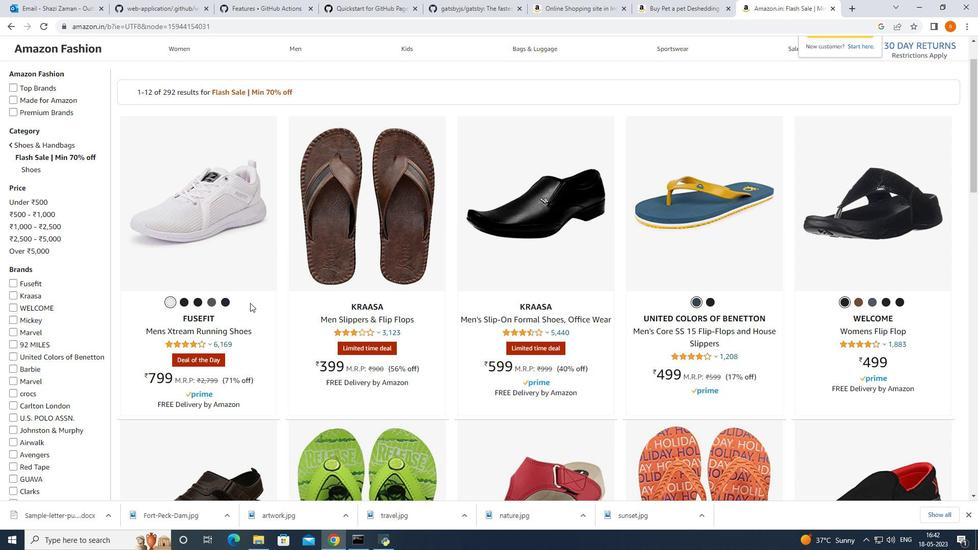 
Action: Mouse scrolled (250, 303) with delta (0, 0)
Screenshot: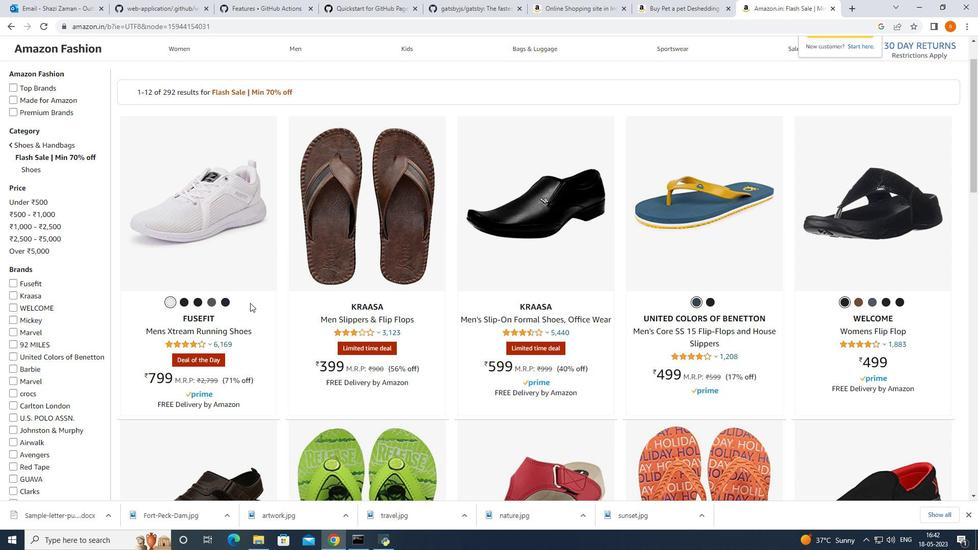 
Action: Mouse moved to (304, 250)
Screenshot: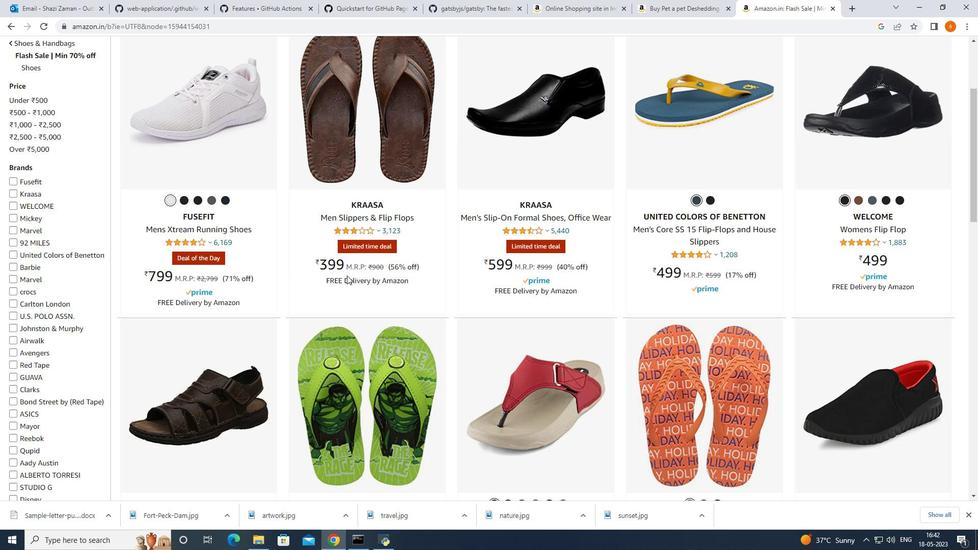 
Action: Mouse scrolled (304, 251) with delta (0, 0)
Screenshot: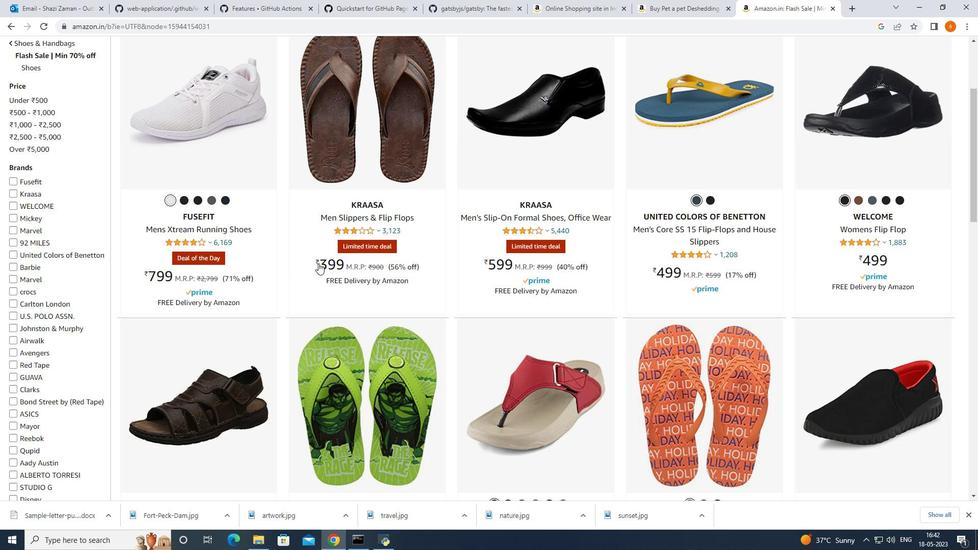 
Action: Mouse moved to (735, 230)
Screenshot: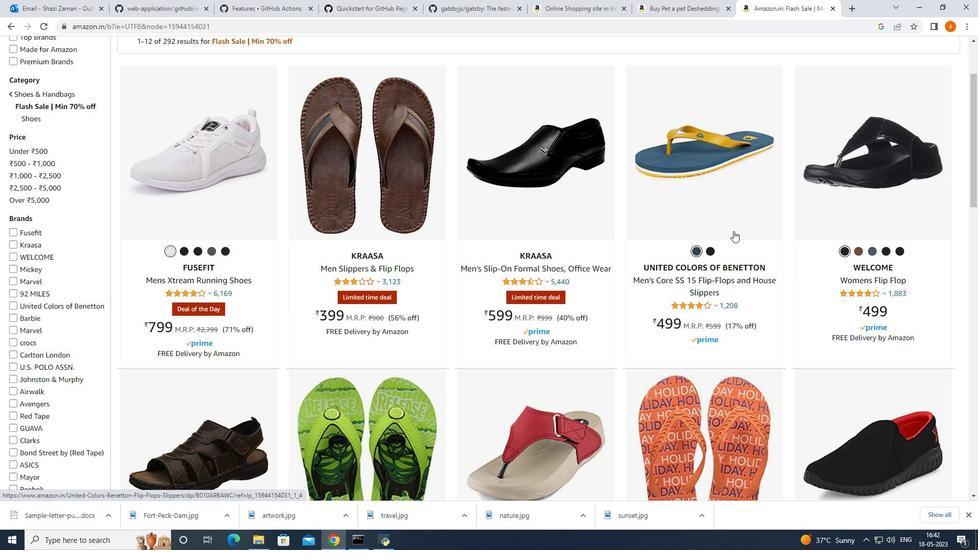 
Action: Mouse scrolled (735, 230) with delta (0, 0)
Screenshot: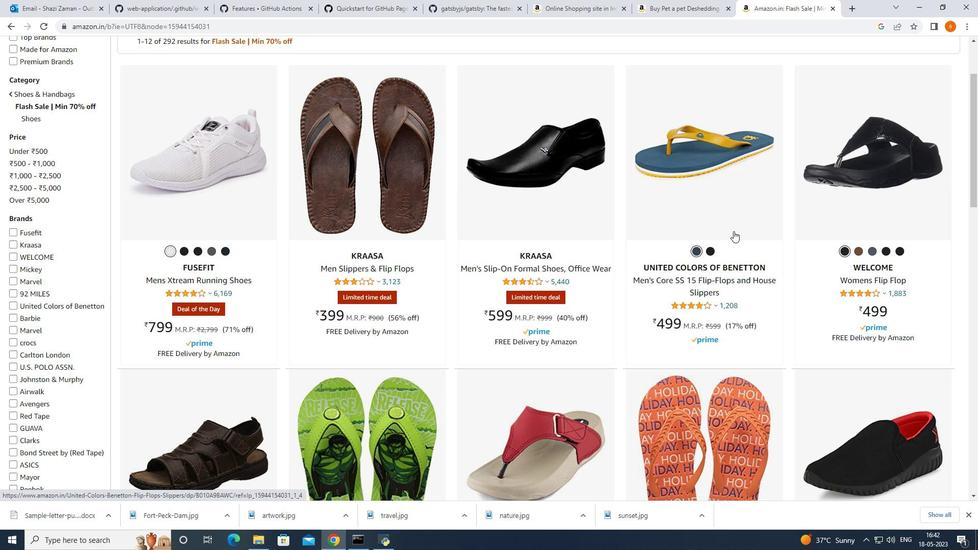 
Action: Mouse moved to (223, 264)
Screenshot: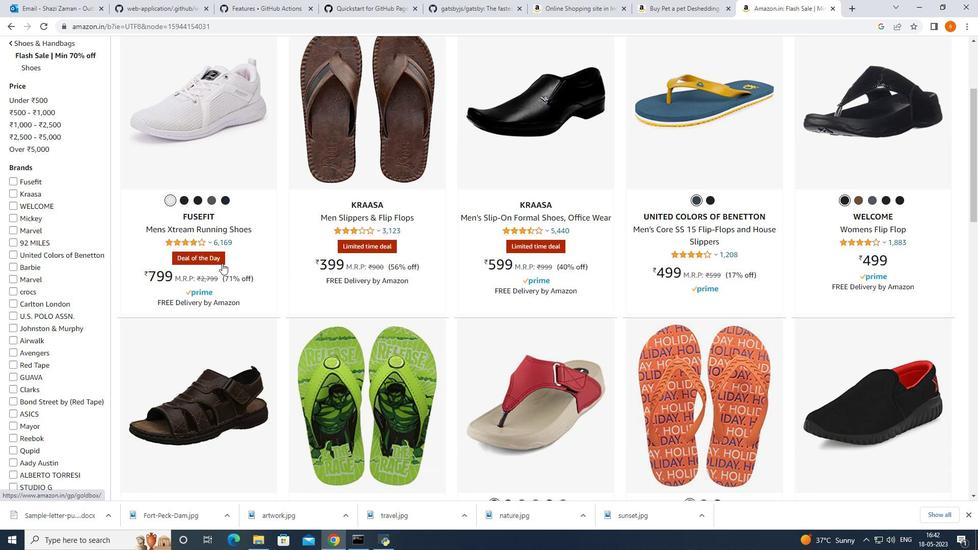 
Action: Mouse scrolled (223, 264) with delta (0, 0)
Screenshot: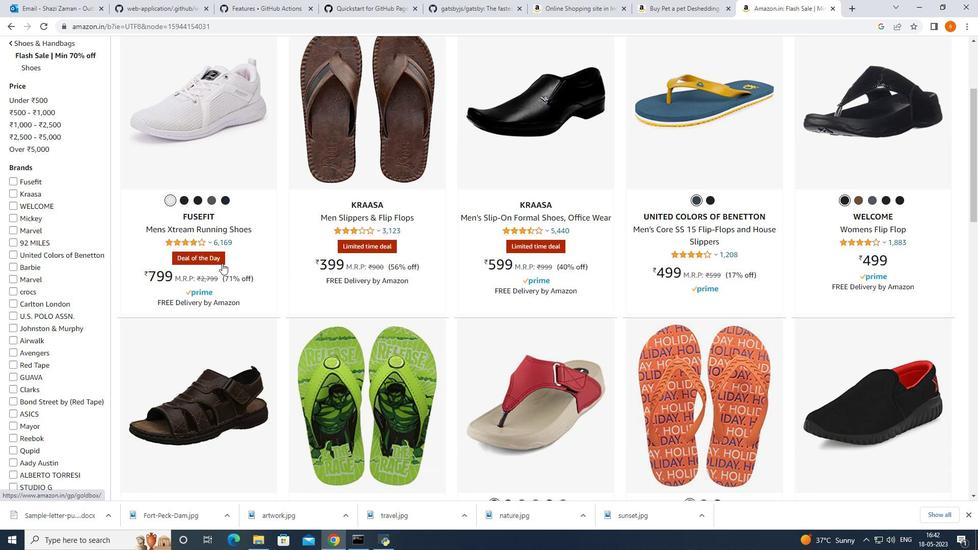
Action: Mouse moved to (228, 265)
Screenshot: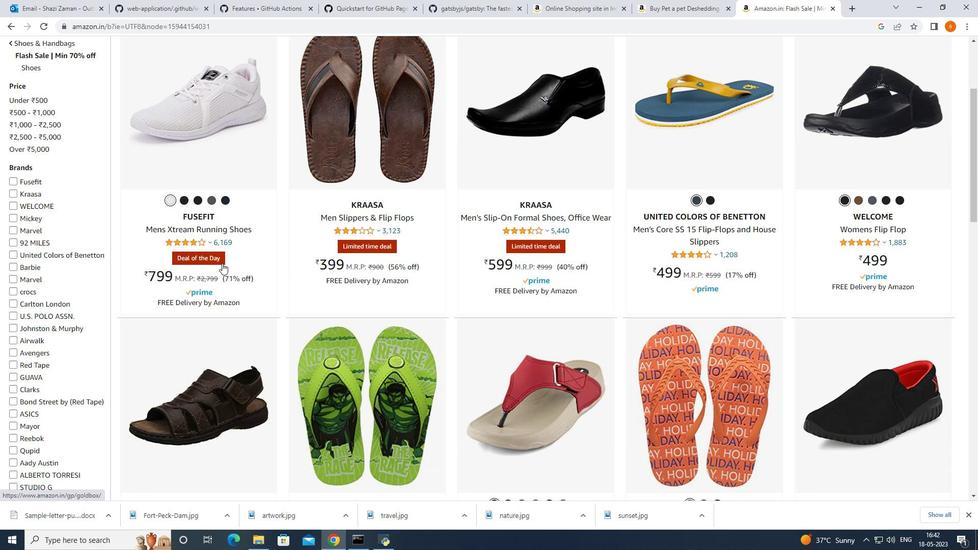 
Action: Mouse scrolled (228, 264) with delta (0, 0)
Screenshot: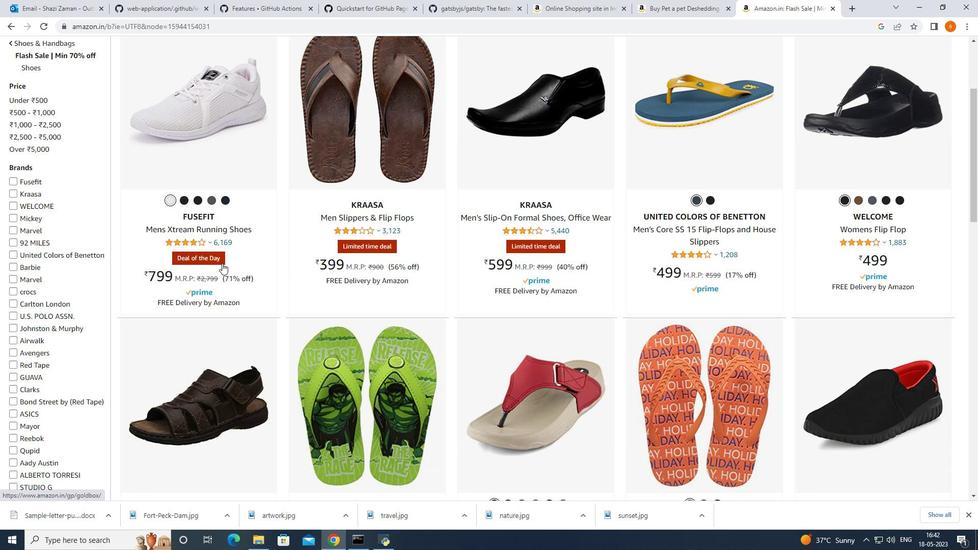 
Action: Mouse moved to (601, 301)
Screenshot: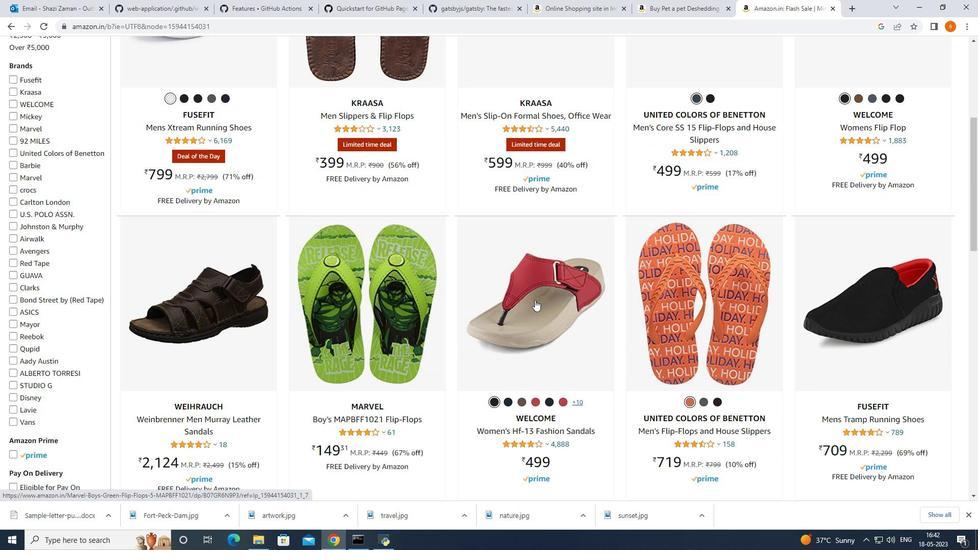 
Action: Mouse scrolled (601, 301) with delta (0, 0)
Screenshot: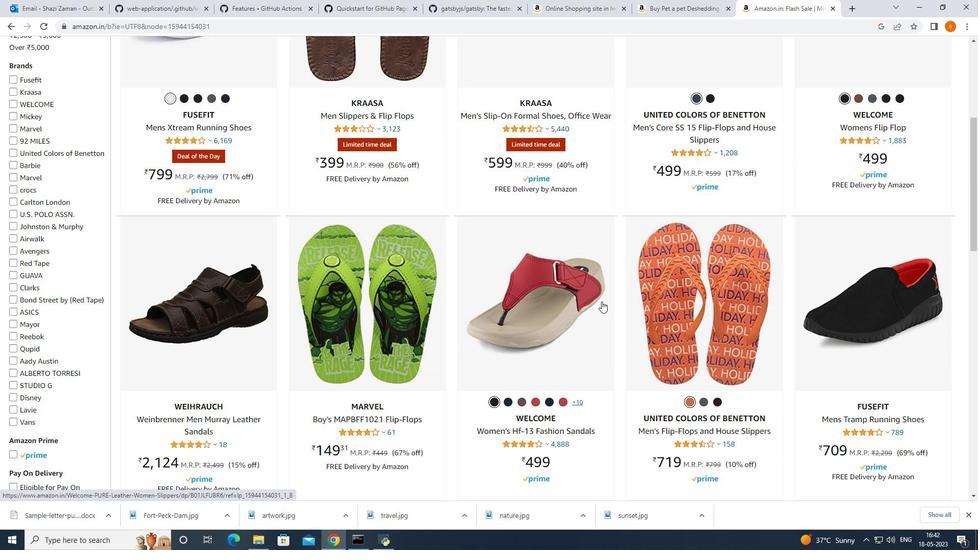 
Action: Mouse moved to (576, 300)
Screenshot: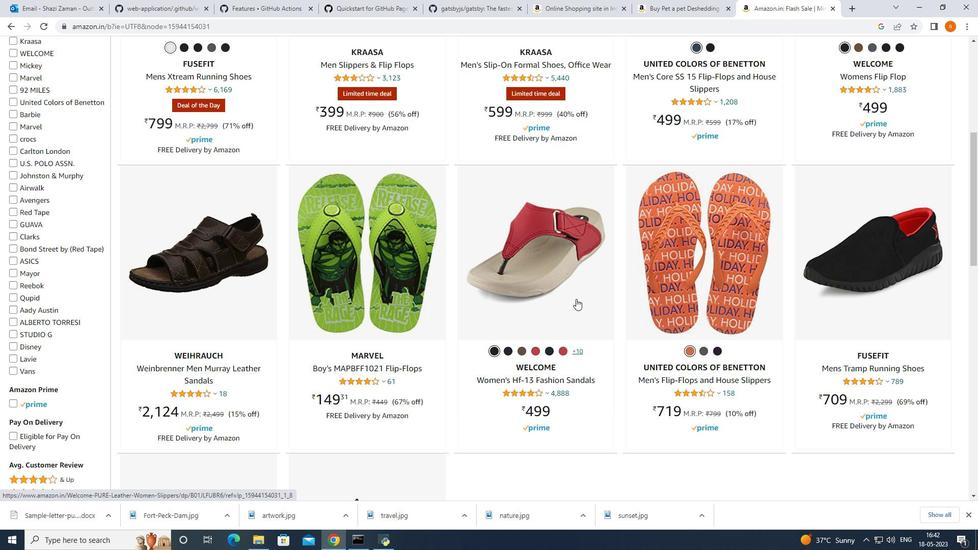 
Action: Mouse scrolled (576, 300) with delta (0, 0)
Screenshot: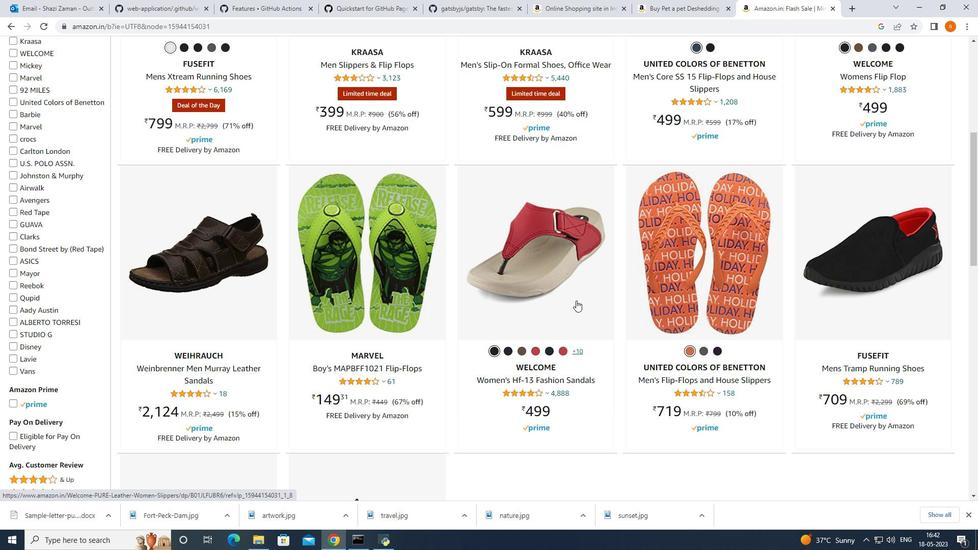 
Action: Mouse scrolled (576, 300) with delta (0, 0)
Screenshot: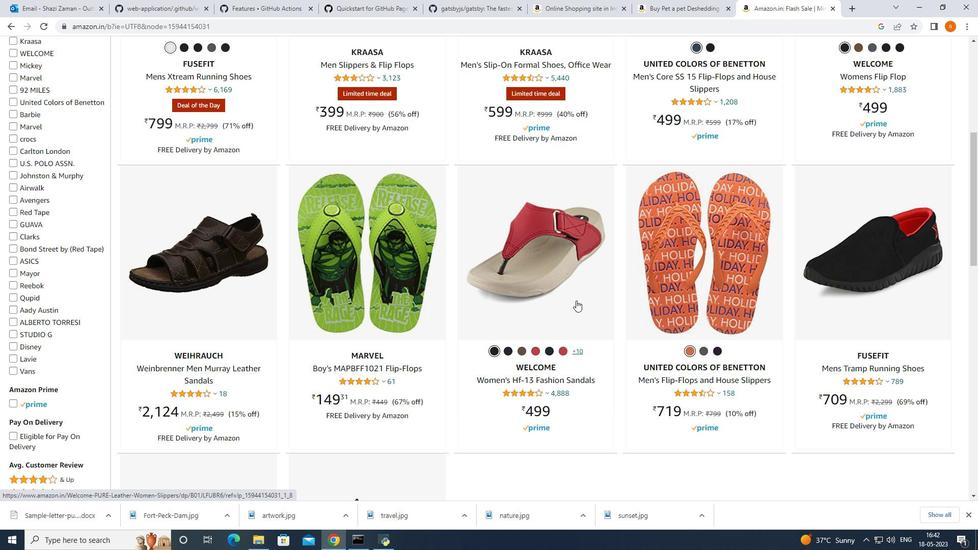 
Action: Mouse scrolled (576, 300) with delta (0, 0)
Screenshot: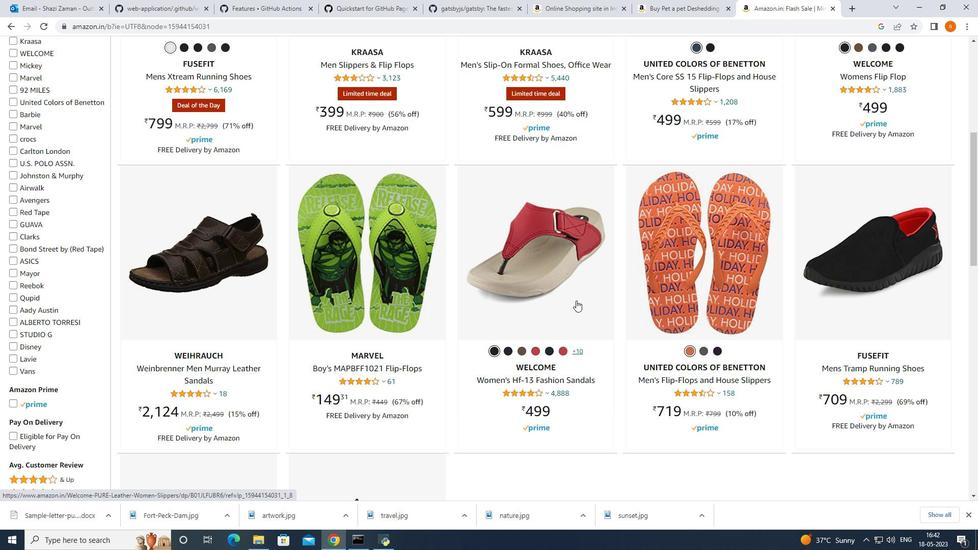 
Action: Mouse scrolled (576, 300) with delta (0, 0)
Screenshot: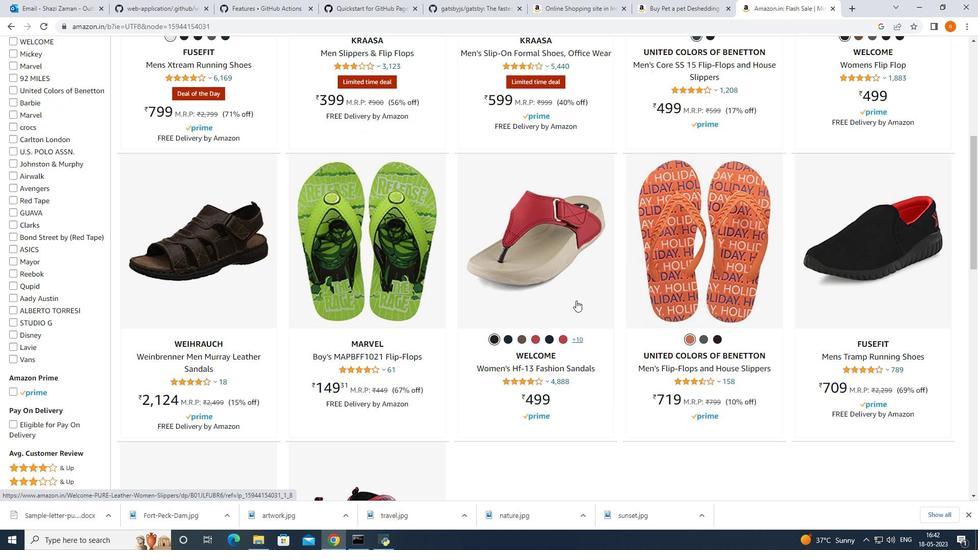 
Action: Mouse moved to (576, 299)
Screenshot: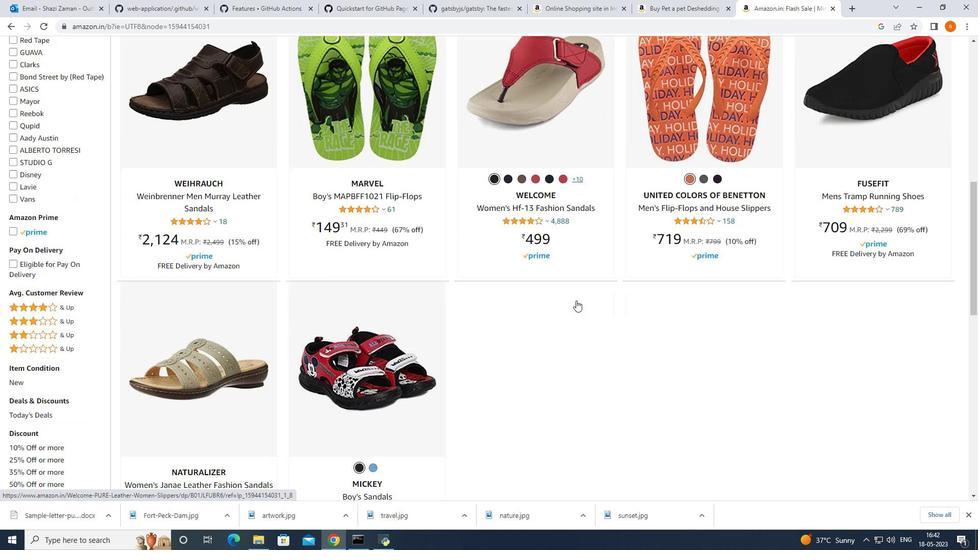 
Action: Mouse scrolled (576, 299) with delta (0, 0)
Screenshot: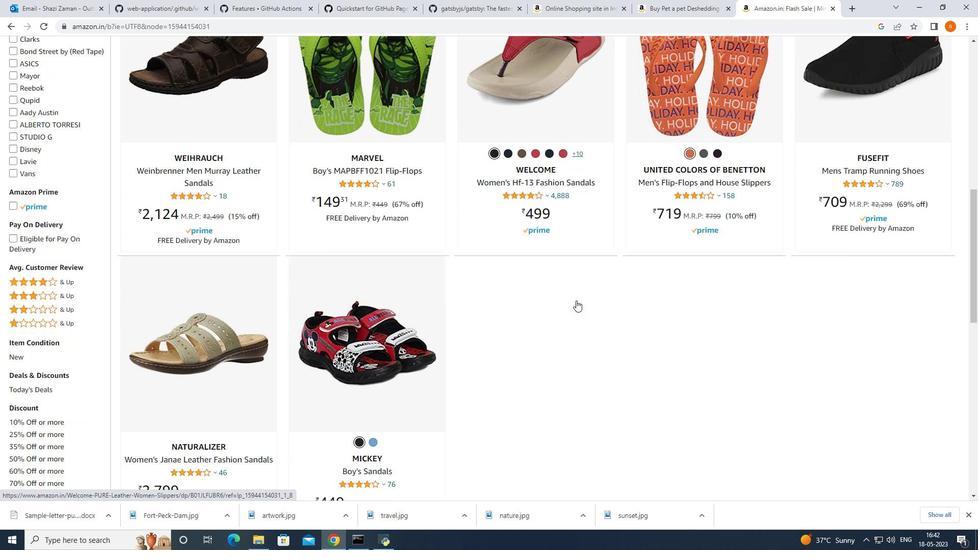 
Action: Mouse scrolled (576, 299) with delta (0, 0)
Screenshot: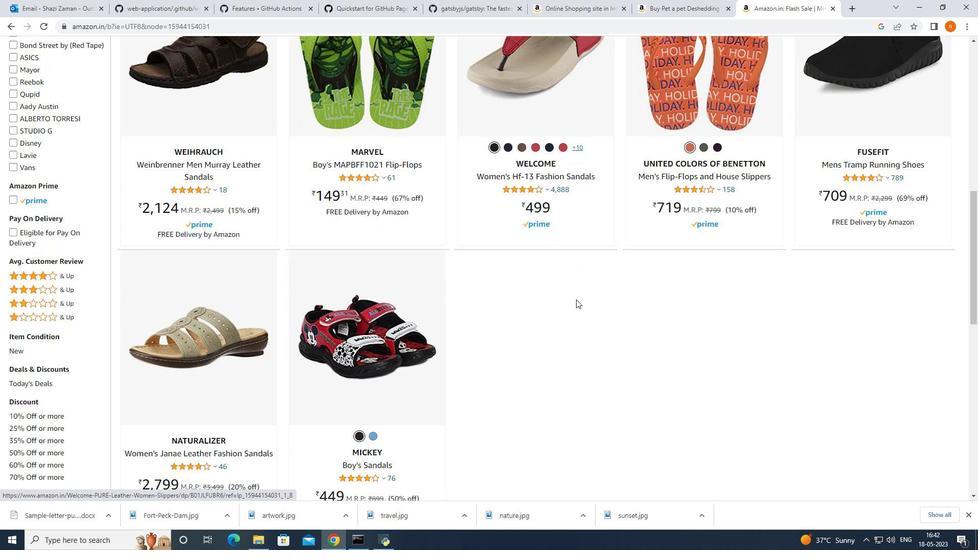 
Action: Mouse moved to (283, 326)
Screenshot: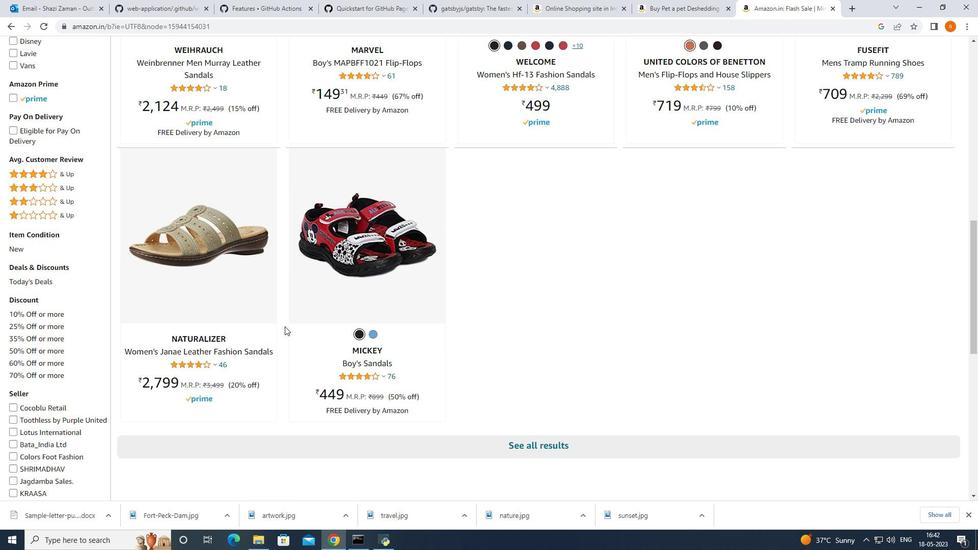 
Action: Mouse scrolled (283, 326) with delta (0, 0)
Screenshot: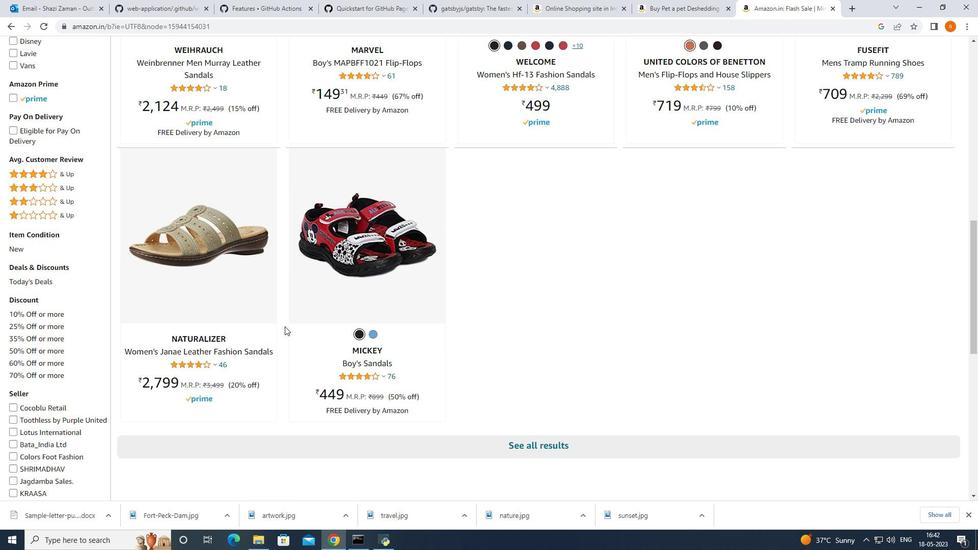 
Action: Mouse moved to (282, 326)
Screenshot: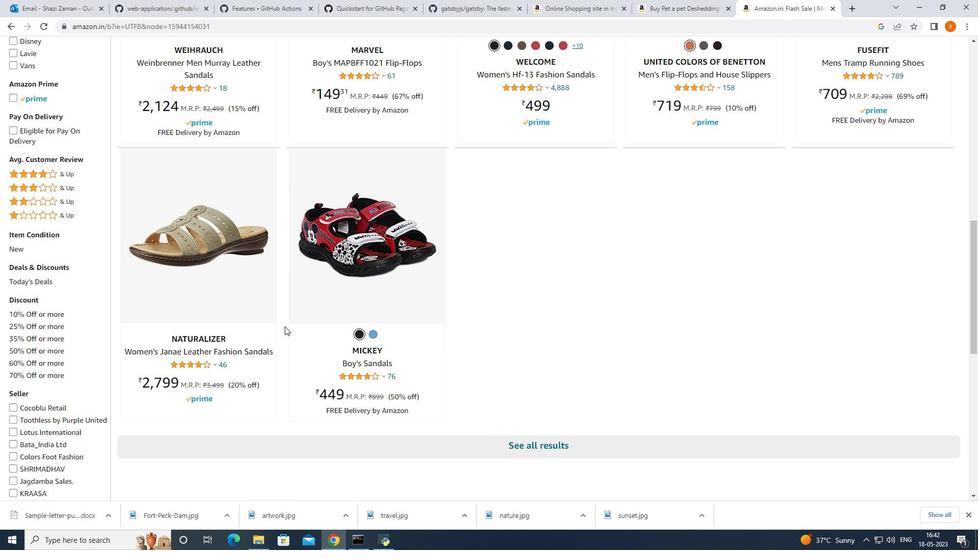 
Action: Mouse scrolled (282, 326) with delta (0, 0)
Screenshot: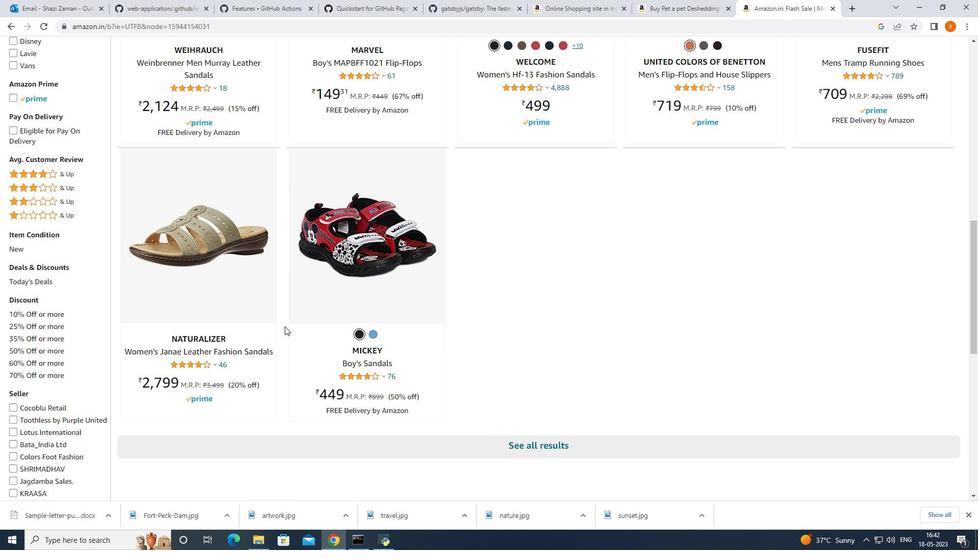 
Action: Mouse scrolled (282, 326) with delta (0, 0)
Screenshot: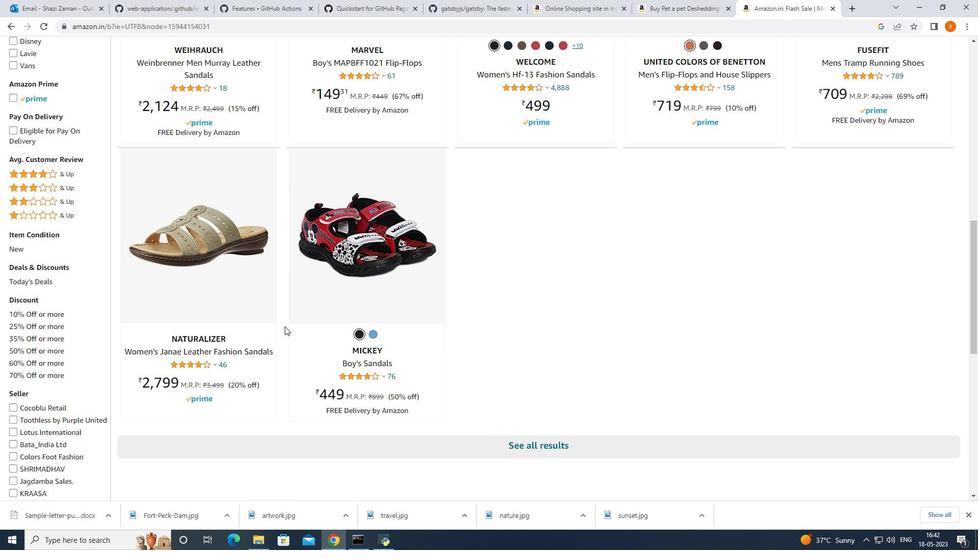
Action: Mouse scrolled (282, 326) with delta (0, 0)
Screenshot: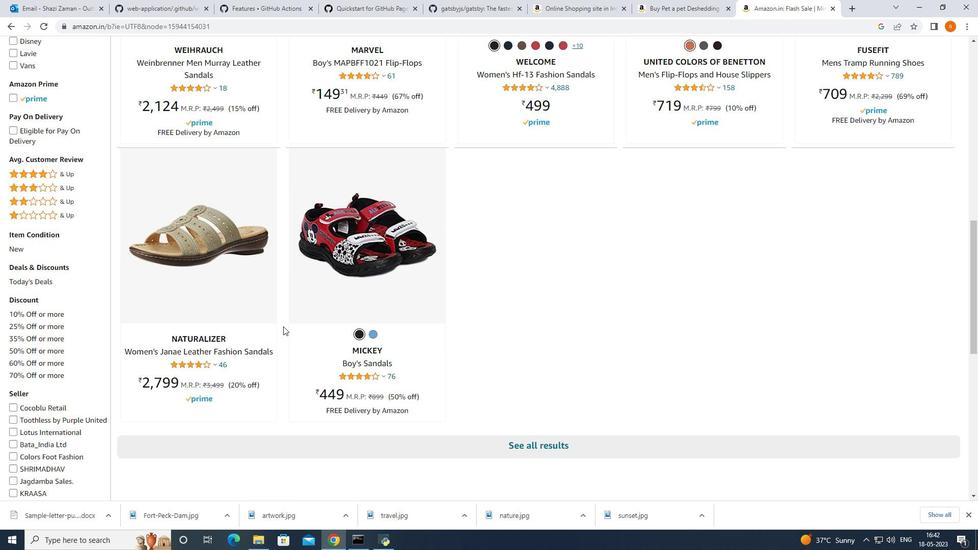 
Action: Mouse moved to (282, 325)
Screenshot: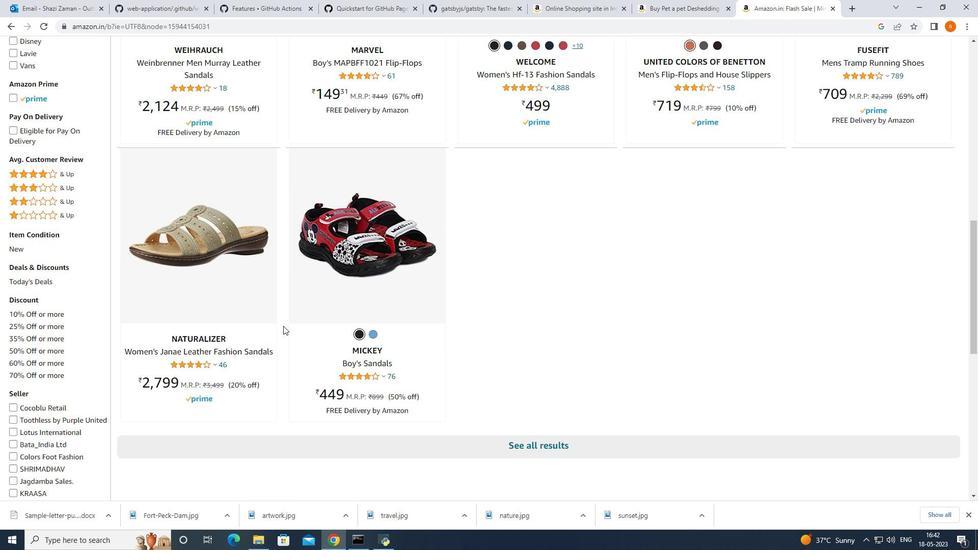 
Action: Mouse scrolled (282, 325) with delta (0, 0)
Screenshot: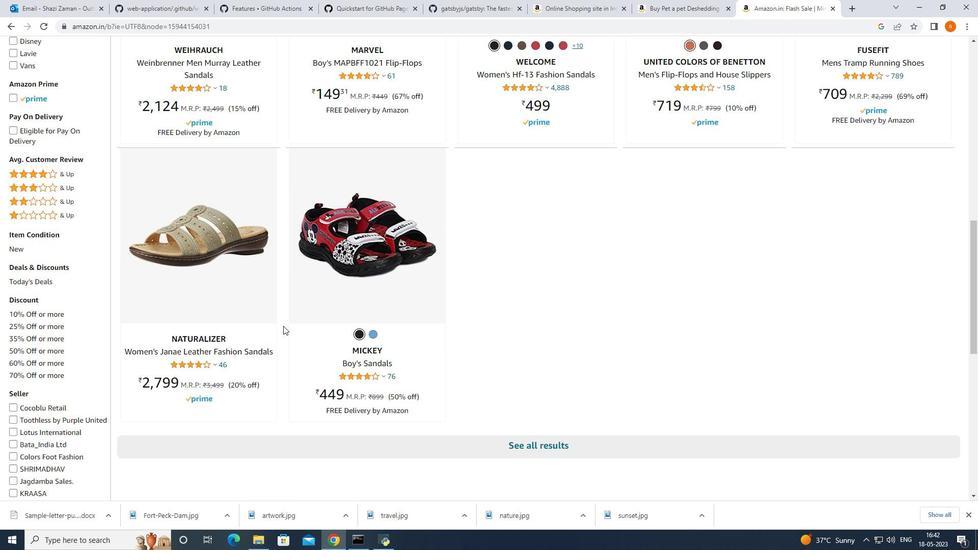 
Action: Mouse moved to (218, 150)
Screenshot: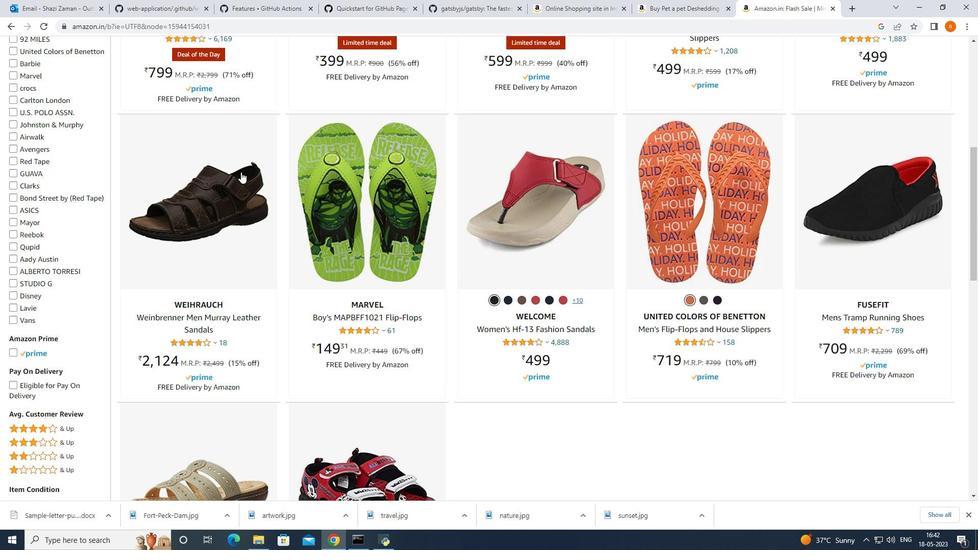 
Action: Mouse scrolled (218, 150) with delta (0, 0)
Screenshot: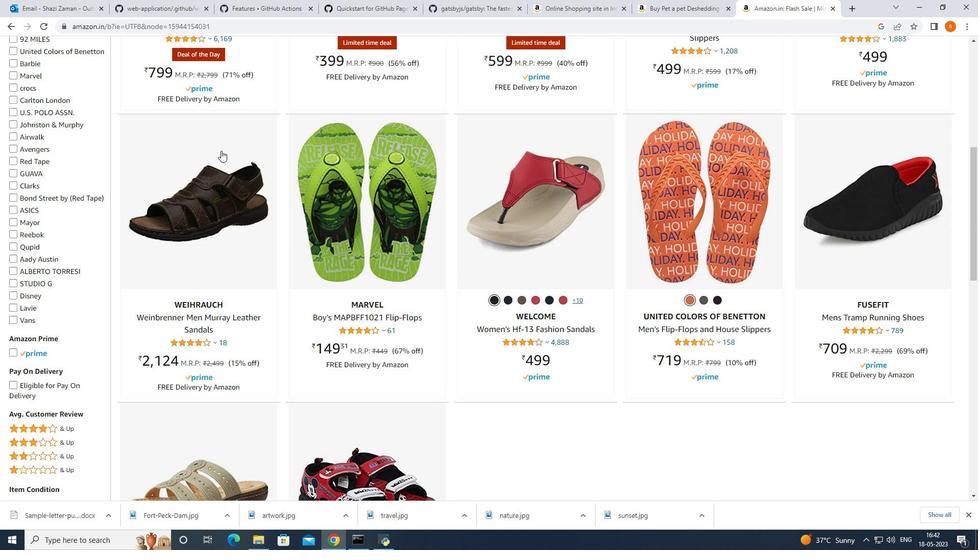 
Action: Mouse scrolled (218, 150) with delta (0, 0)
Screenshot: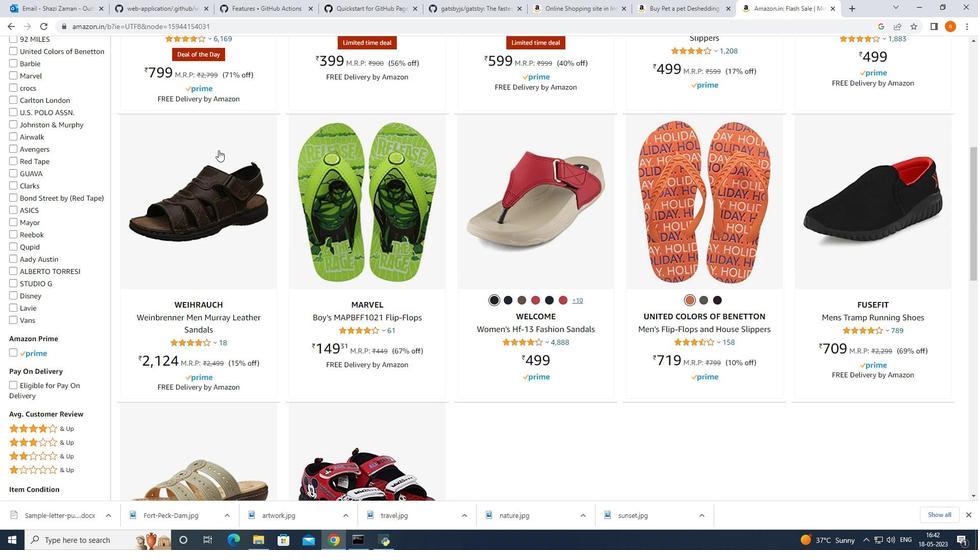 
Action: Mouse moved to (260, 183)
Screenshot: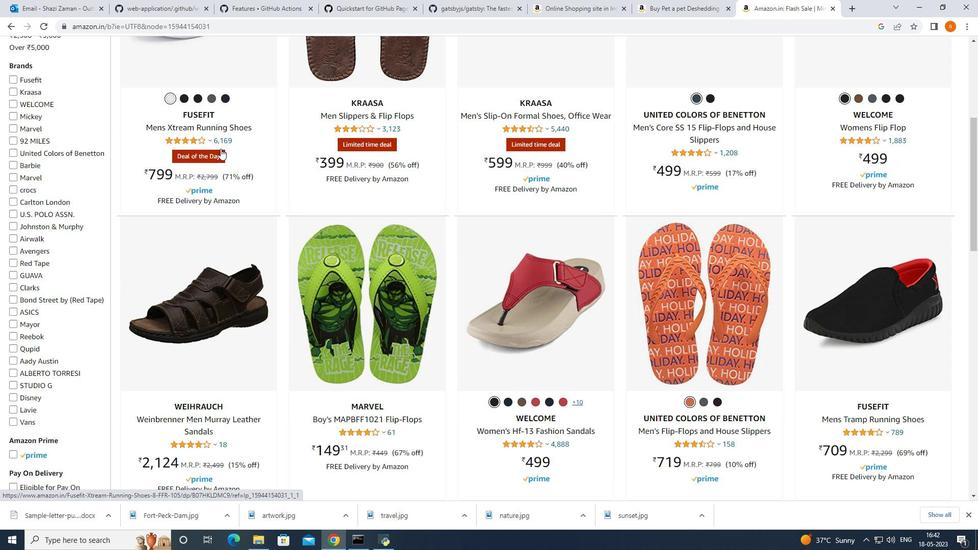 
Action: Mouse scrolled (260, 183) with delta (0, 0)
Screenshot: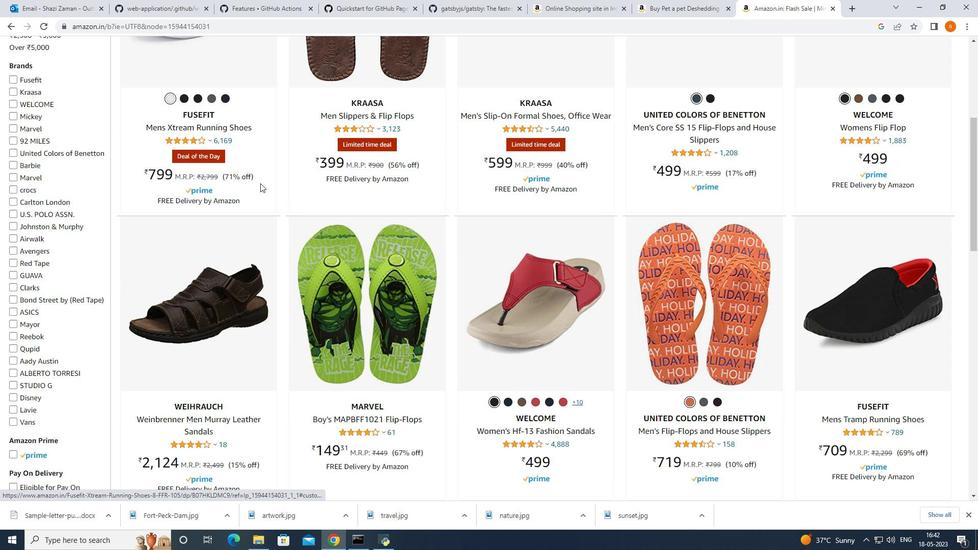 
Action: Mouse moved to (260, 183)
Screenshot: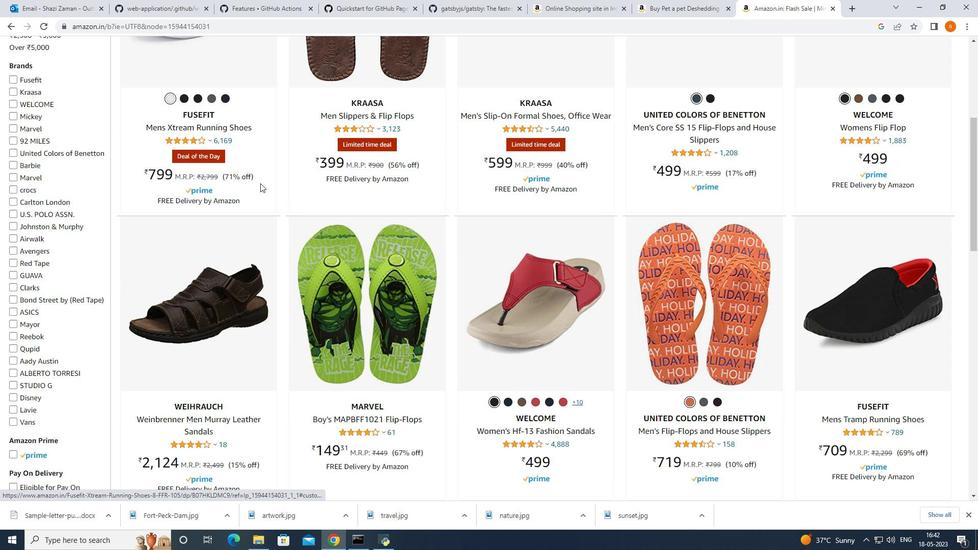 
Action: Mouse scrolled (260, 183) with delta (0, 0)
Screenshot: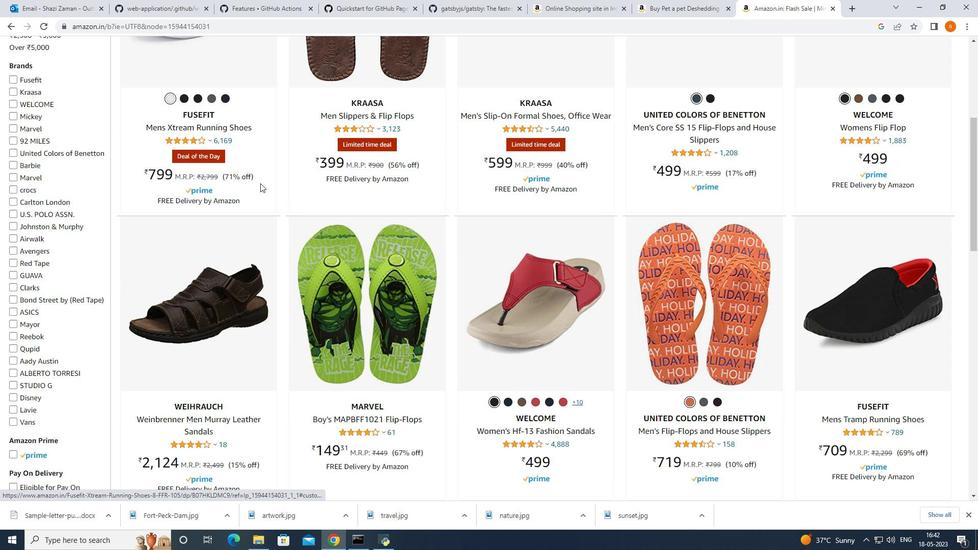 
Action: Mouse scrolled (260, 183) with delta (0, 0)
Screenshot: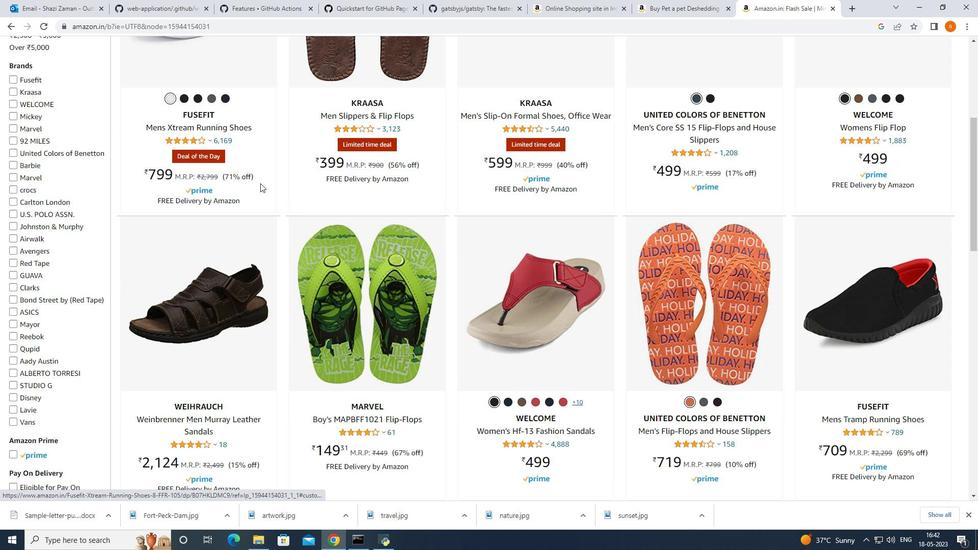 
Action: Mouse moved to (197, 196)
Screenshot: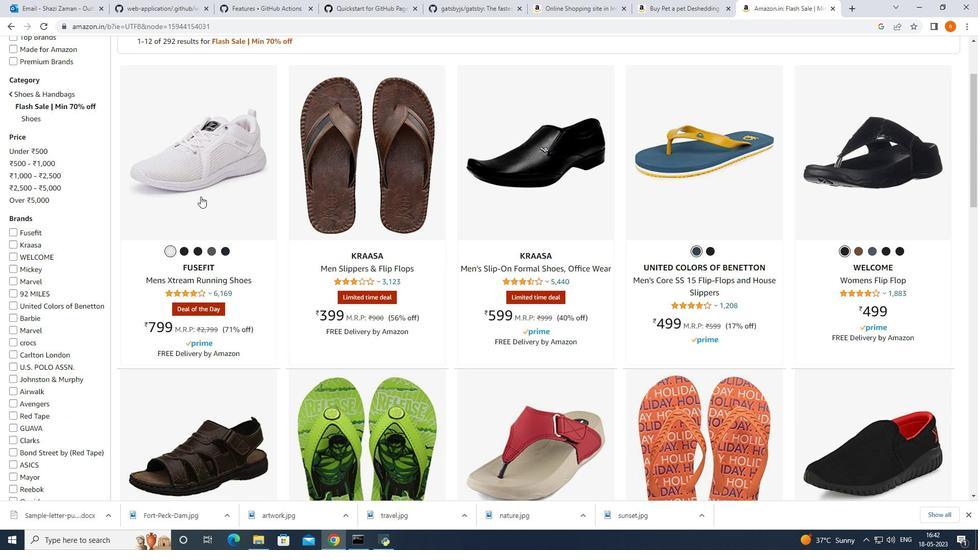 
Action: Mouse pressed left at (197, 196)
Screenshot: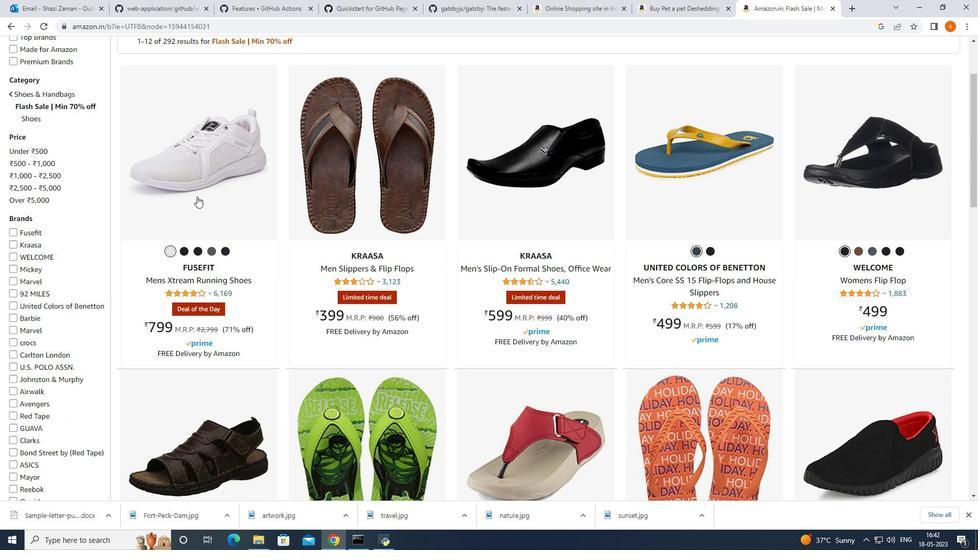 
Action: Mouse moved to (649, 315)
Screenshot: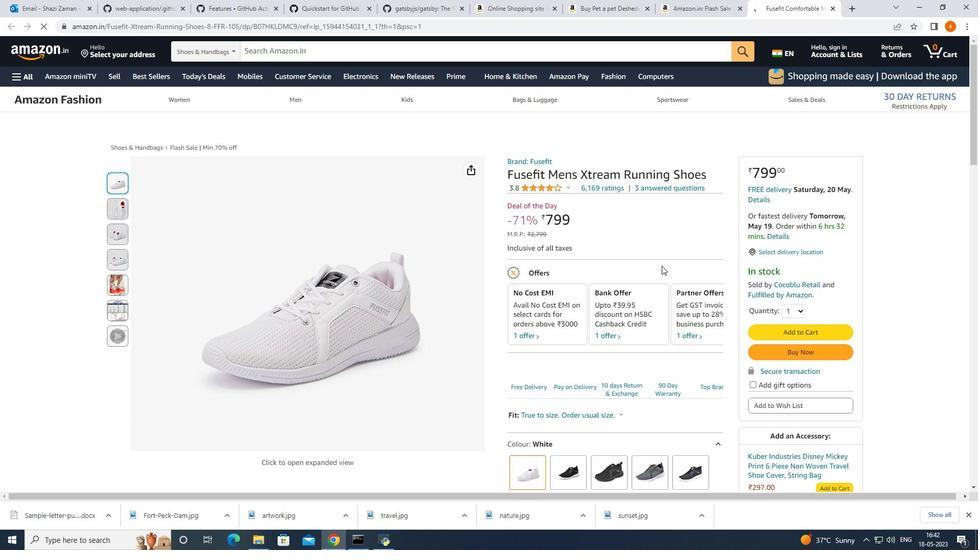 
Action: Mouse scrolled (649, 314) with delta (0, 0)
Screenshot: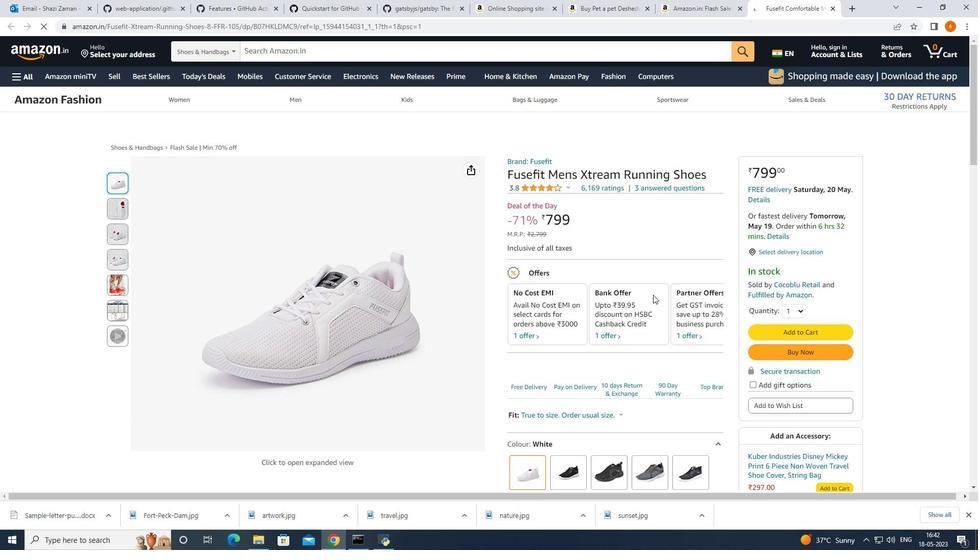 
Action: Mouse moved to (650, 316)
Screenshot: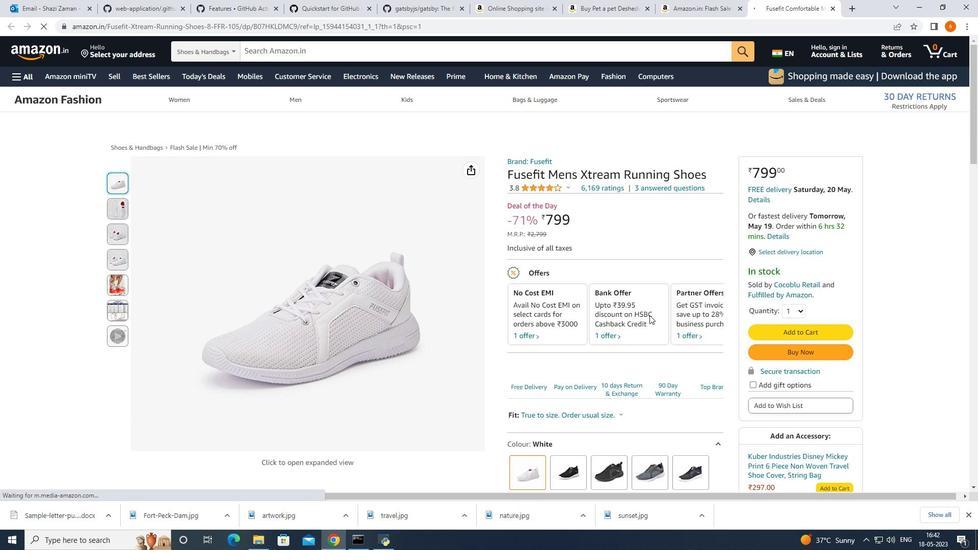 
Action: Mouse scrolled (650, 316) with delta (0, 0)
Screenshot: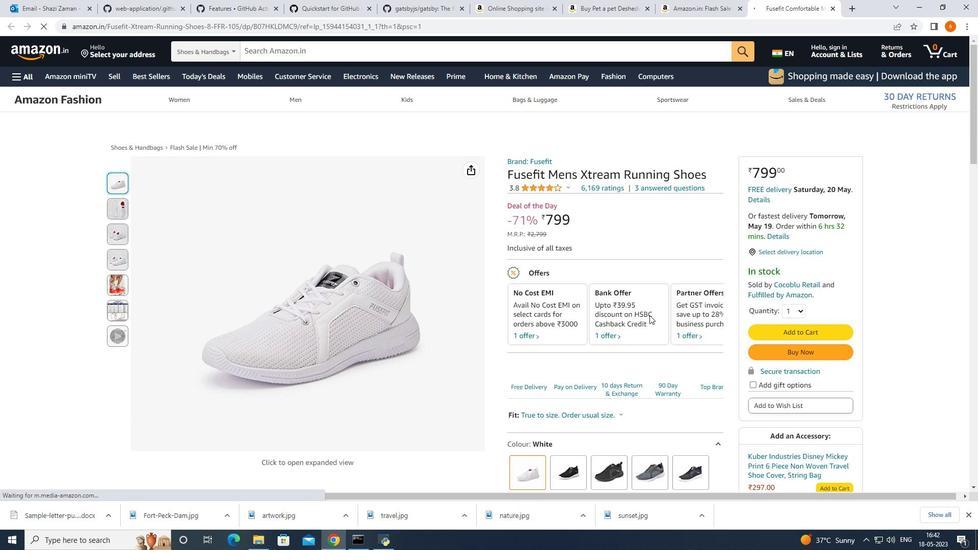 
Action: Mouse moved to (652, 318)
Screenshot: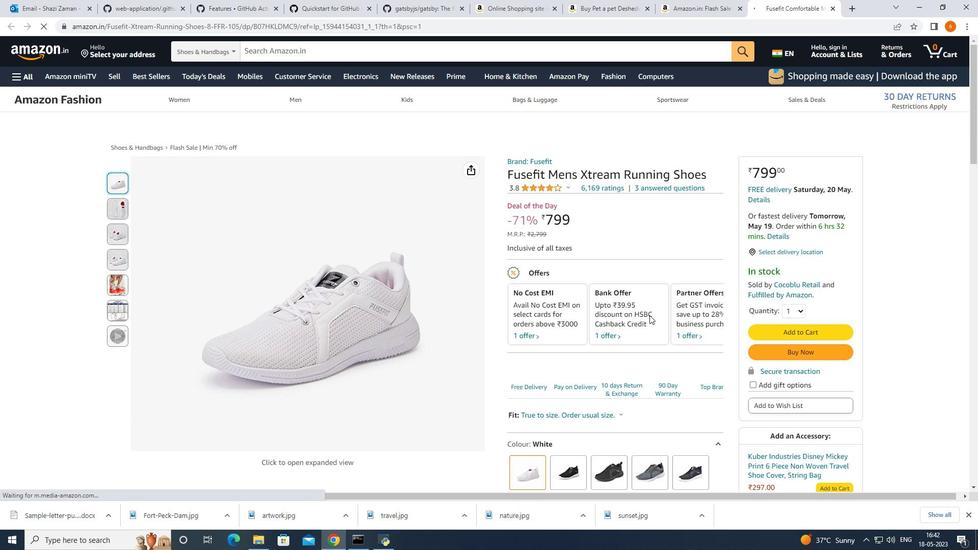 
Action: Mouse scrolled (652, 318) with delta (0, 0)
Screenshot: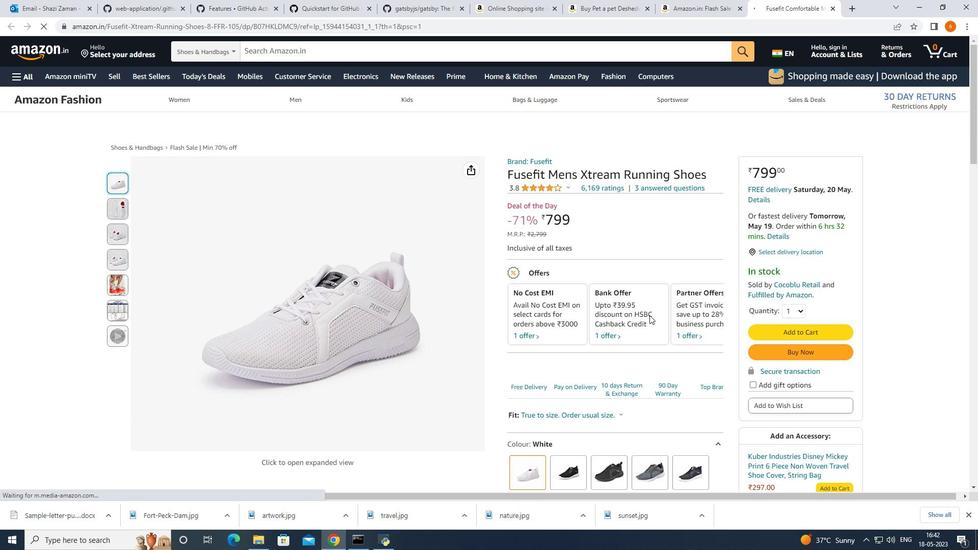 
Action: Mouse moved to (653, 318)
Screenshot: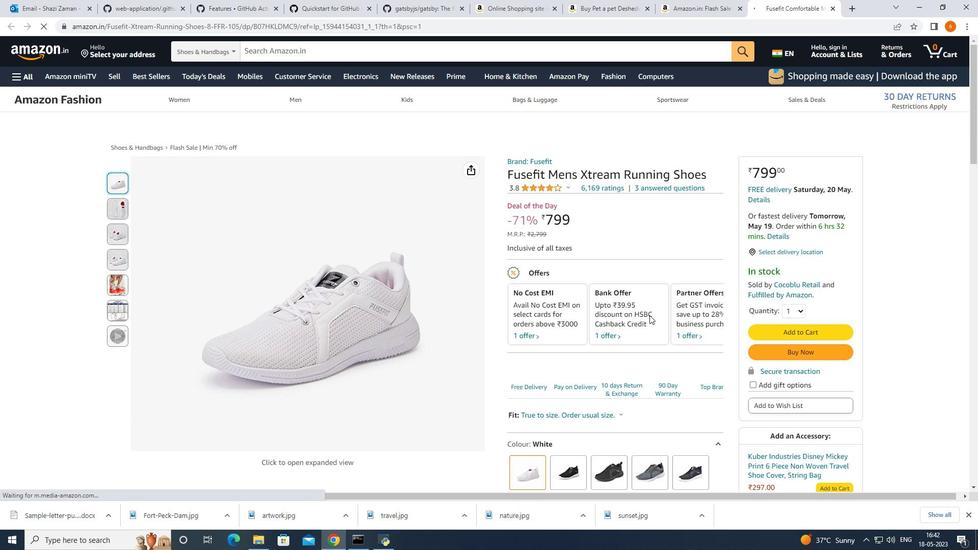 
Action: Mouse scrolled (653, 318) with delta (0, 0)
Screenshot: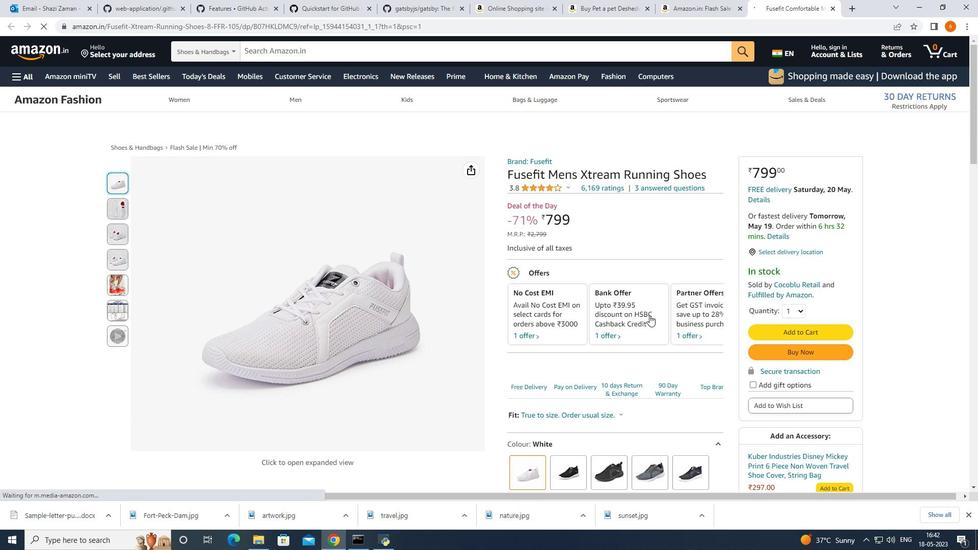 
Action: Mouse moved to (656, 318)
Screenshot: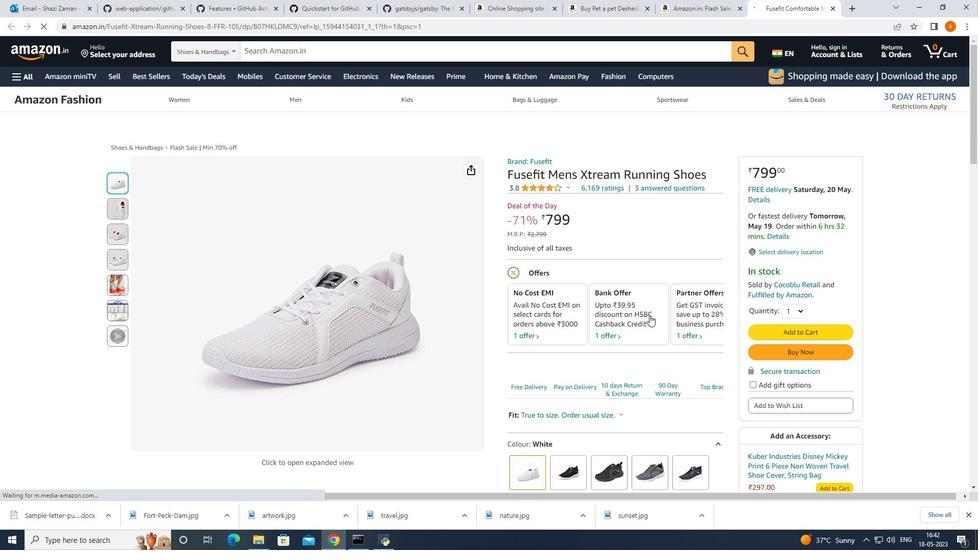 
Action: Mouse scrolled (656, 318) with delta (0, 0)
Screenshot: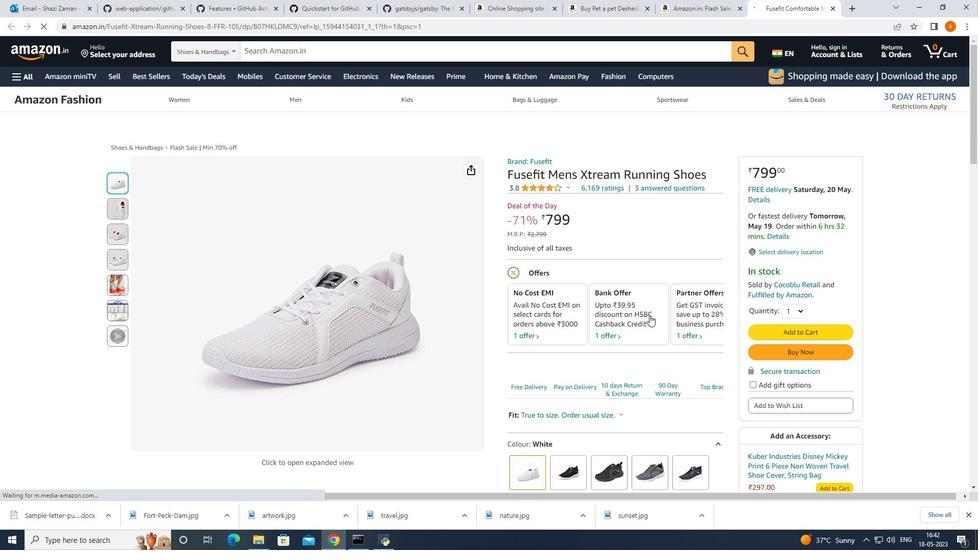 
Action: Mouse moved to (657, 326)
Screenshot: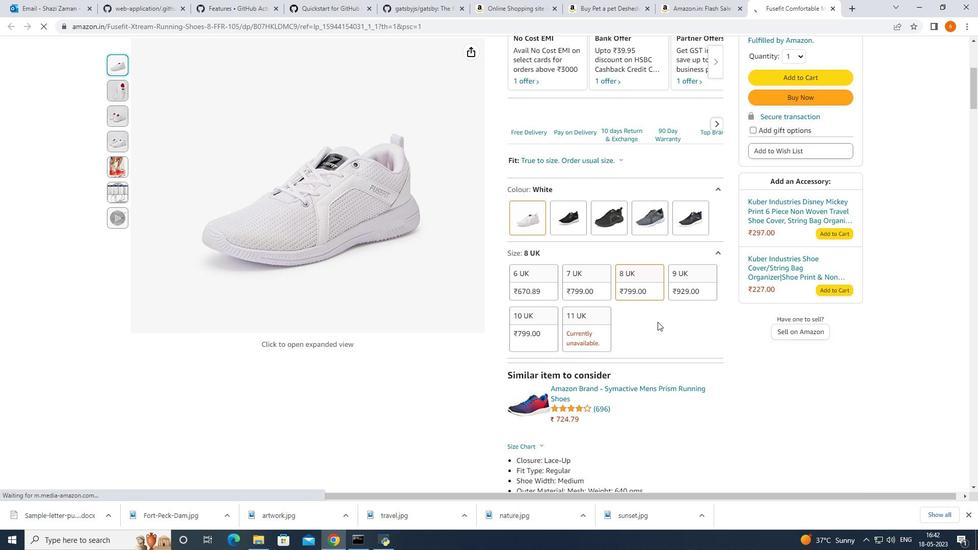 
Action: Mouse scrolled (657, 325) with delta (0, 0)
Screenshot: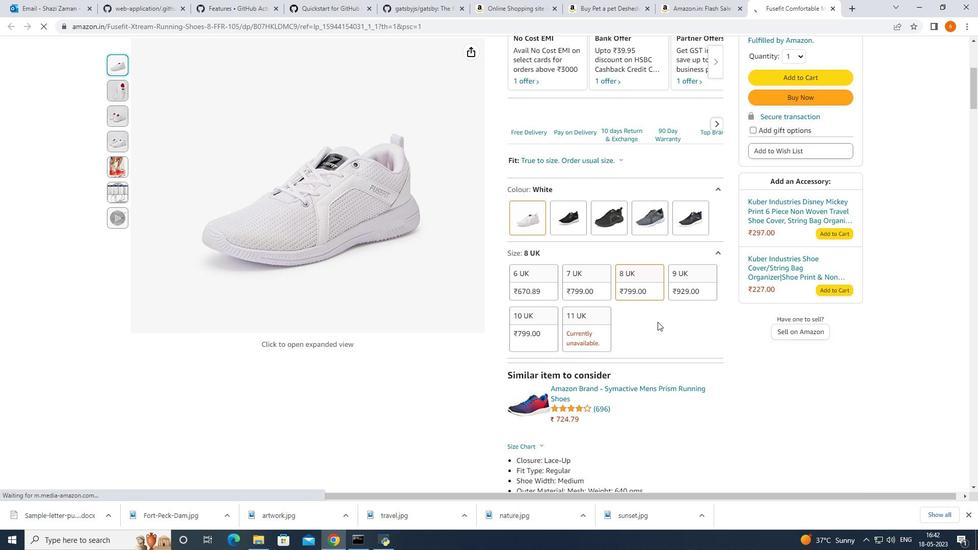 
Action: Mouse moved to (657, 331)
Screenshot: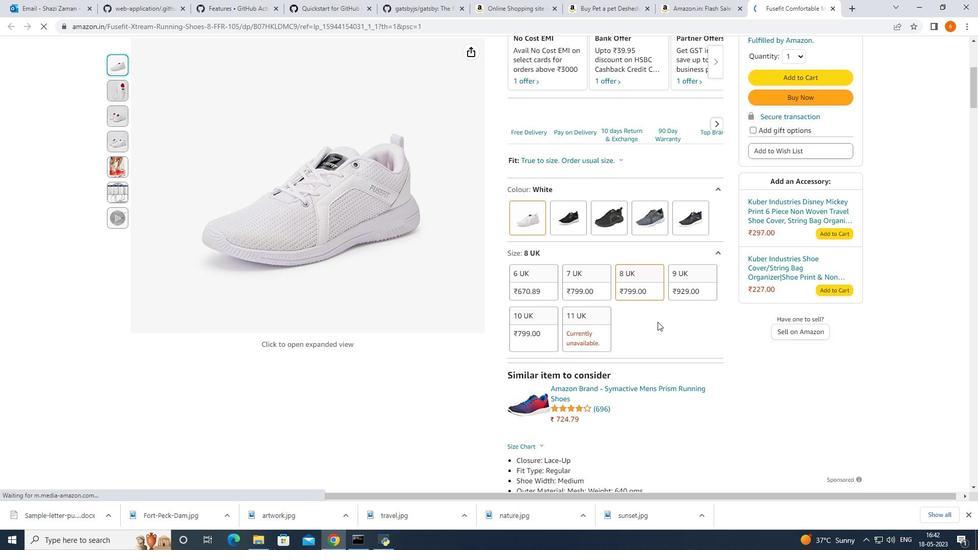 
Action: Mouse scrolled (657, 330) with delta (0, 0)
Screenshot: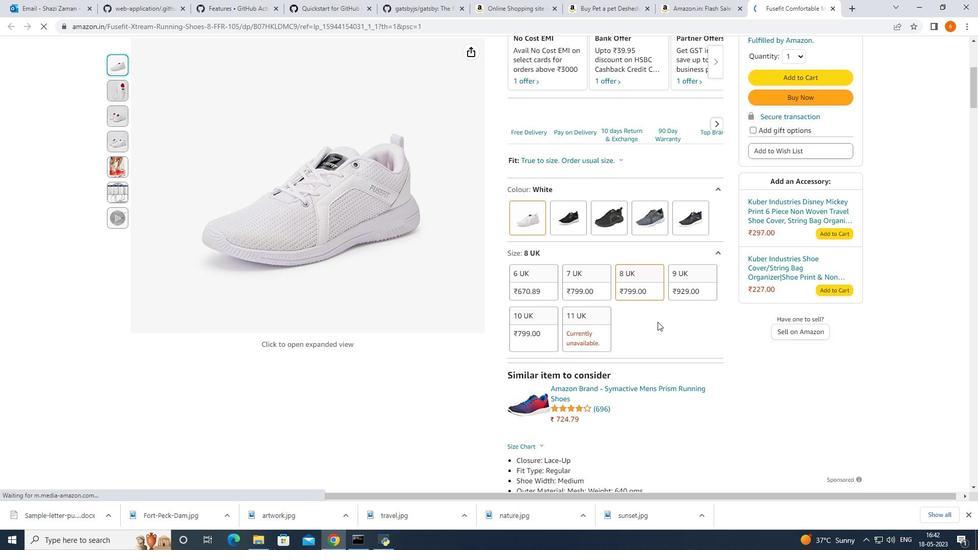 
Action: Mouse moved to (658, 337)
Screenshot: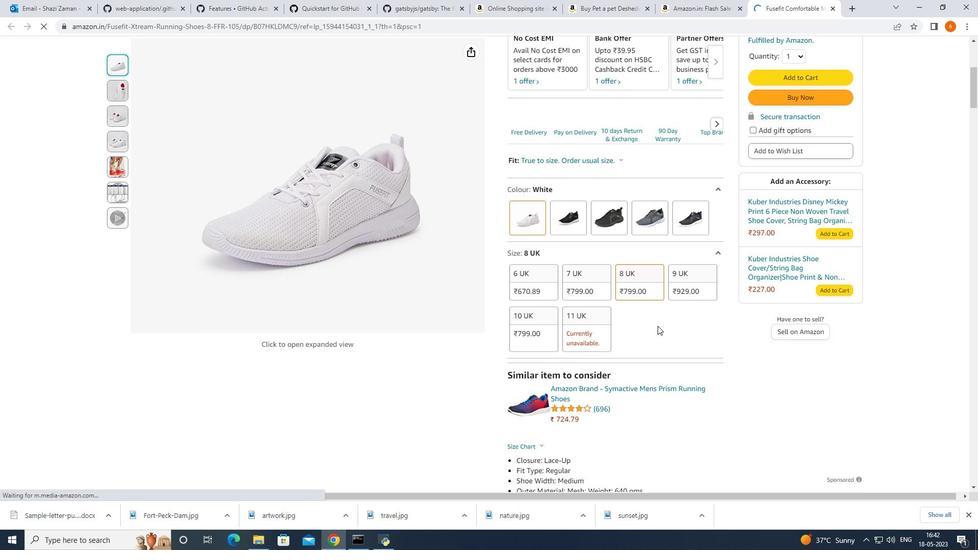 
Action: Mouse scrolled (658, 337) with delta (0, 0)
Screenshot: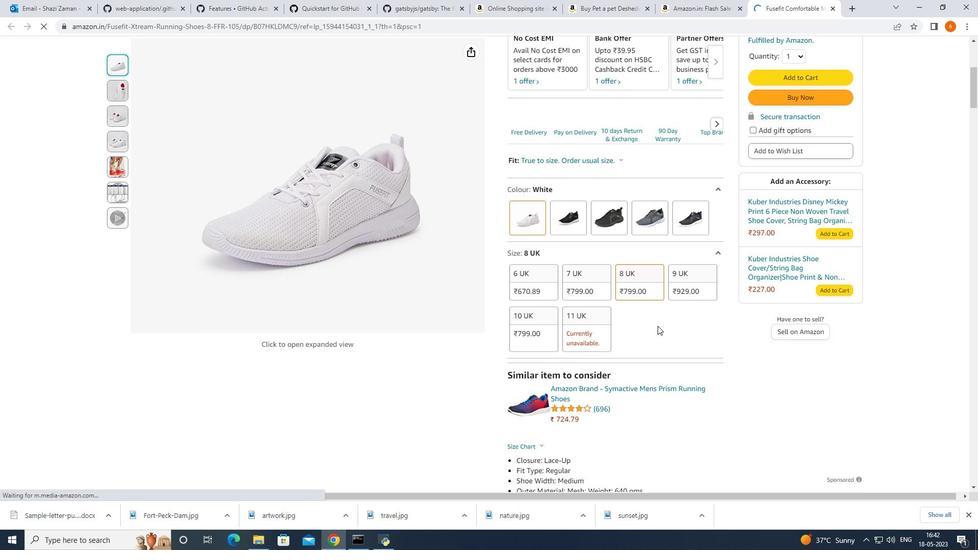 
Action: Mouse moved to (659, 343)
Screenshot: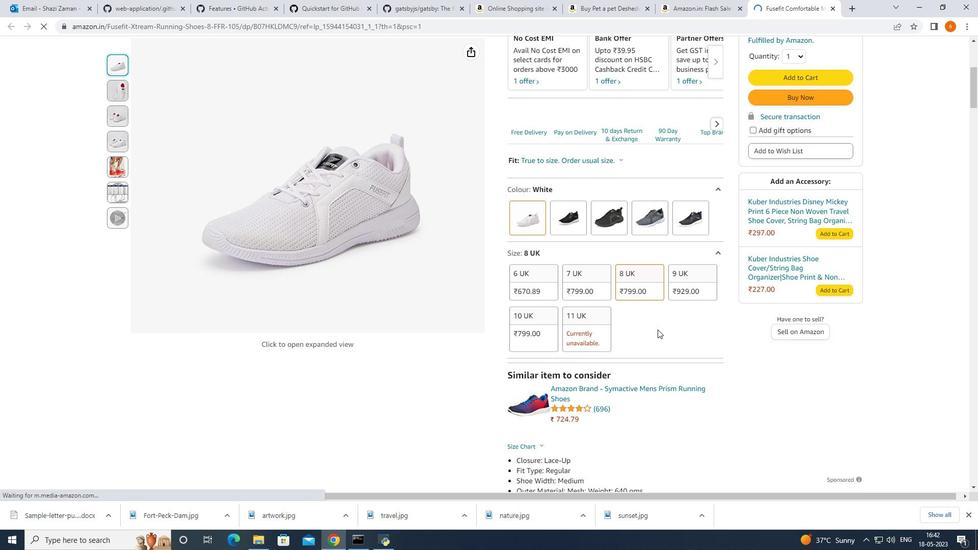 
Action: Mouse scrolled (659, 342) with delta (0, 0)
Screenshot: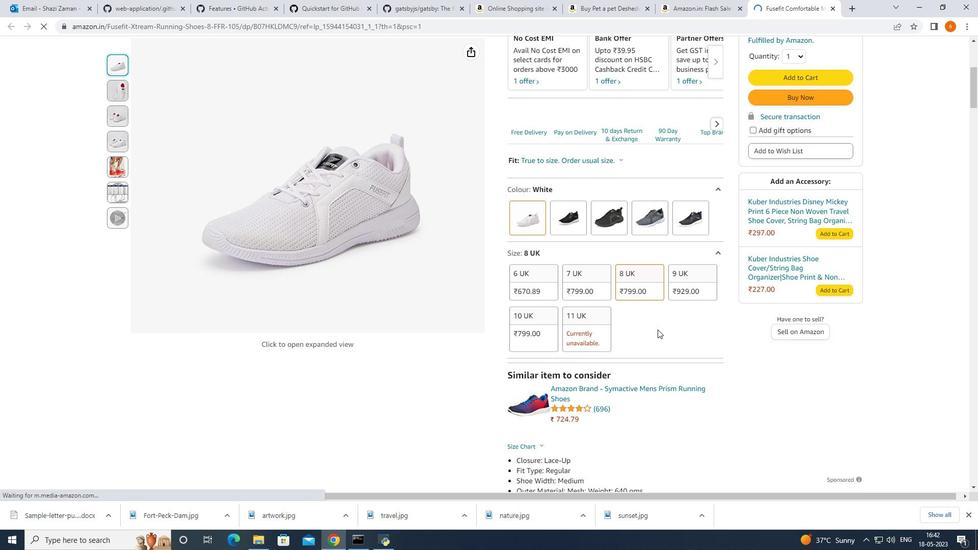 
Action: Mouse moved to (662, 336)
Screenshot: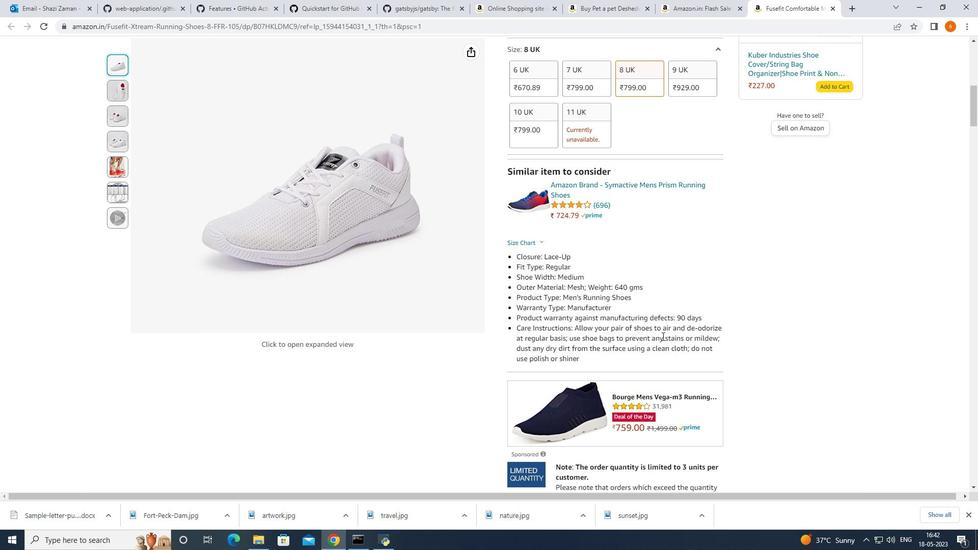 
Action: Mouse scrolled (662, 335) with delta (0, 0)
Screenshot: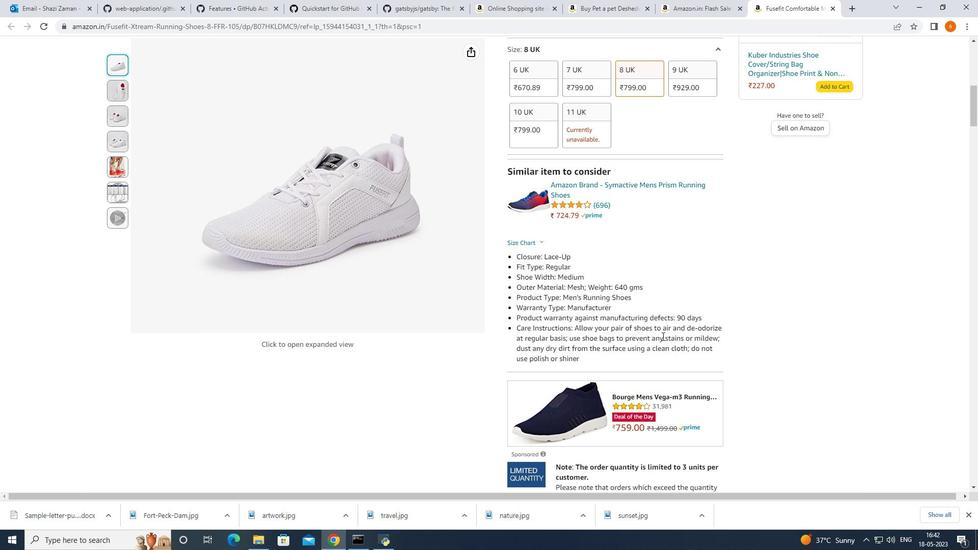 
Action: Mouse moved to (662, 337)
Screenshot: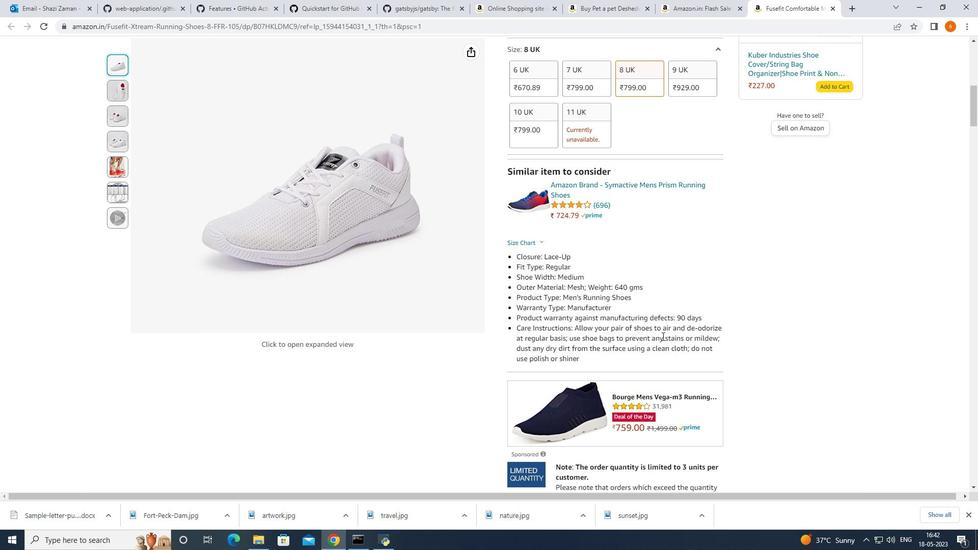 
Action: Mouse scrolled (662, 336) with delta (0, 0)
Screenshot: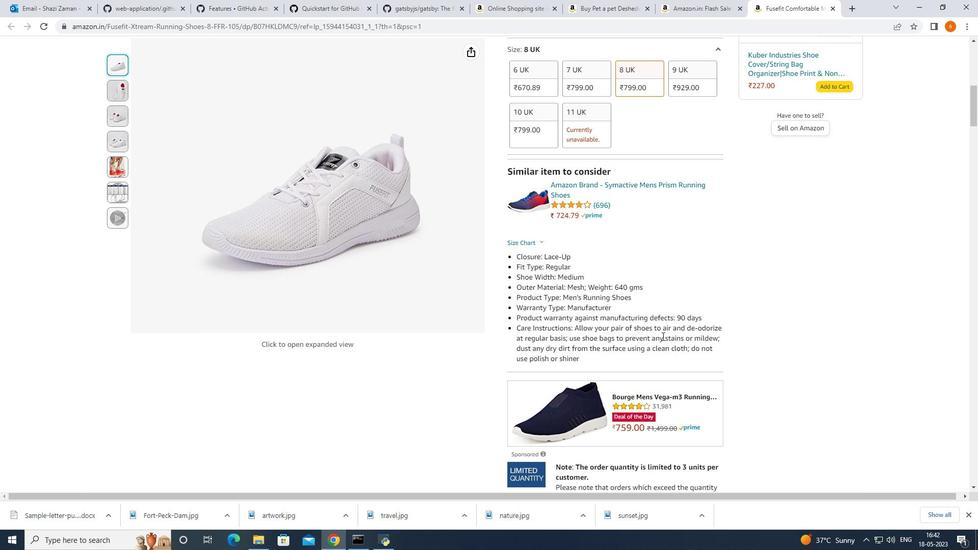 
Action: Mouse scrolled (662, 336) with delta (0, 0)
Screenshot: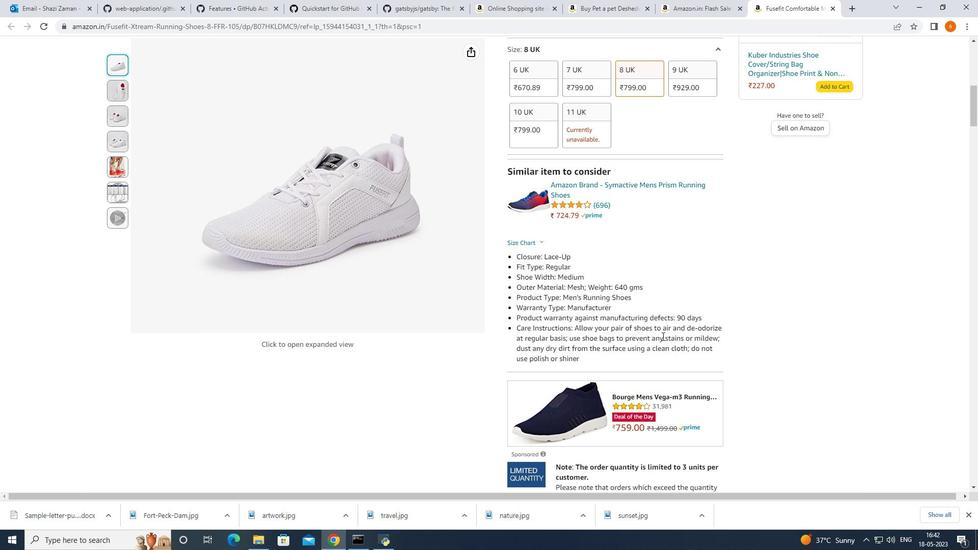 
Action: Mouse scrolled (662, 336) with delta (0, 0)
Screenshot: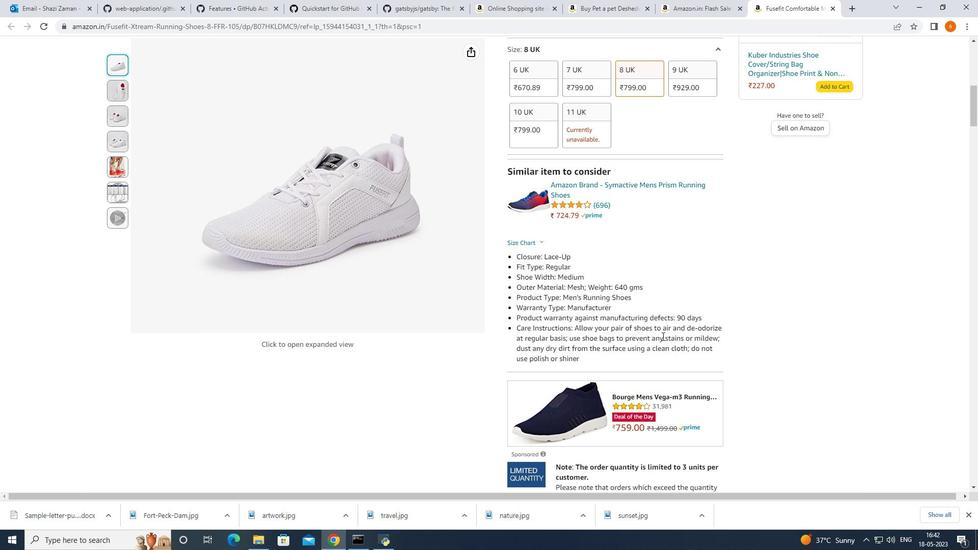 
Action: Mouse moved to (663, 335)
Screenshot: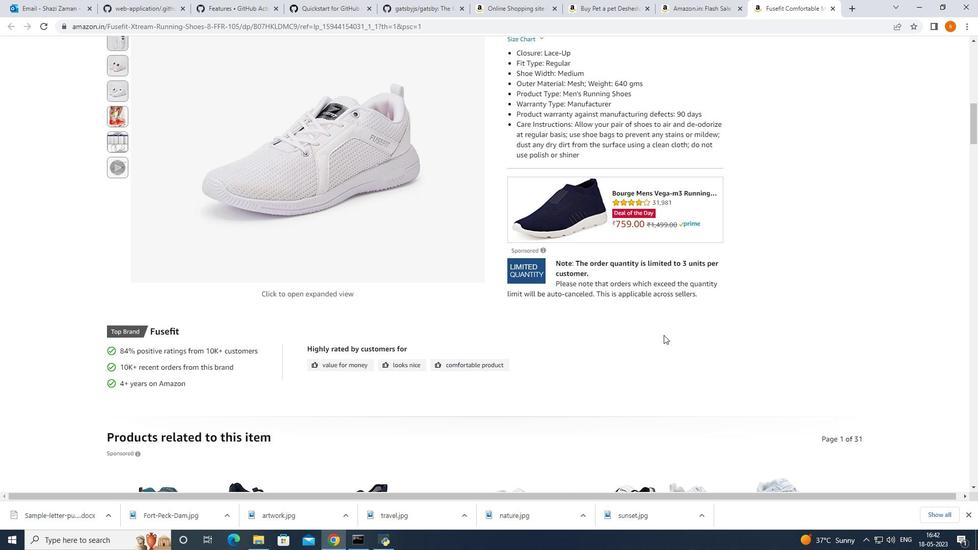 
Action: Mouse scrolled (663, 335) with delta (0, 0)
Screenshot: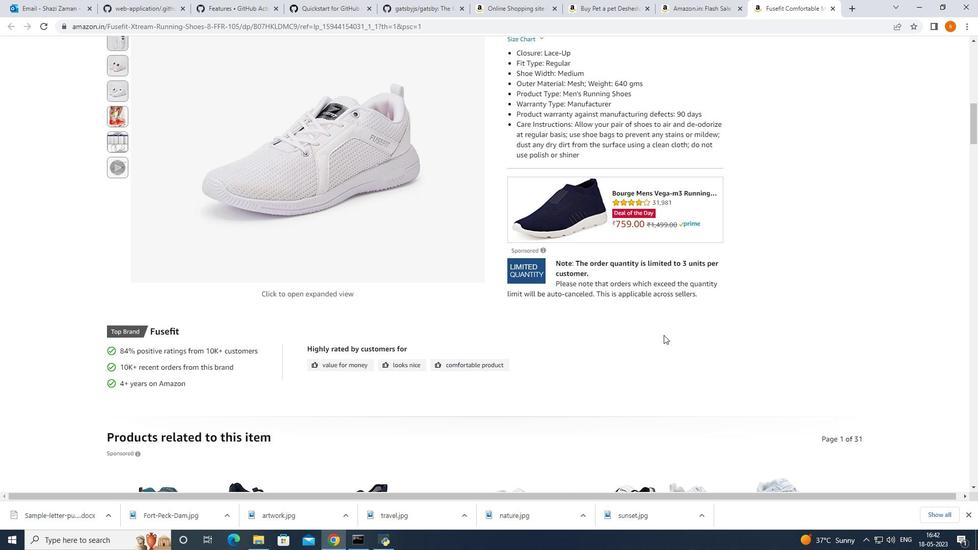 
Action: Mouse scrolled (663, 335) with delta (0, 0)
Screenshot: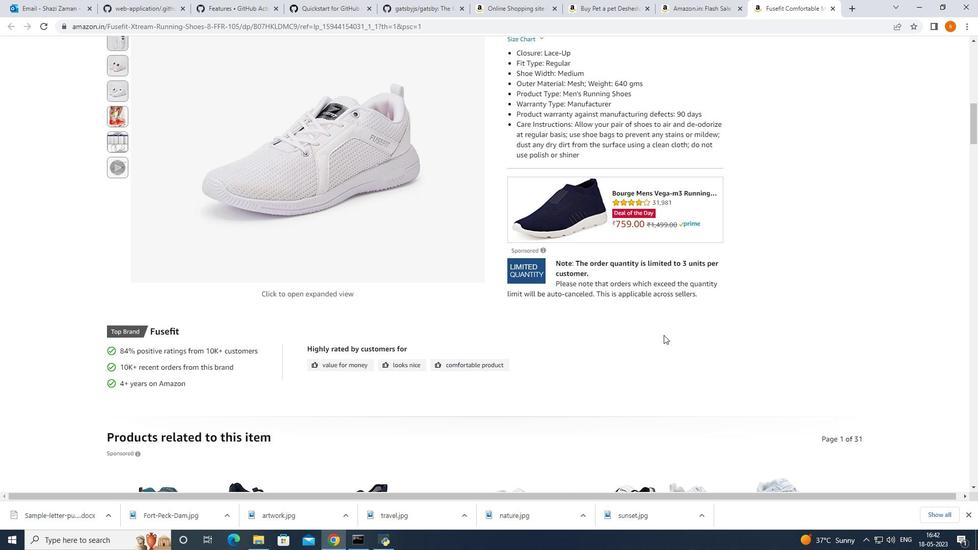 
Action: Mouse scrolled (663, 335) with delta (0, 0)
Screenshot: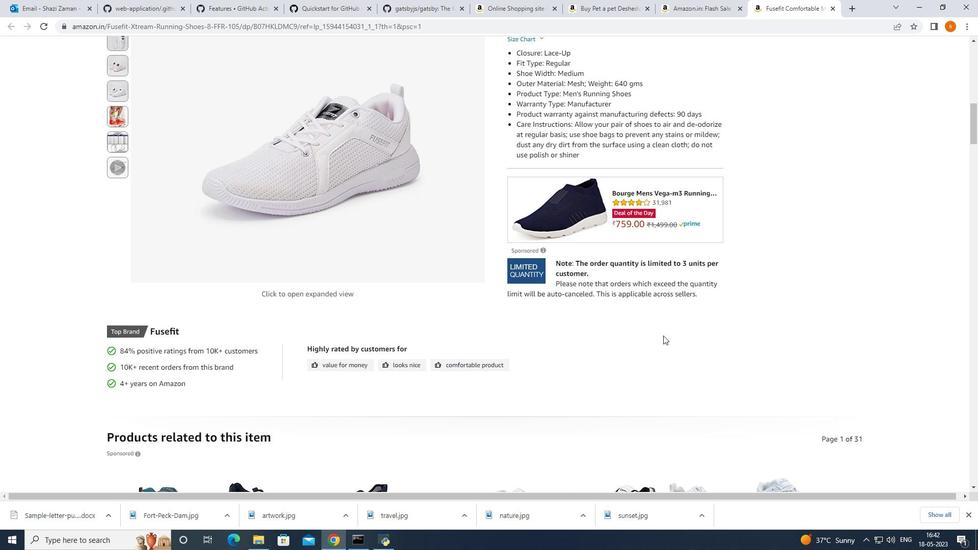 
Action: Mouse moved to (663, 336)
Screenshot: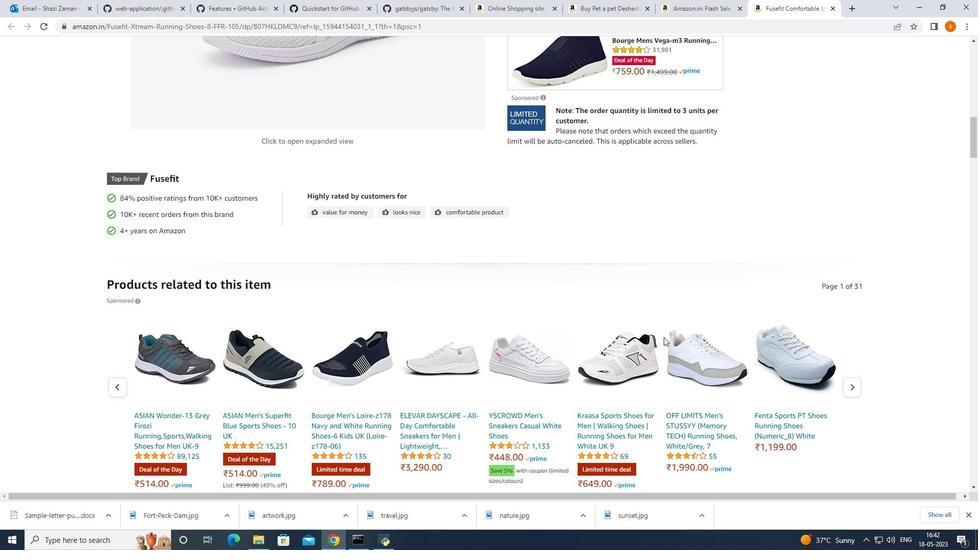 
Action: Mouse scrolled (663, 336) with delta (0, 0)
Screenshot: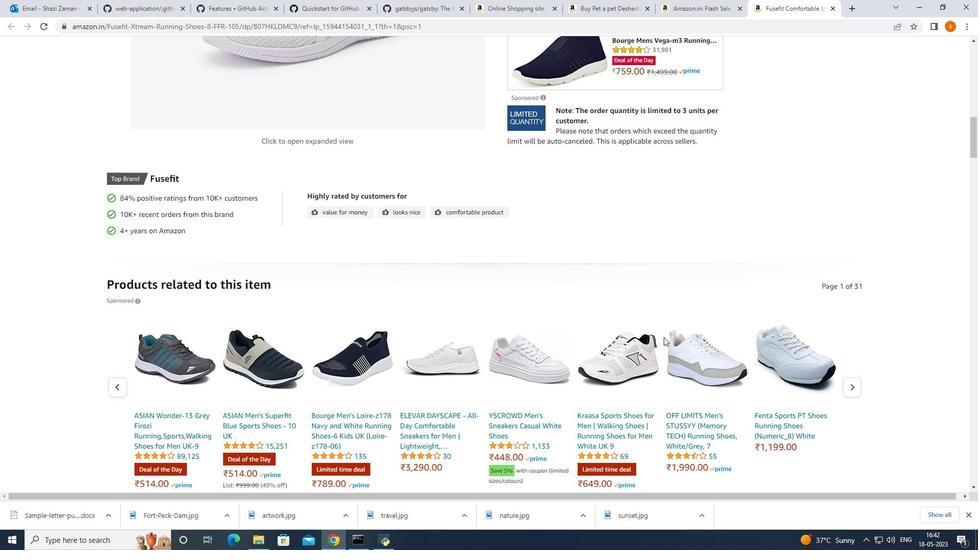 
Action: Mouse moved to (662, 339)
Screenshot: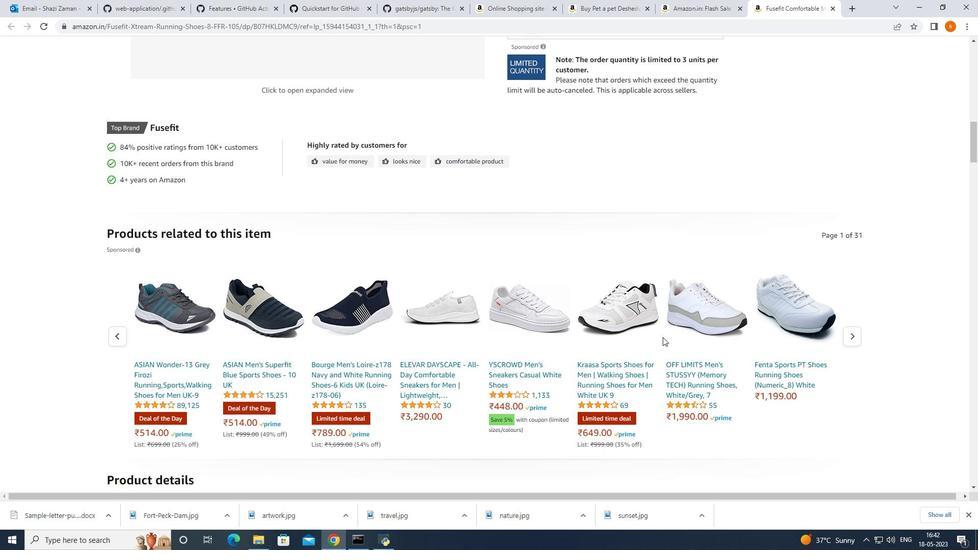 
Action: Mouse scrolled (662, 339) with delta (0, 0)
Screenshot: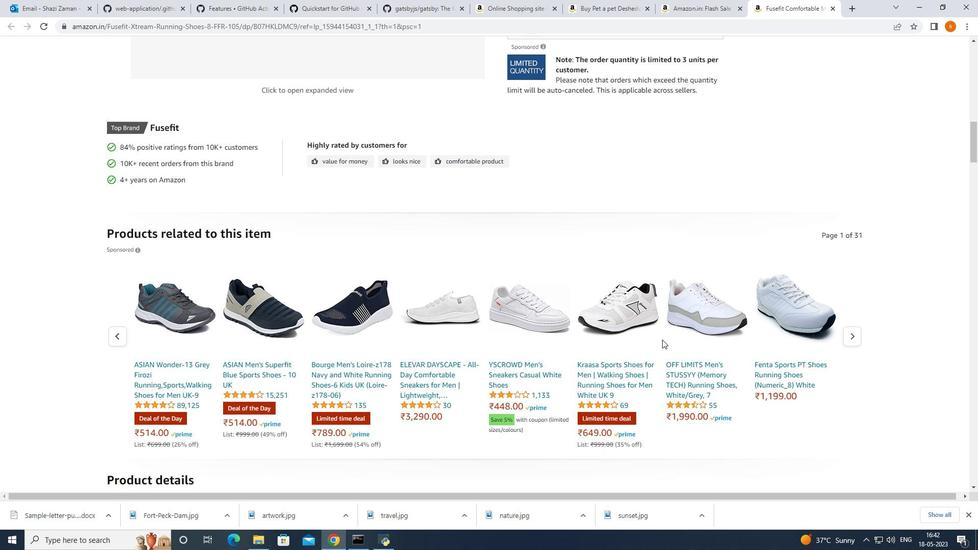 
Action: Mouse moved to (666, 328)
Screenshot: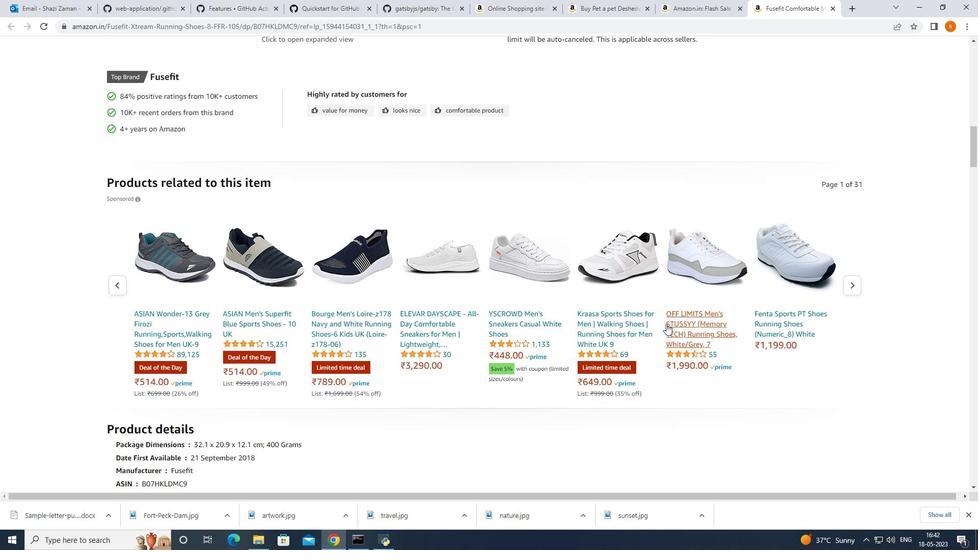 
Action: Mouse scrolled (666, 329) with delta (0, 0)
Screenshot: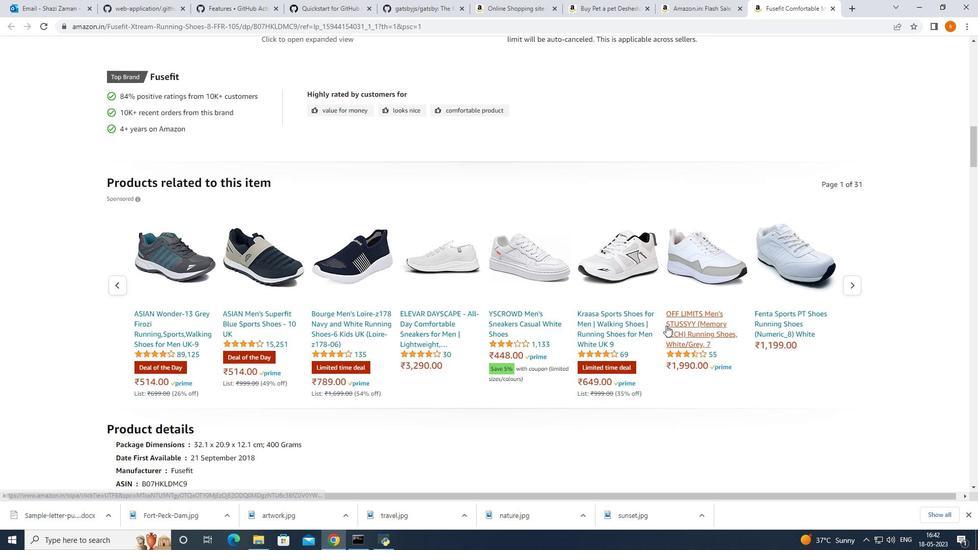 
Action: Mouse moved to (666, 328)
Screenshot: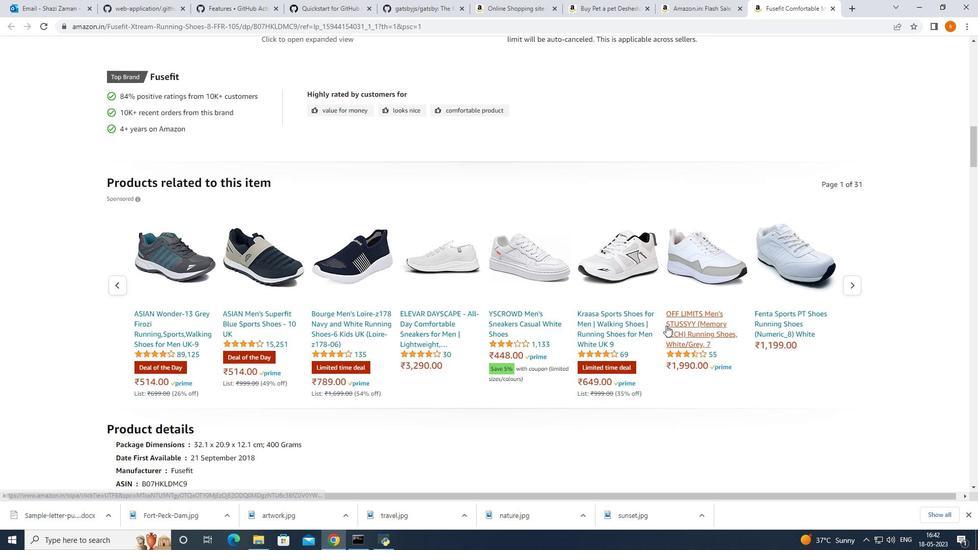 
Action: Mouse scrolled (666, 329) with delta (0, 0)
Screenshot: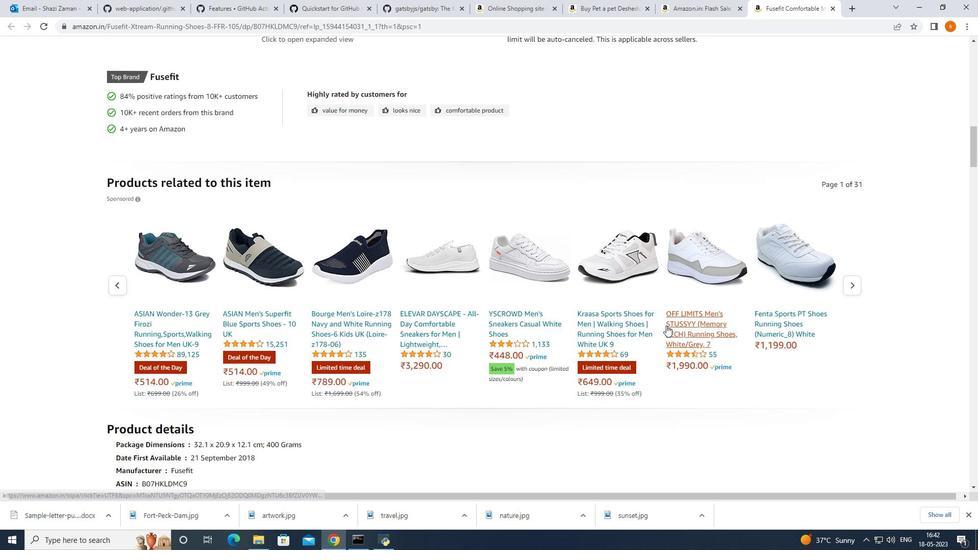 
Action: Mouse scrolled (666, 329) with delta (0, 0)
Screenshot: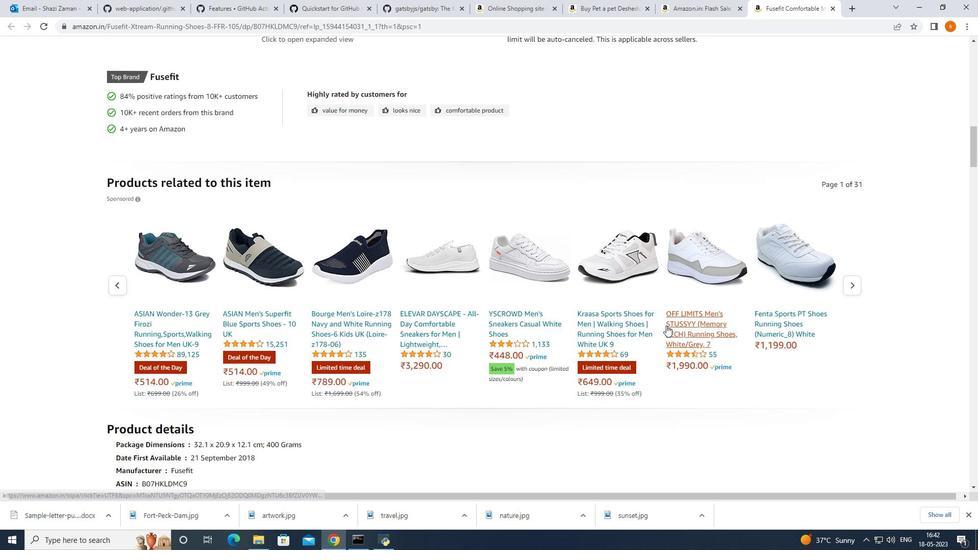 
Action: Mouse scrolled (666, 329) with delta (0, 0)
Screenshot: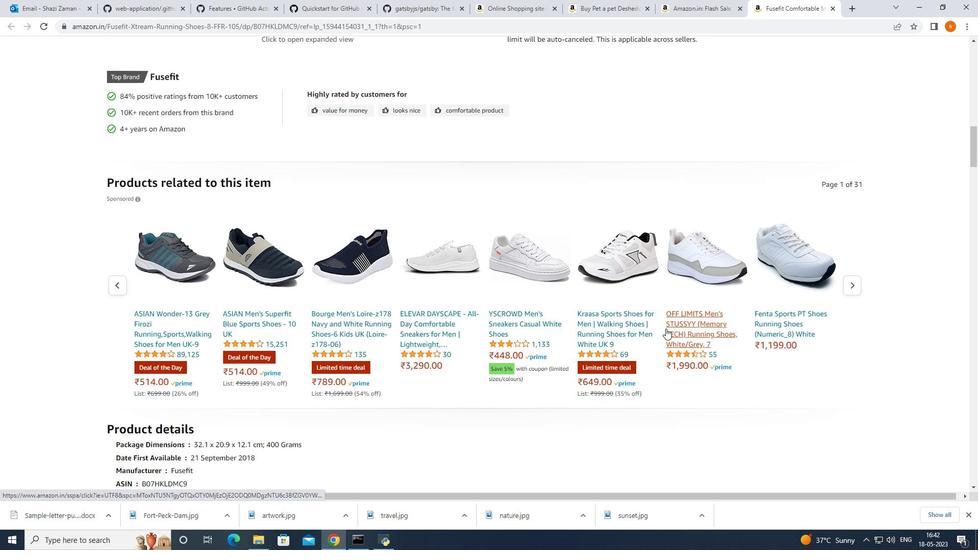 
Action: Mouse moved to (650, 327)
Screenshot: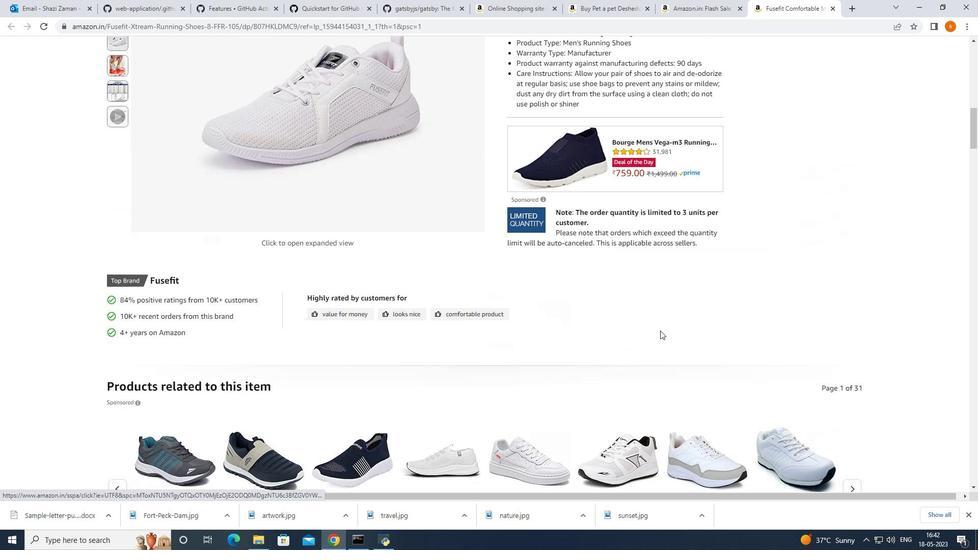
Action: Mouse scrolled (654, 330) with delta (0, 0)
Screenshot: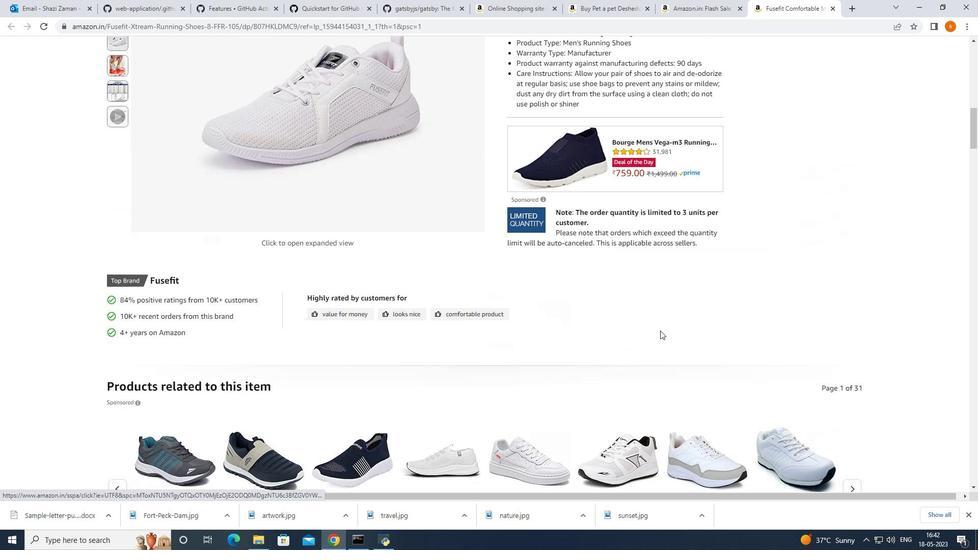 
Action: Mouse moved to (630, 317)
Screenshot: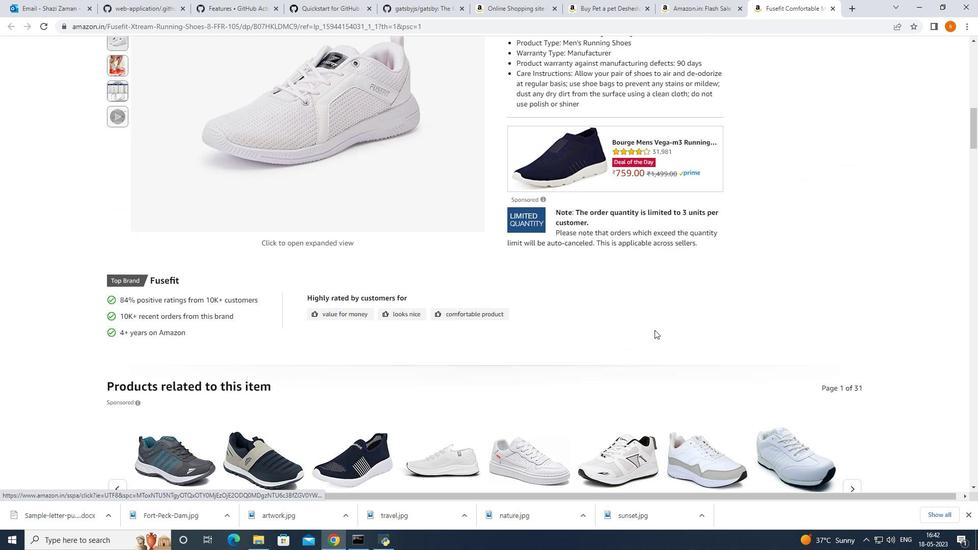 
Action: Mouse scrolled (646, 325) with delta (0, 0)
Screenshot: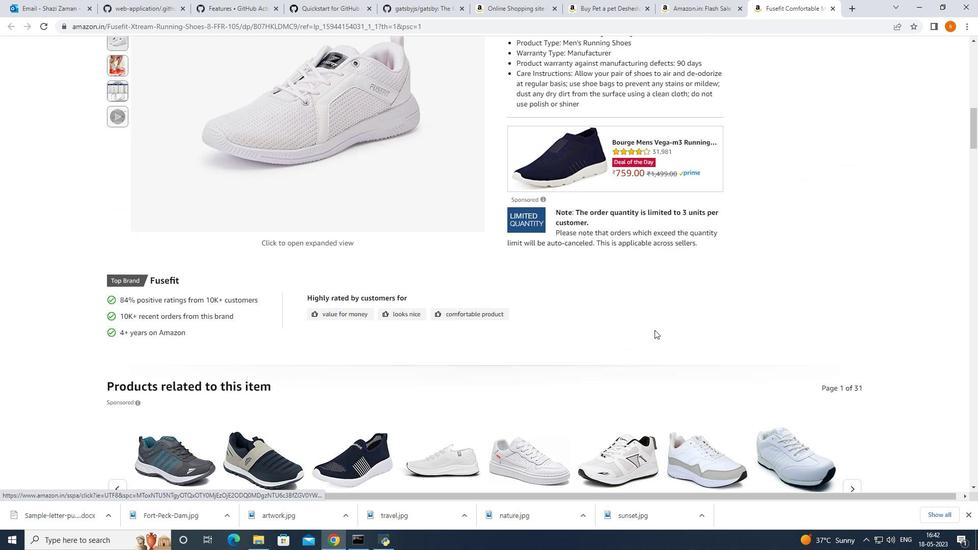 
Action: Mouse moved to (625, 315)
Screenshot: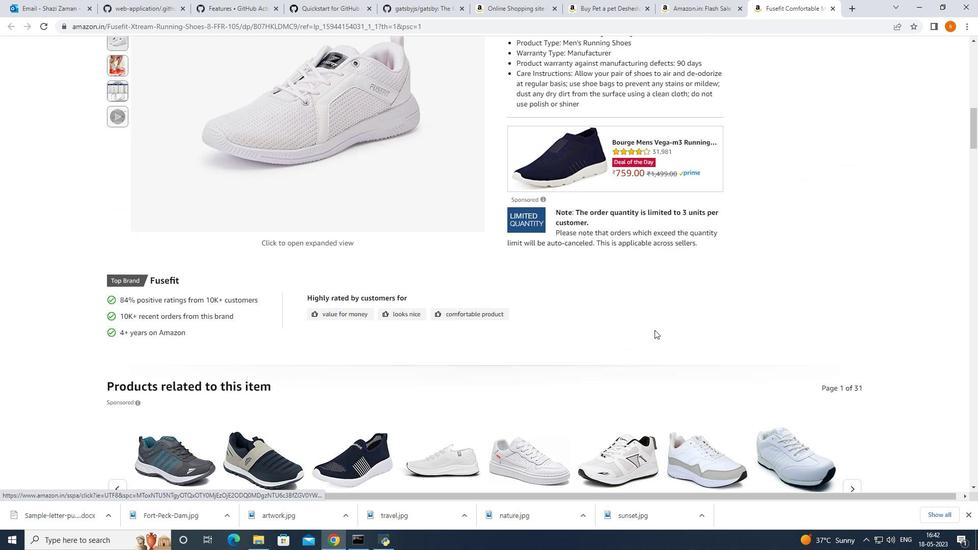 
Action: Mouse scrolled (638, 320) with delta (0, 0)
Screenshot: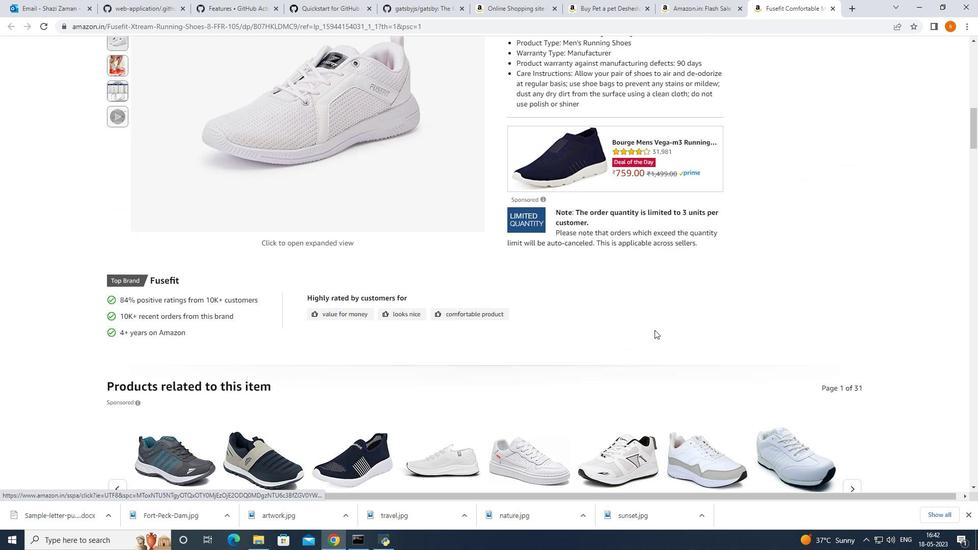
Action: Mouse moved to (620, 314)
Screenshot: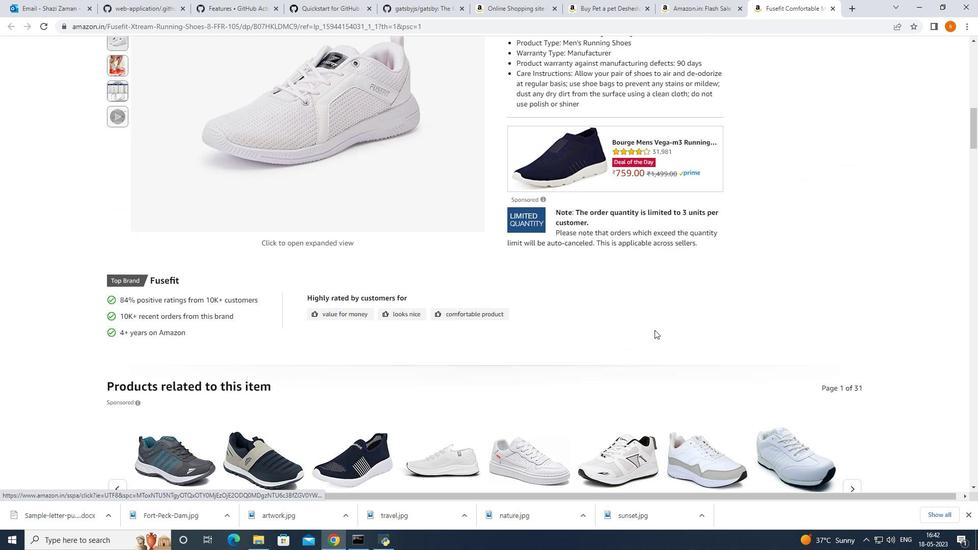 
Action: Mouse scrolled (625, 316) with delta (0, 0)
Screenshot: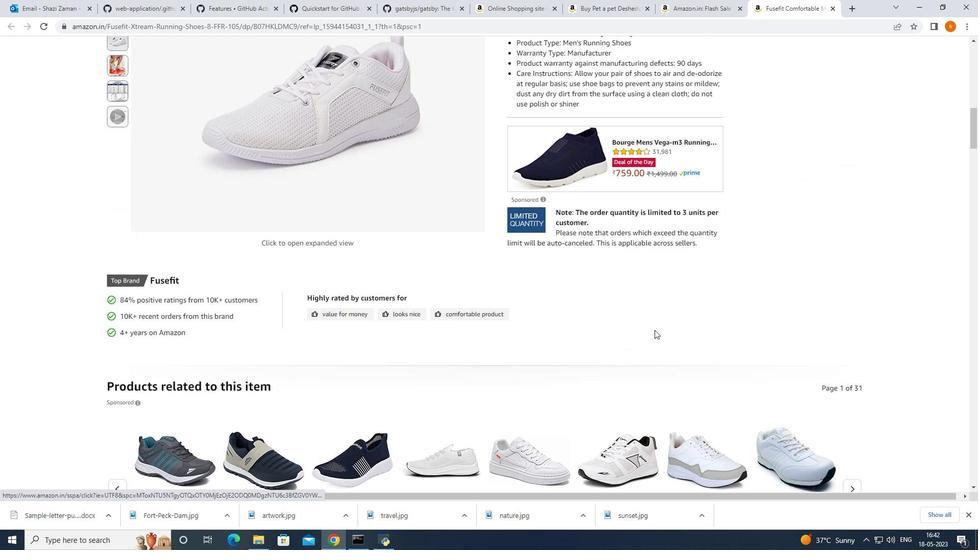 
Action: Mouse moved to (589, 300)
Screenshot: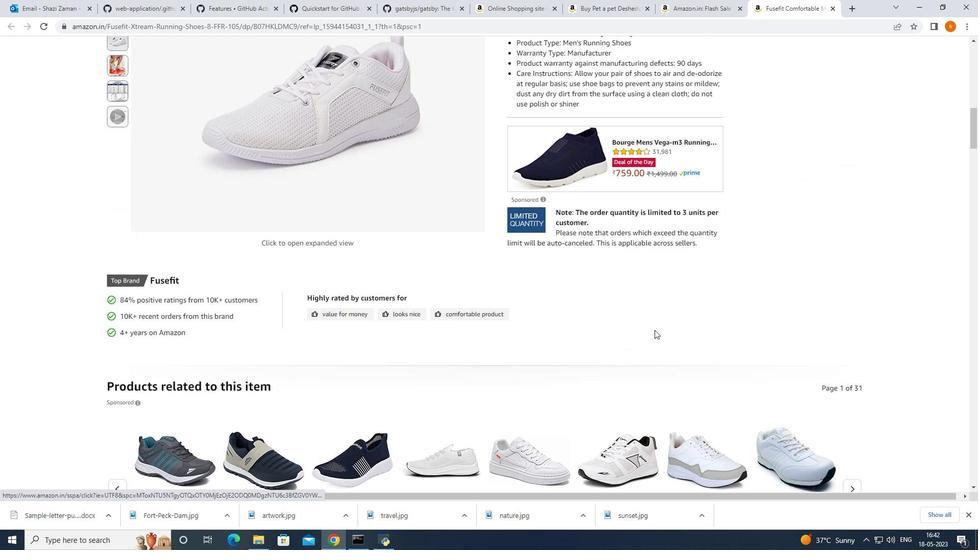 
Action: Mouse scrolled (614, 312) with delta (0, 0)
Screenshot: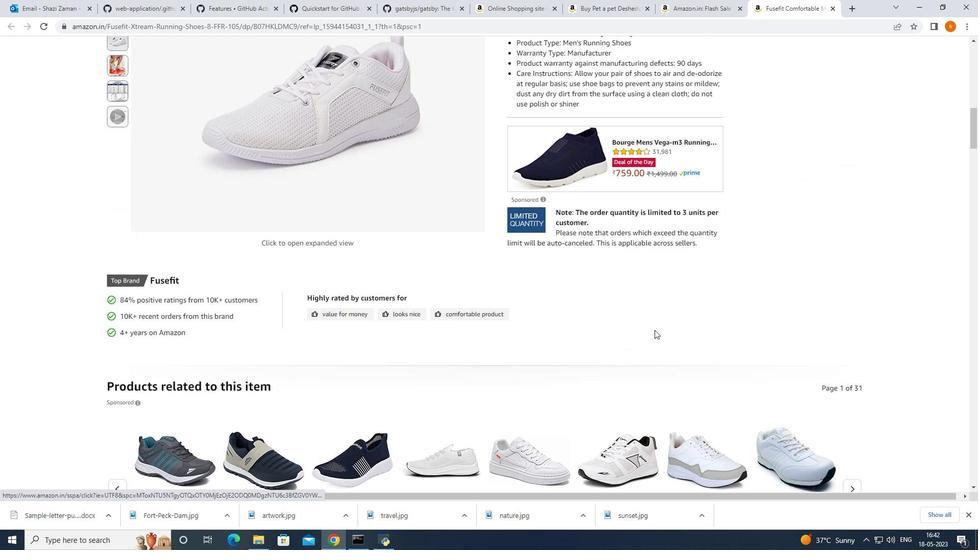 
Action: Mouse moved to (468, 289)
Screenshot: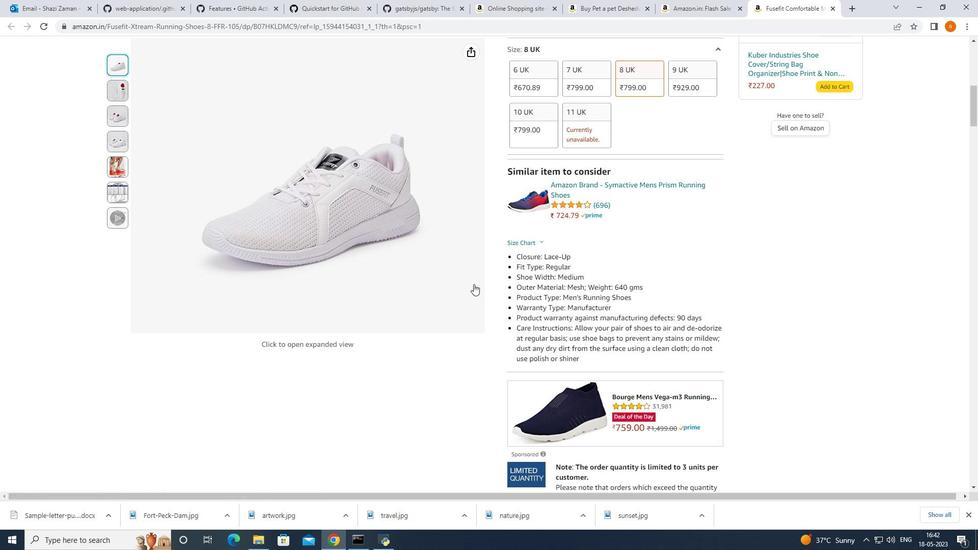 
Action: Mouse scrolled (468, 289) with delta (0, 0)
Screenshot: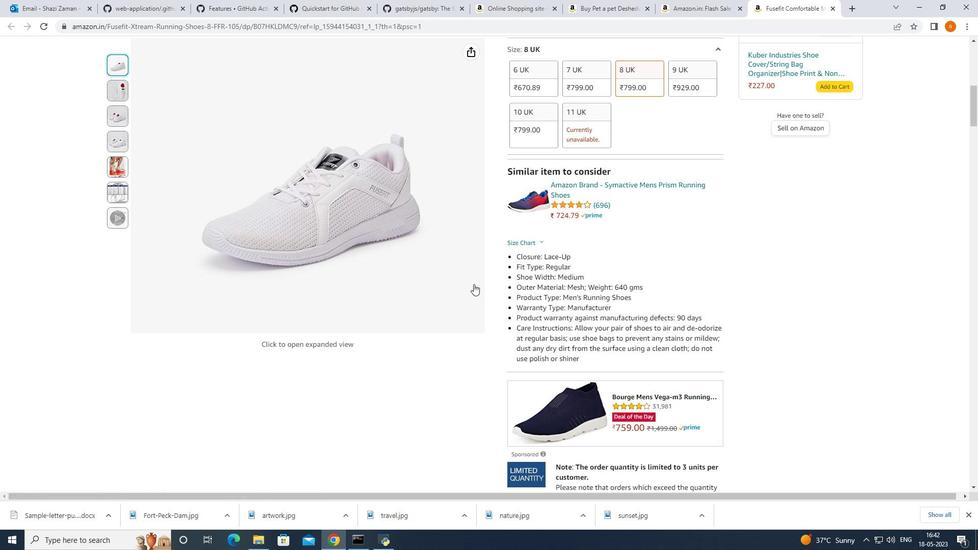 
Action: Mouse moved to (487, 268)
Screenshot: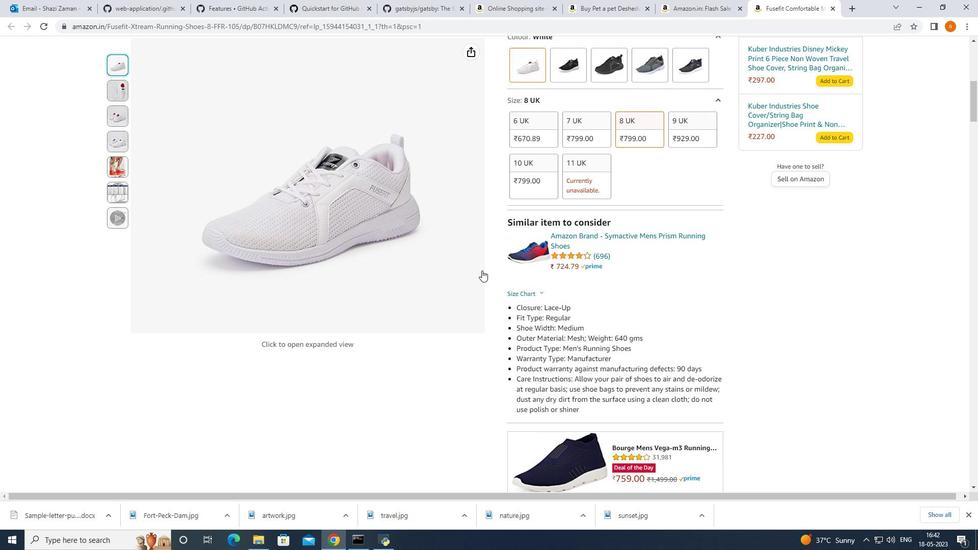 
Action: Mouse scrolled (487, 268) with delta (0, 0)
Screenshot: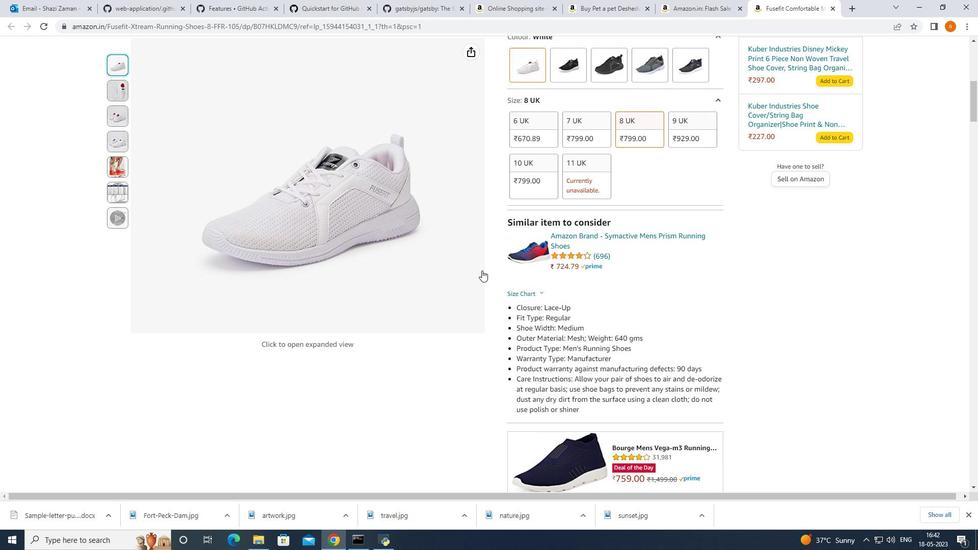 
Action: Mouse moved to (507, 268)
Screenshot: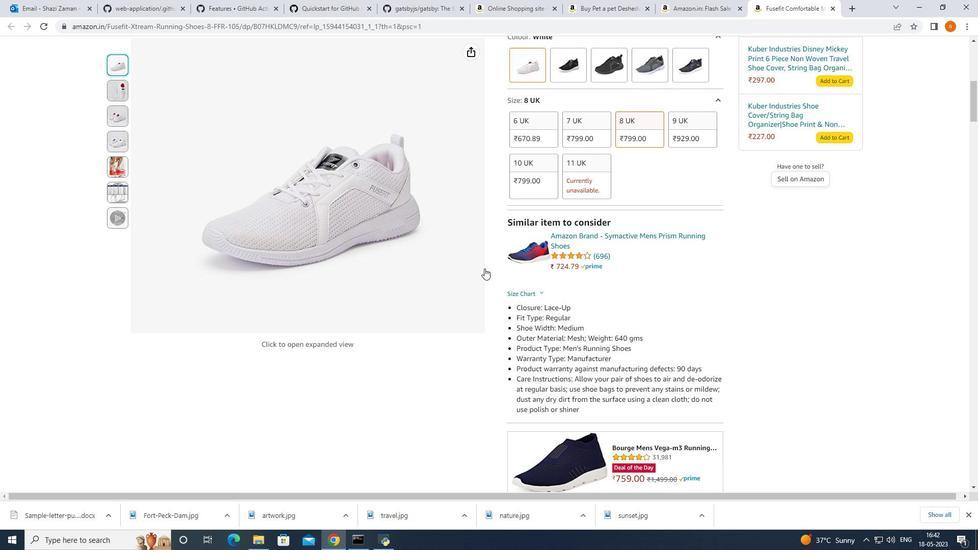 
Action: Mouse scrolled (507, 268) with delta (0, 0)
Screenshot: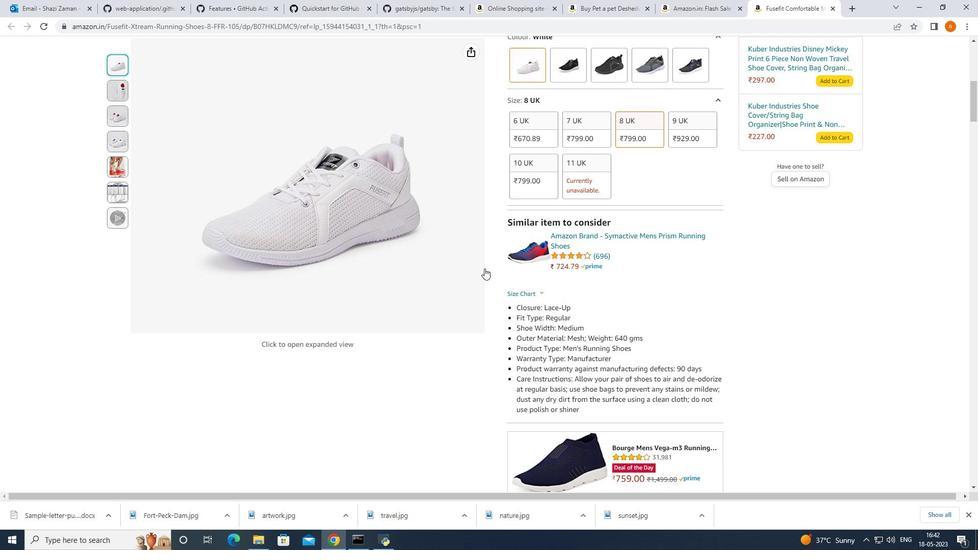 
Action: Mouse moved to (512, 268)
Screenshot: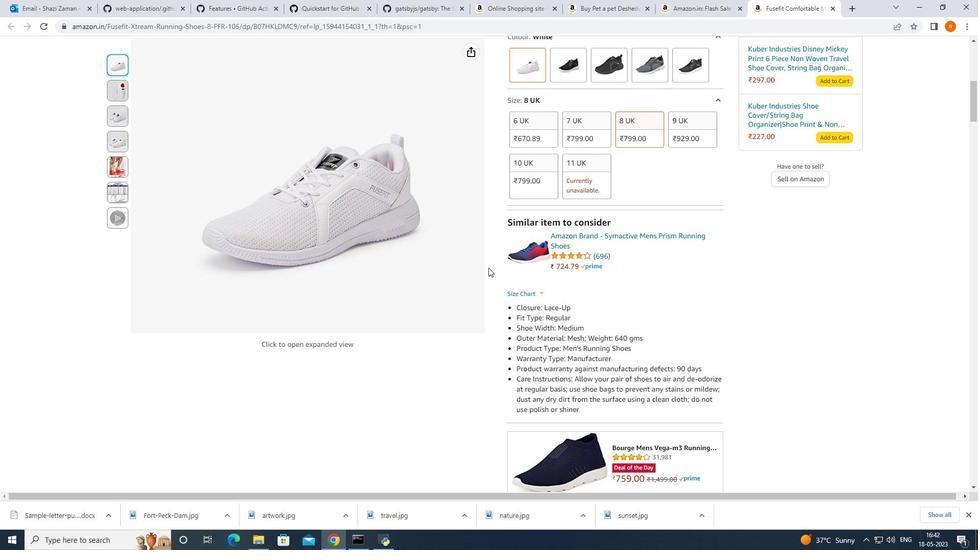 
Action: Mouse scrolled (512, 269) with delta (0, 0)
Screenshot: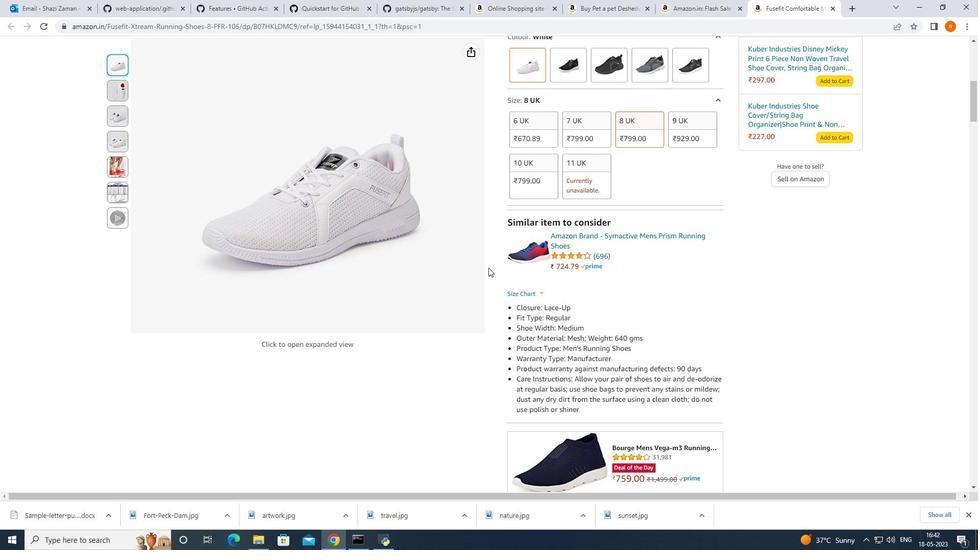 
Action: Mouse moved to (515, 269)
Screenshot: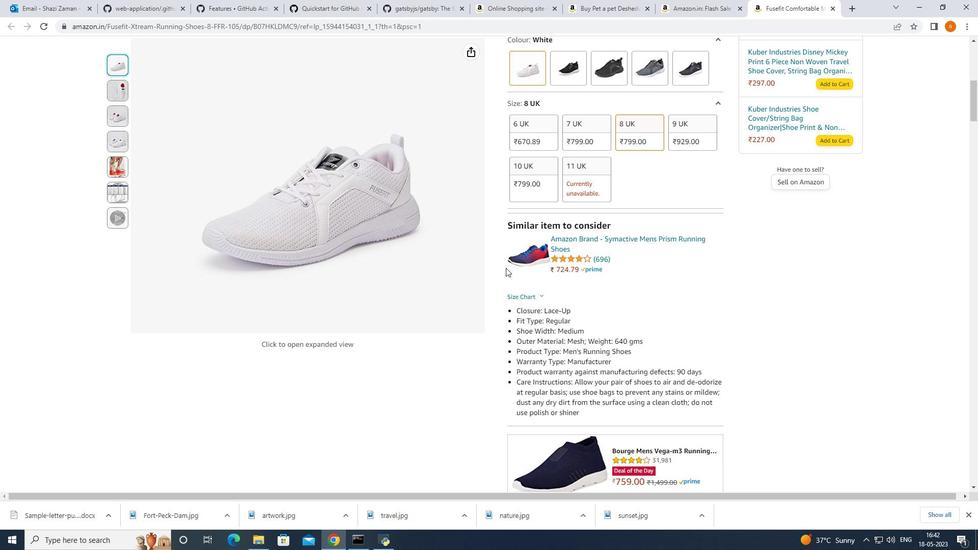 
Action: Mouse scrolled (515, 269) with delta (0, 0)
Screenshot: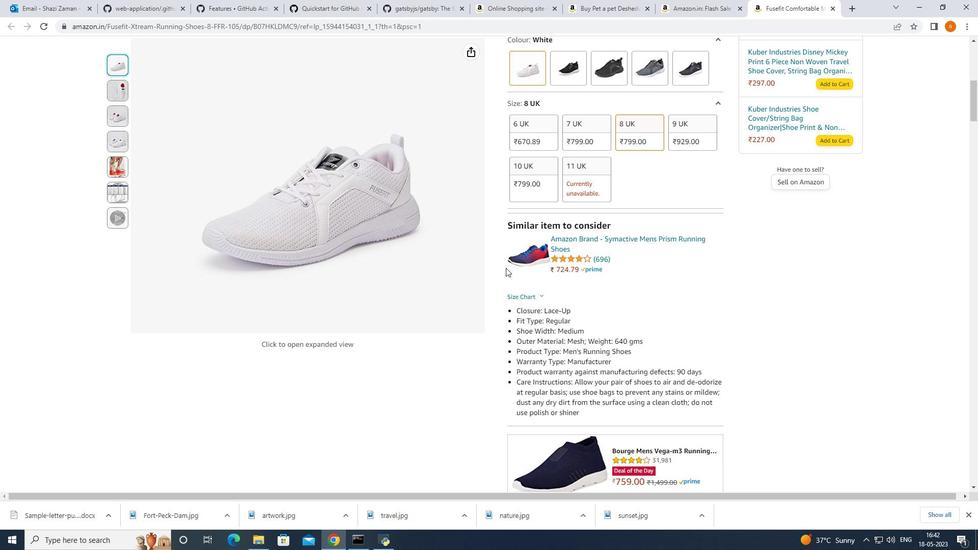 
Action: Mouse moved to (636, 305)
Screenshot: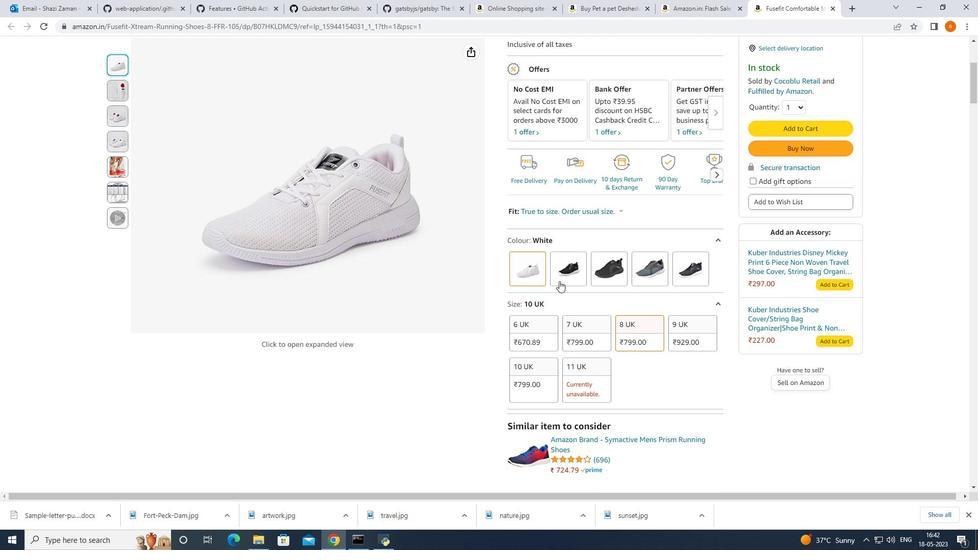 
Action: Mouse scrolled (636, 306) with delta (0, 0)
Screenshot: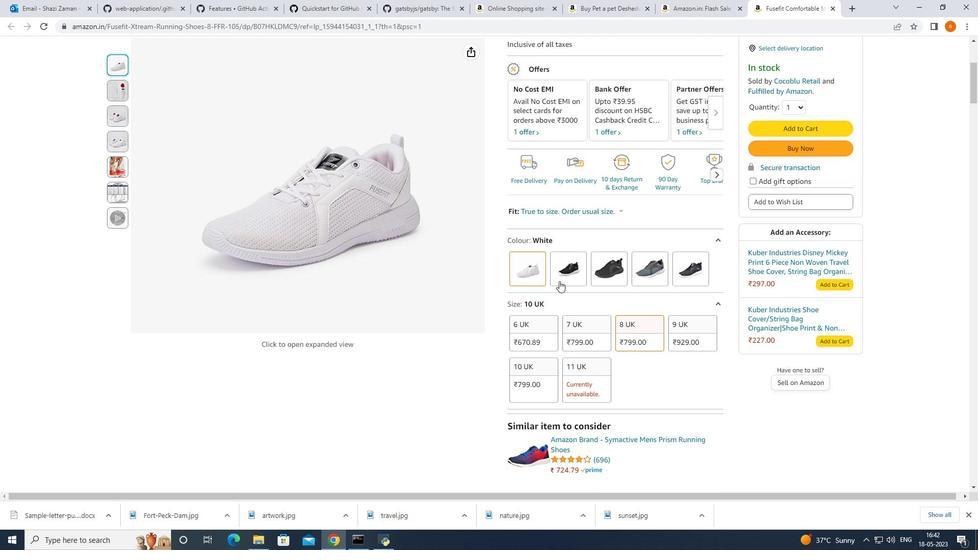 
Action: Mouse moved to (634, 309)
Screenshot: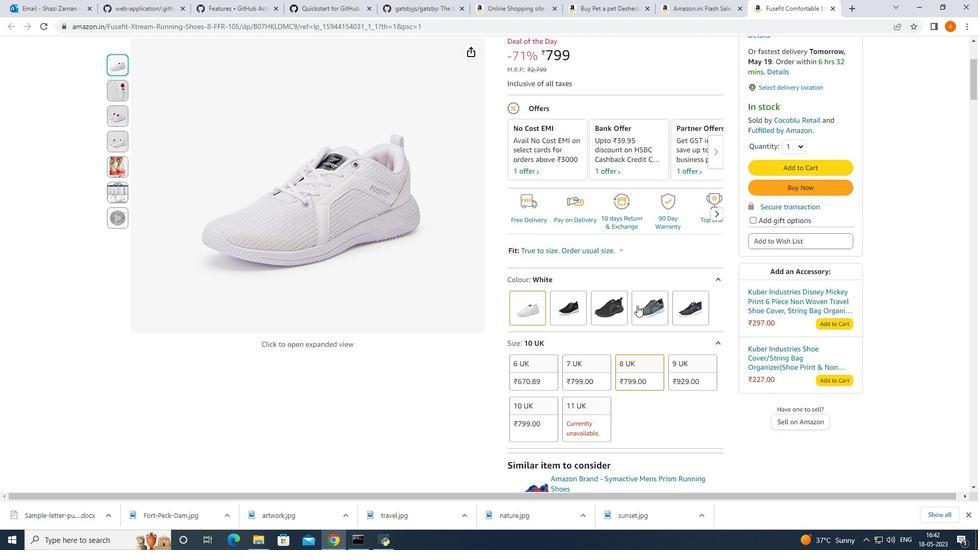 
Action: Mouse scrolled (634, 309) with delta (0, 0)
Screenshot: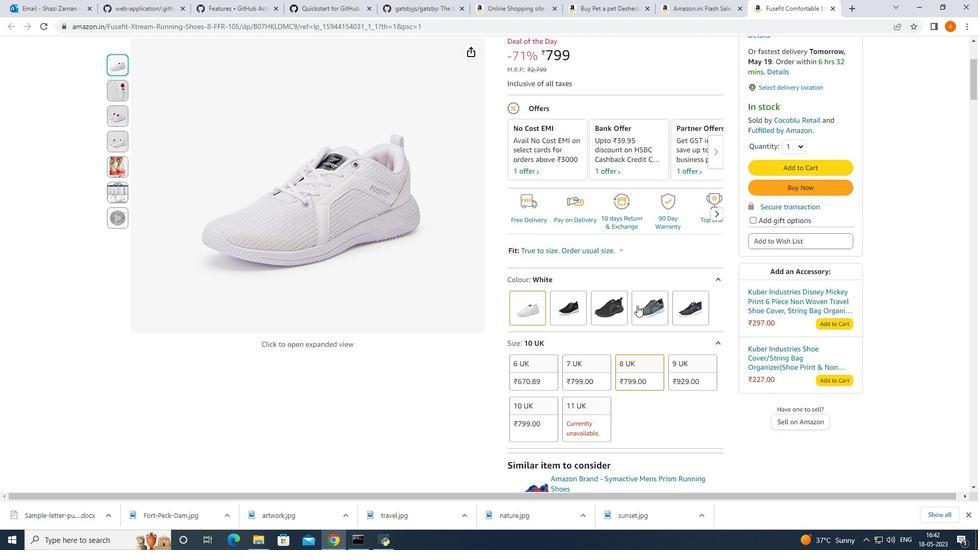 
Action: Mouse moved to (589, 362)
Screenshot: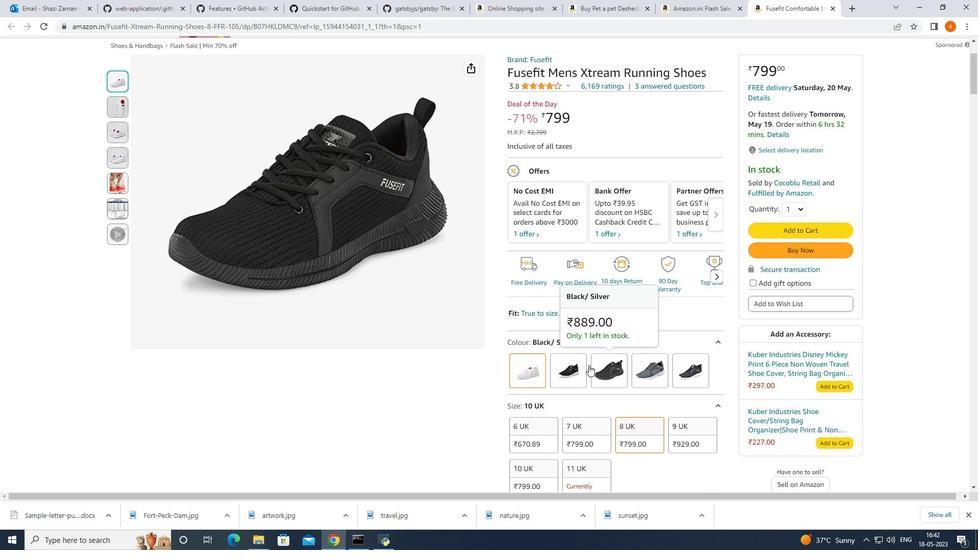 
Action: Mouse scrolled (589, 361) with delta (0, 0)
Screenshot: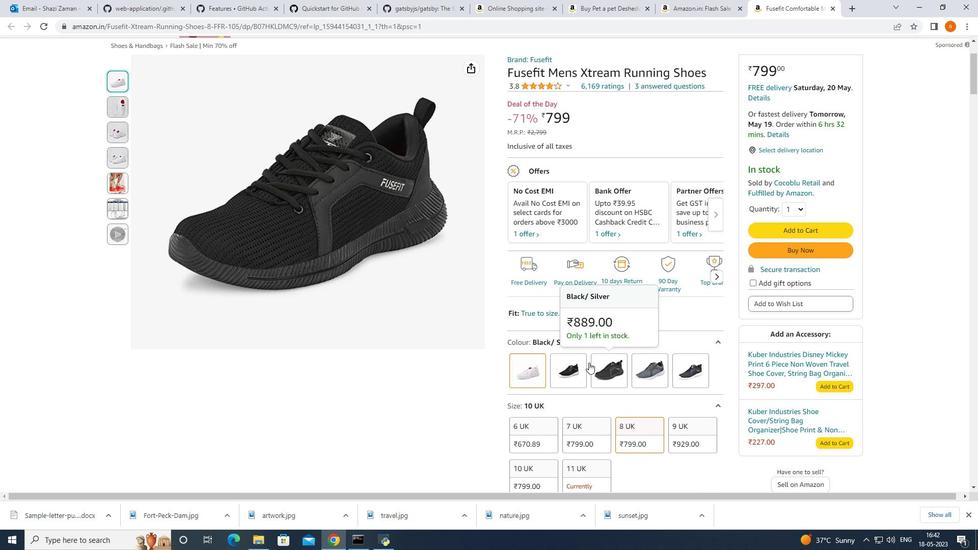 
Action: Mouse scrolled (589, 361) with delta (0, 0)
Screenshot: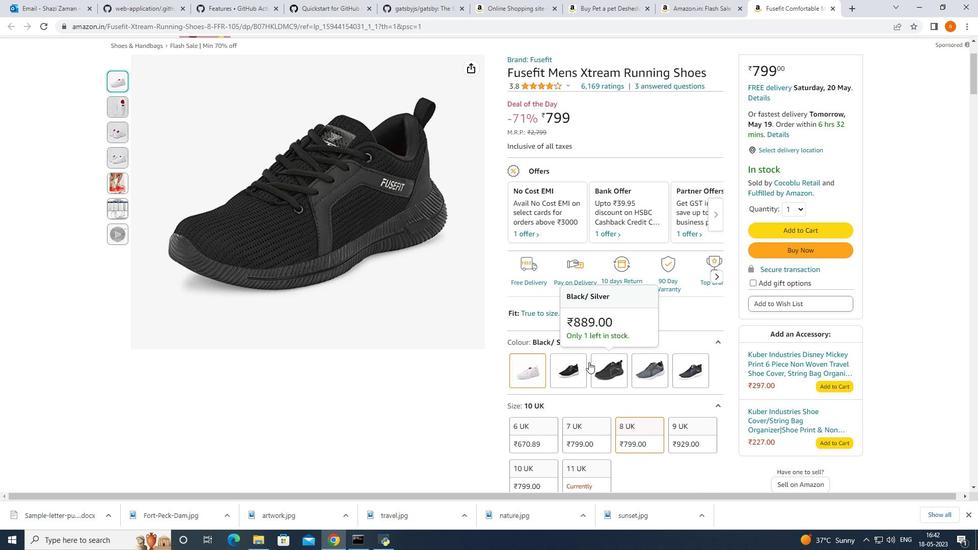 
Action: Mouse scrolled (589, 361) with delta (0, 0)
Screenshot: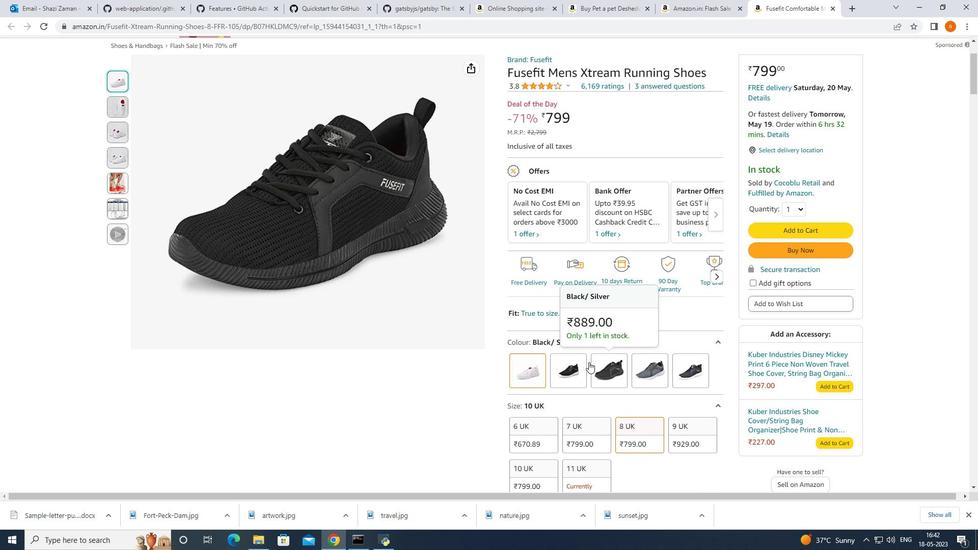 
Action: Mouse moved to (589, 362)
Screenshot: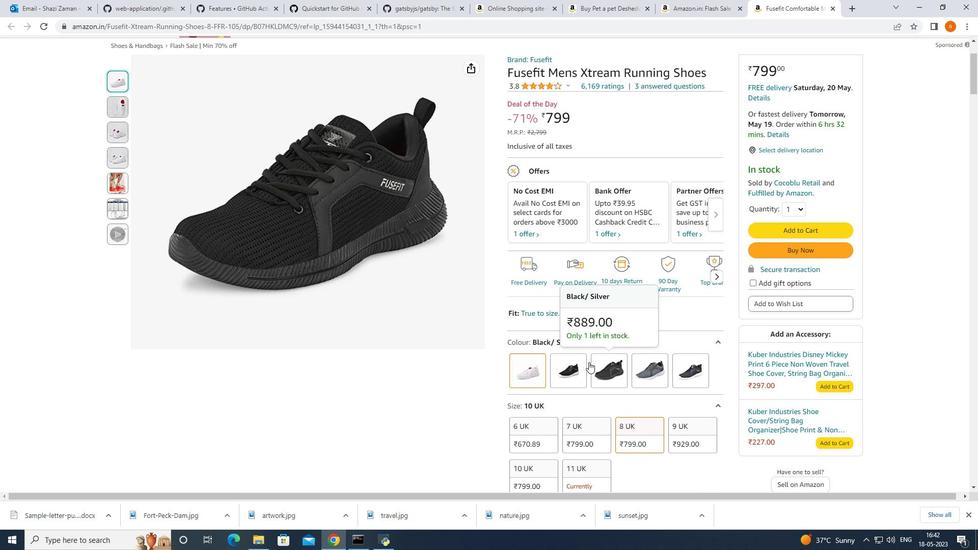 
Action: Mouse scrolled (589, 361) with delta (0, 0)
Screenshot: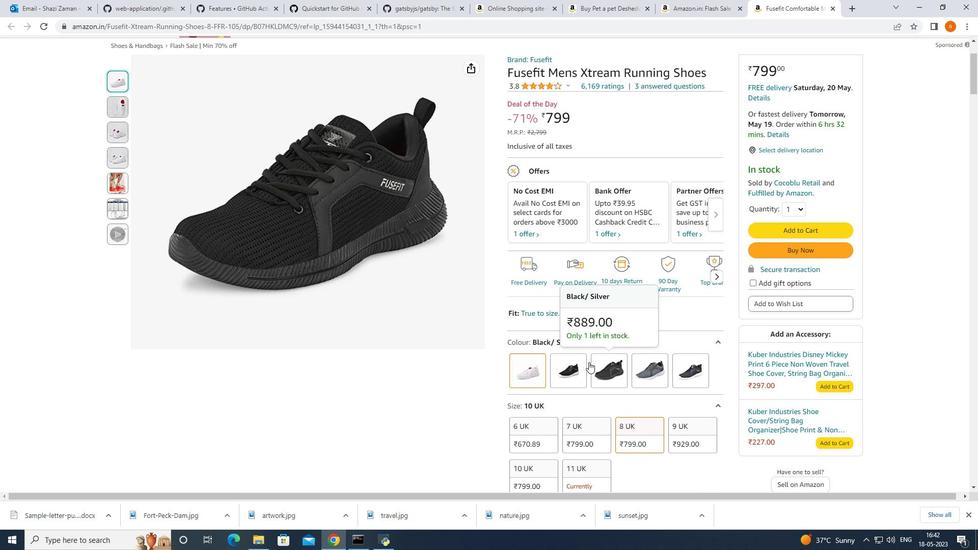 
Action: Mouse moved to (589, 357)
Screenshot: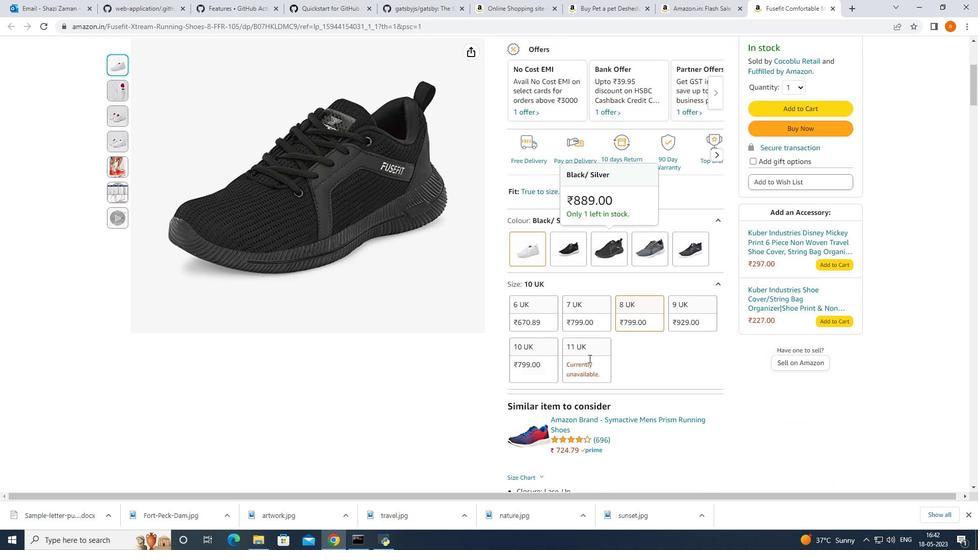 
Action: Mouse scrolled (589, 357) with delta (0, 0)
Screenshot: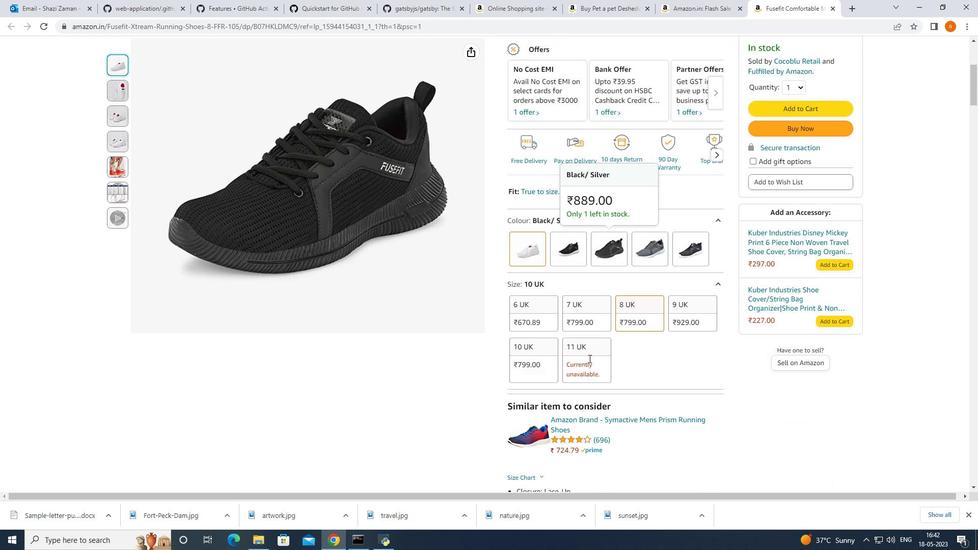 
Action: Mouse scrolled (589, 357) with delta (0, 0)
Screenshot: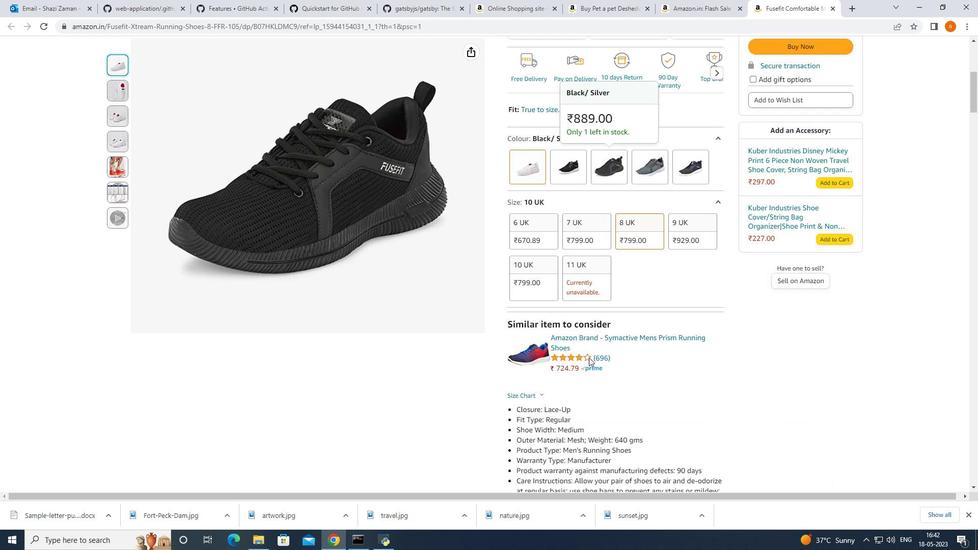 
Action: Mouse moved to (591, 357)
Screenshot: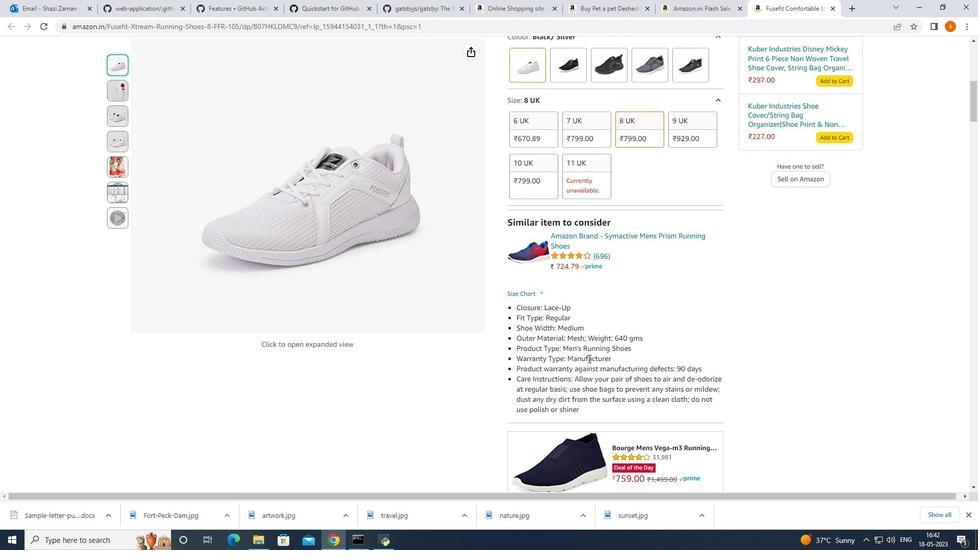 
Action: Mouse scrolled (591, 356) with delta (0, 0)
Screenshot: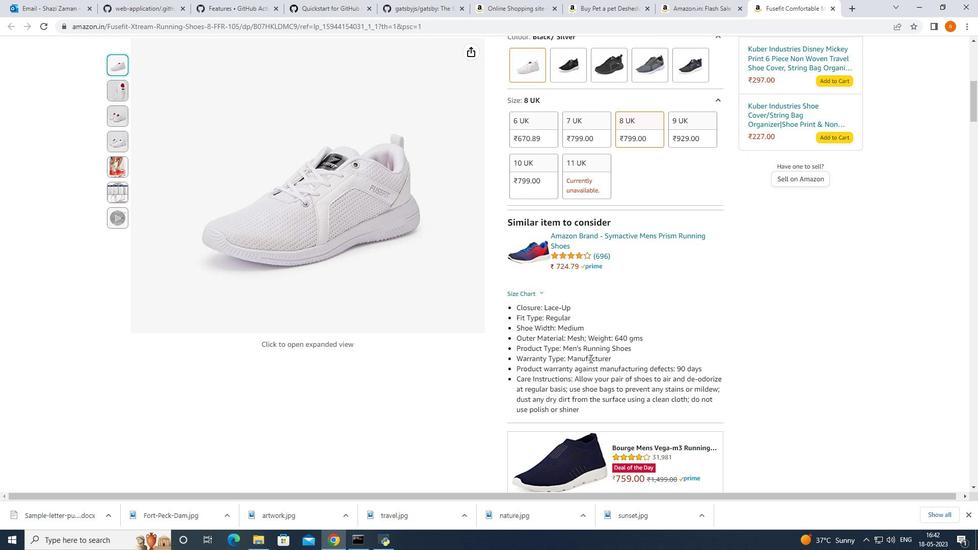 
Action: Mouse scrolled (591, 356) with delta (0, 0)
Screenshot: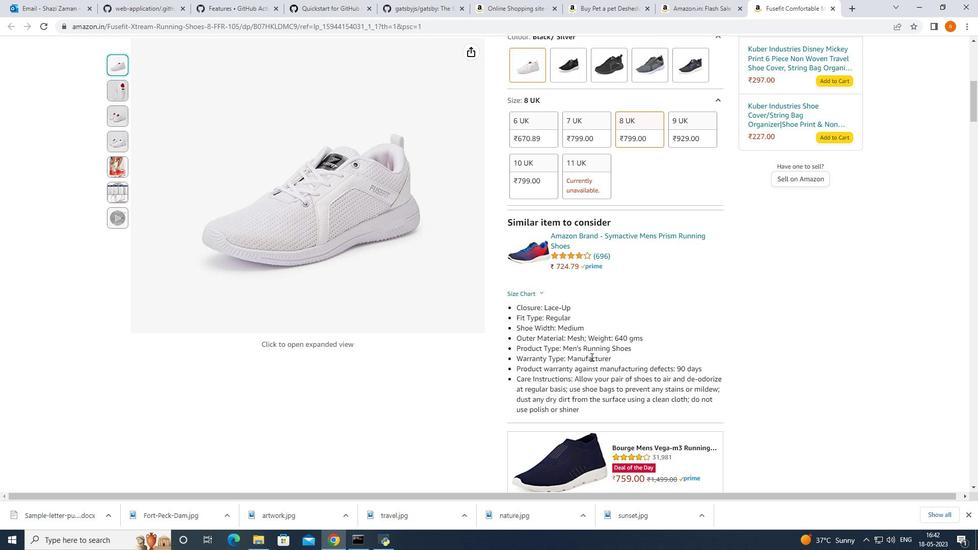
Action: Mouse moved to (385, 371)
Screenshot: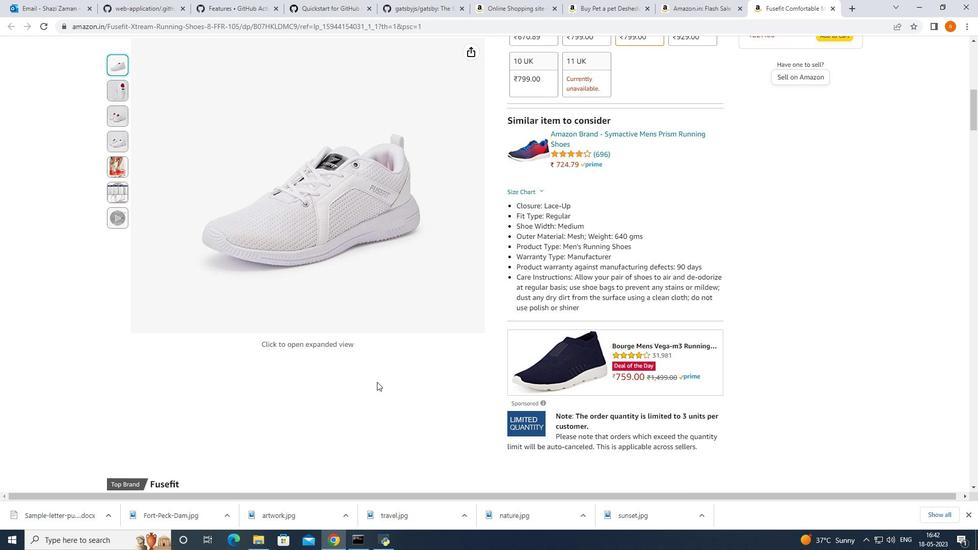 
Action: Mouse scrolled (385, 370) with delta (0, 0)
Screenshot: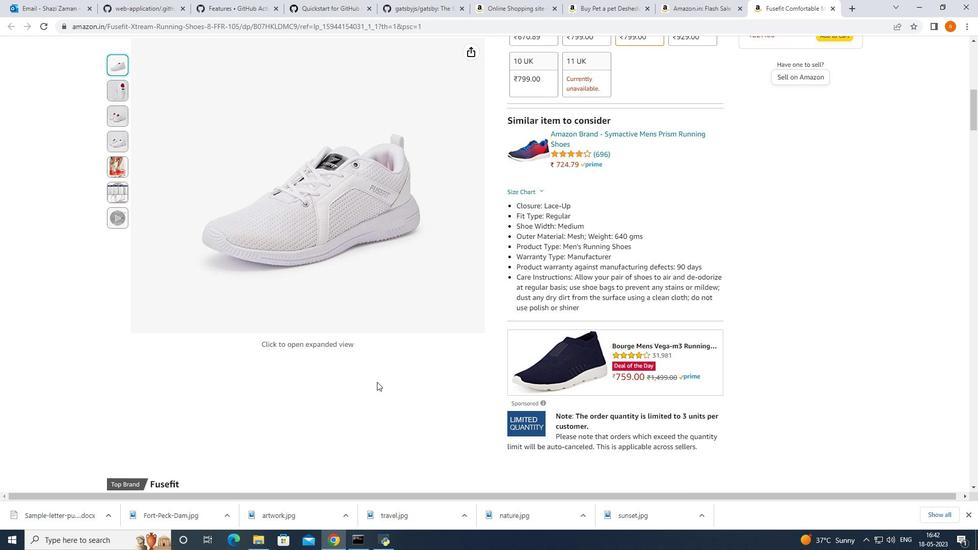 
Action: Mouse moved to (419, 363)
Screenshot: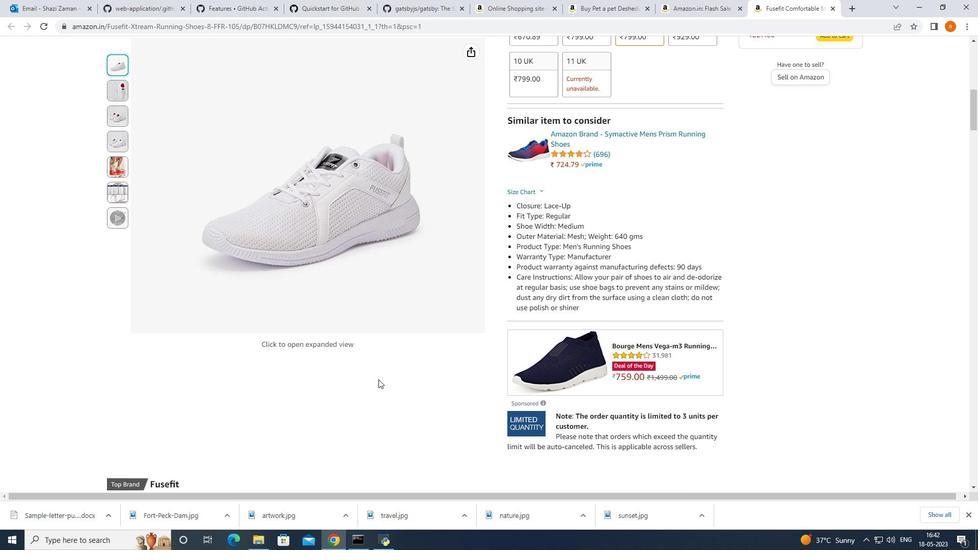 
Action: Mouse scrolled (419, 363) with delta (0, 0)
Screenshot: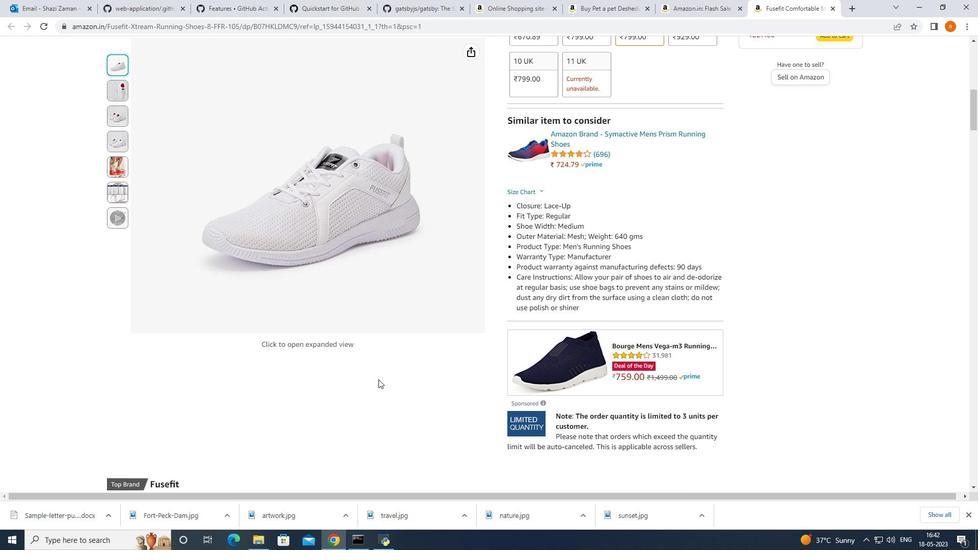 
Action: Mouse moved to (420, 363)
Screenshot: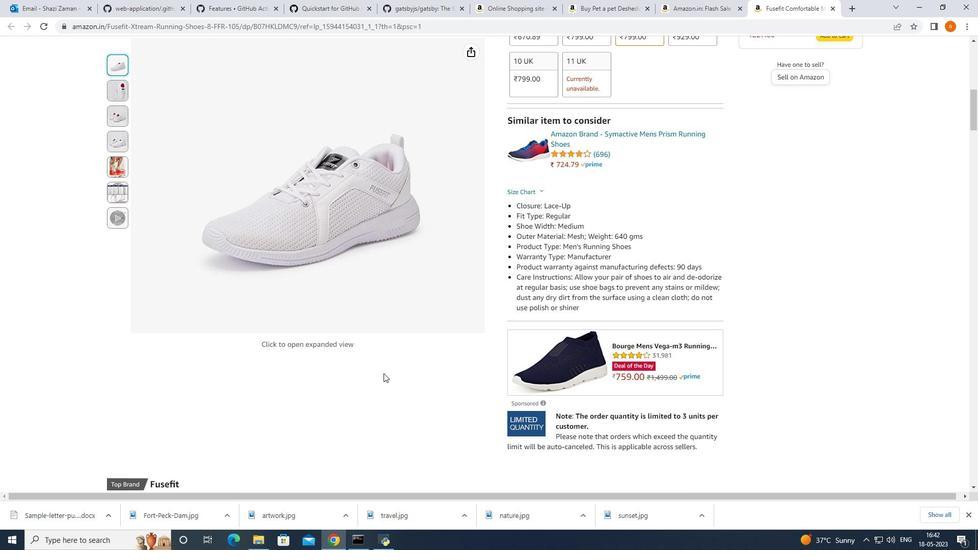 
Action: Mouse scrolled (420, 363) with delta (0, 0)
Screenshot: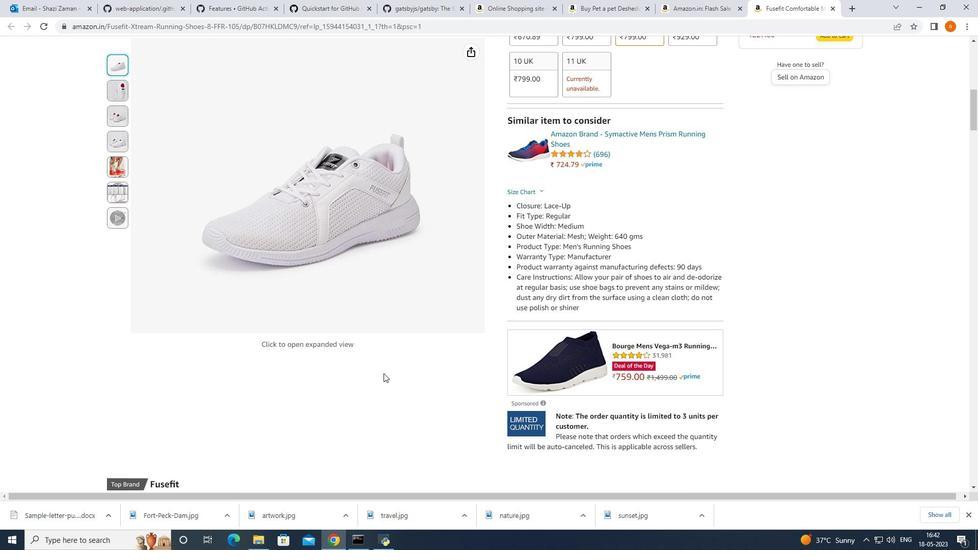 
Action: Mouse moved to (421, 364)
Screenshot: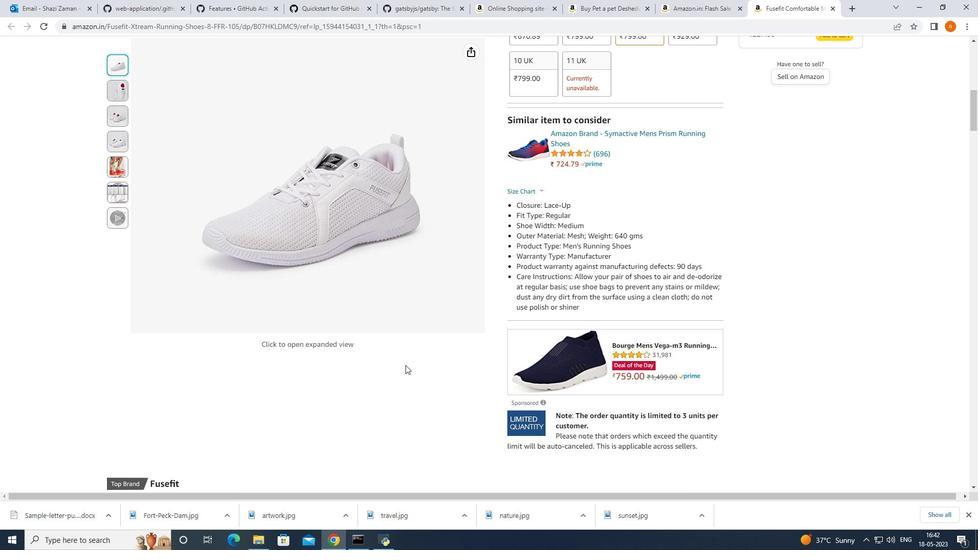 
Action: Mouse scrolled (421, 363) with delta (0, 0)
Screenshot: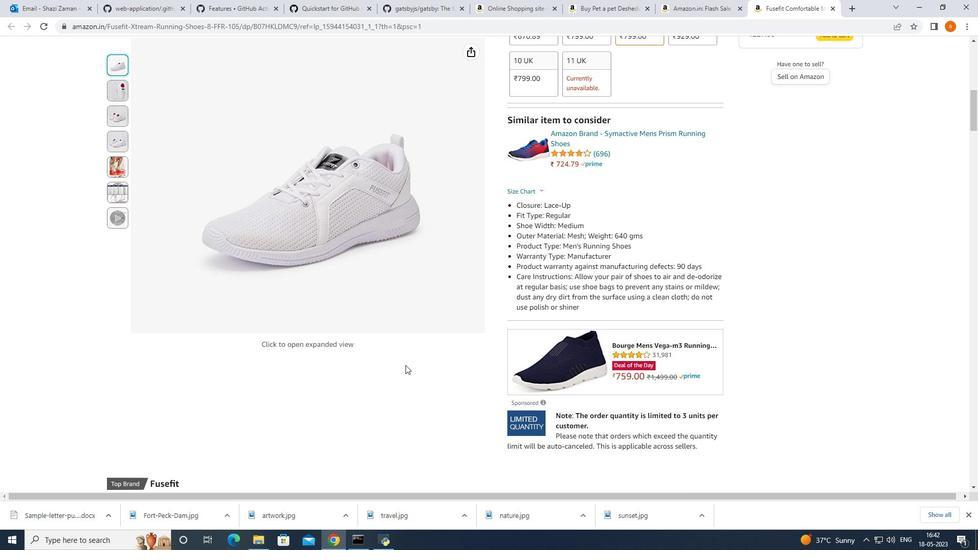 
Action: Mouse moved to (421, 365)
